 Task: Create user of different profiles for testing Purpose.
Action: Mouse moved to (849, 69)
Screenshot: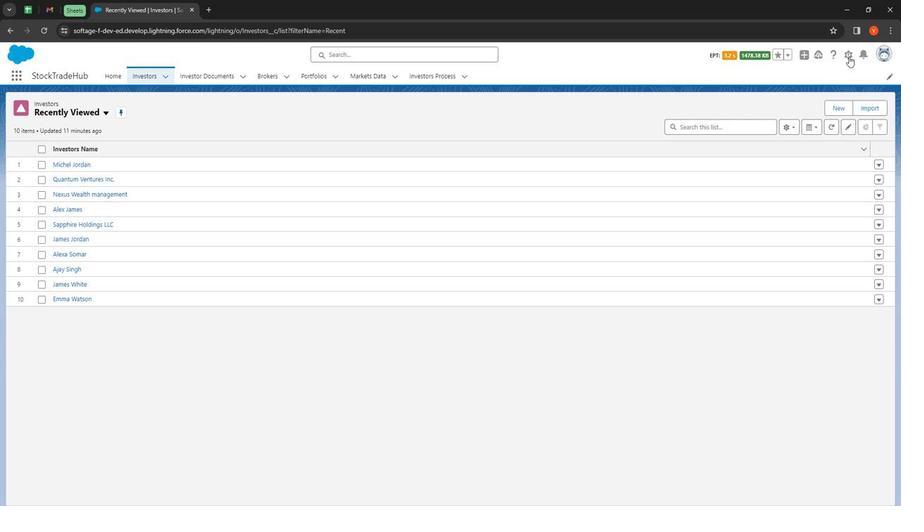 
Action: Mouse pressed left at (849, 69)
Screenshot: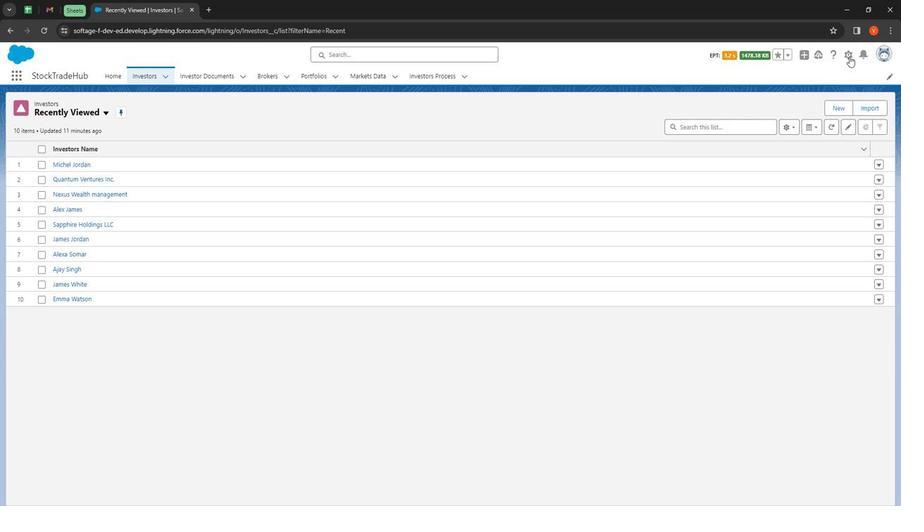 
Action: Mouse moved to (839, 85)
Screenshot: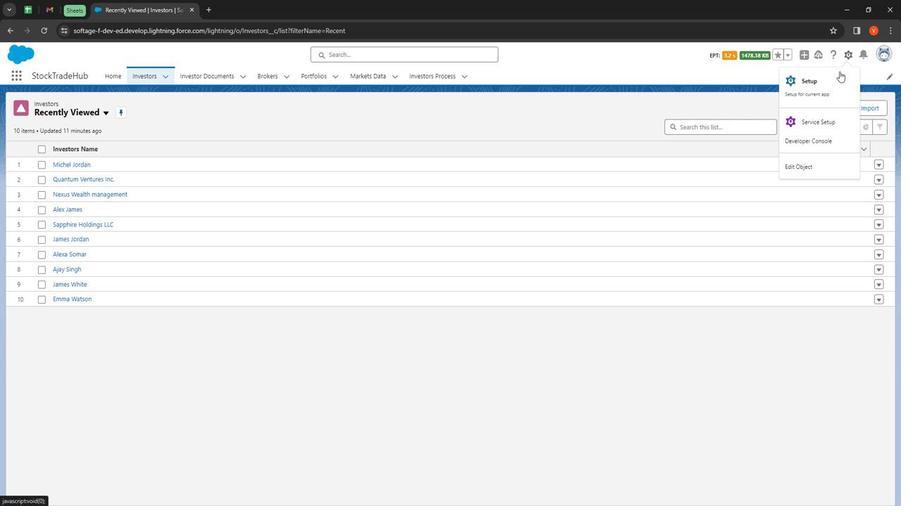 
Action: Mouse pressed left at (839, 85)
Screenshot: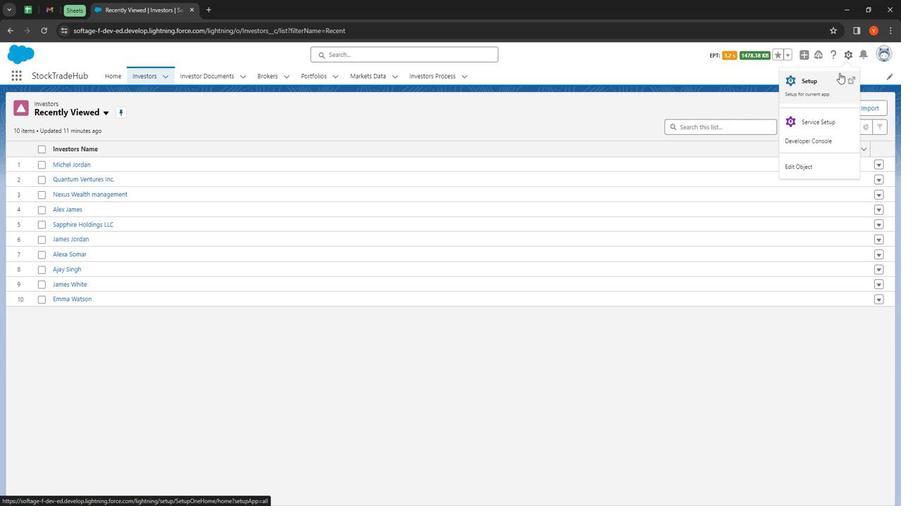 
Action: Mouse moved to (26, 116)
Screenshot: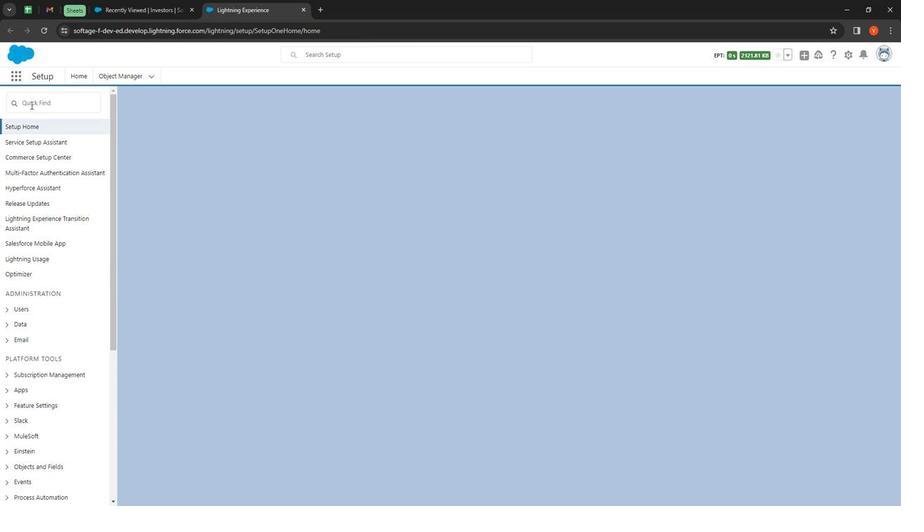 
Action: Mouse pressed left at (26, 116)
Screenshot: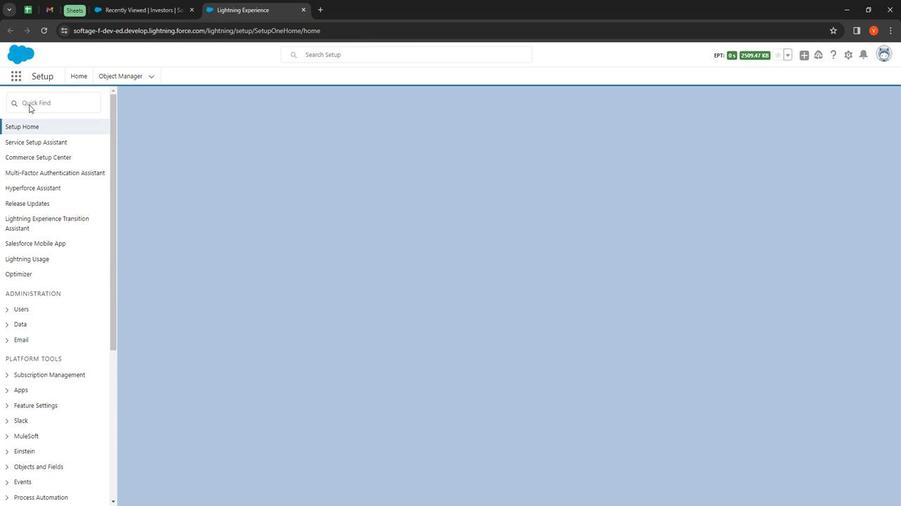 
Action: Mouse moved to (45, 118)
Screenshot: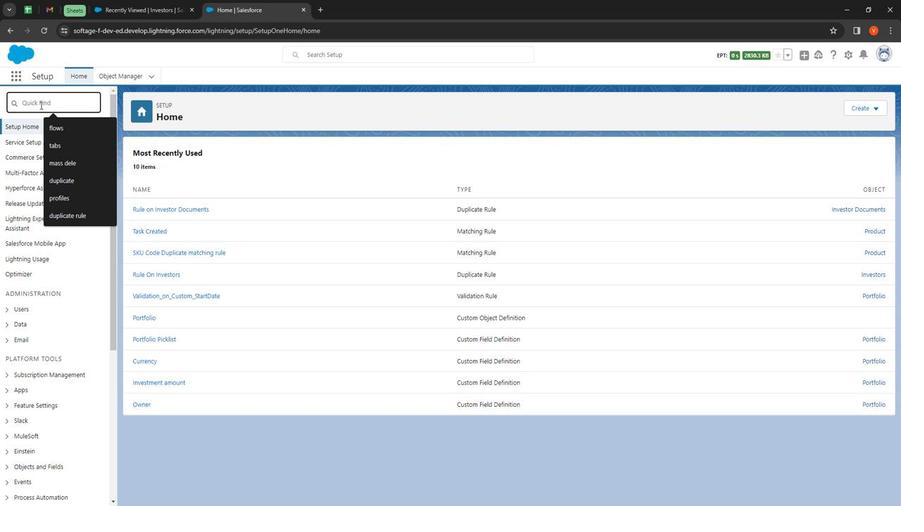
Action: Key pressed user
Screenshot: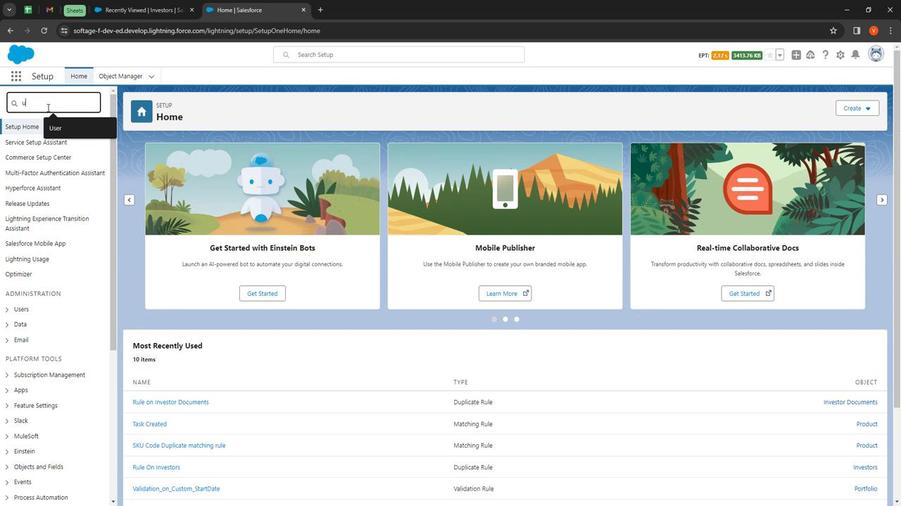 
Action: Mouse moved to (35, 252)
Screenshot: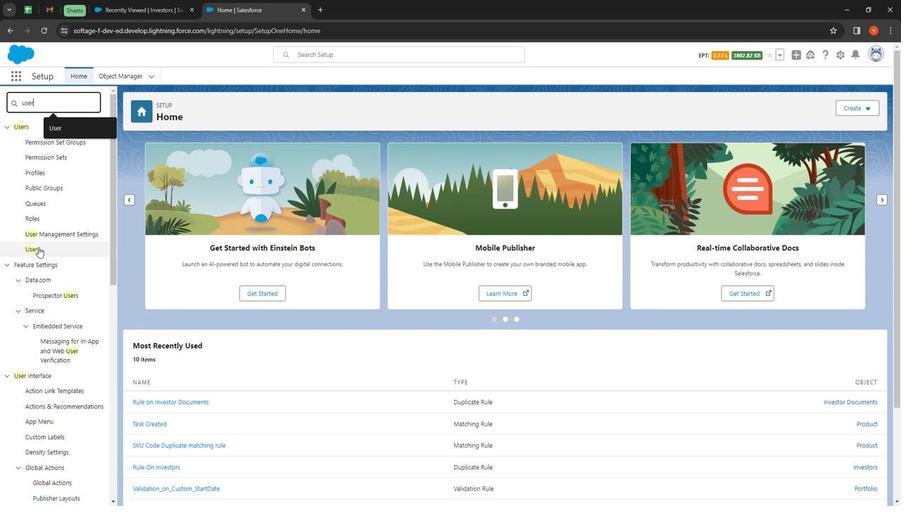 
Action: Mouse pressed left at (35, 252)
Screenshot: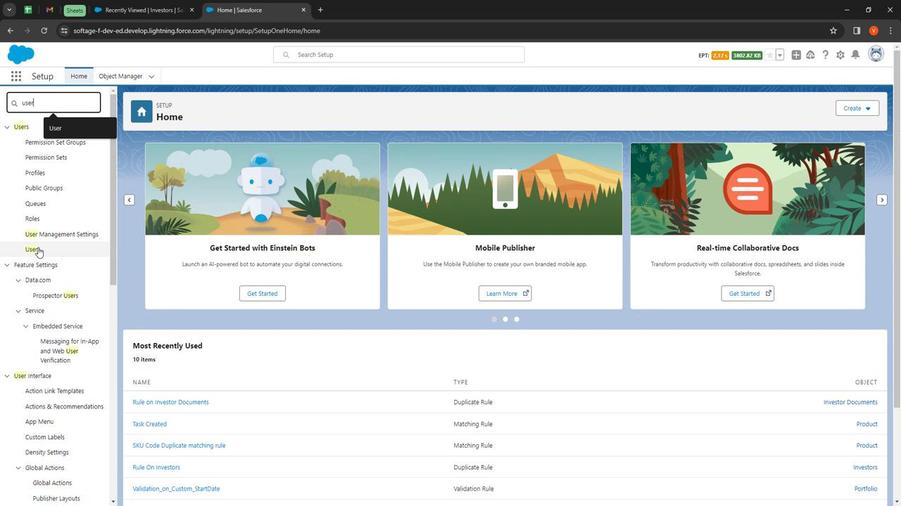 
Action: Mouse moved to (377, 228)
Screenshot: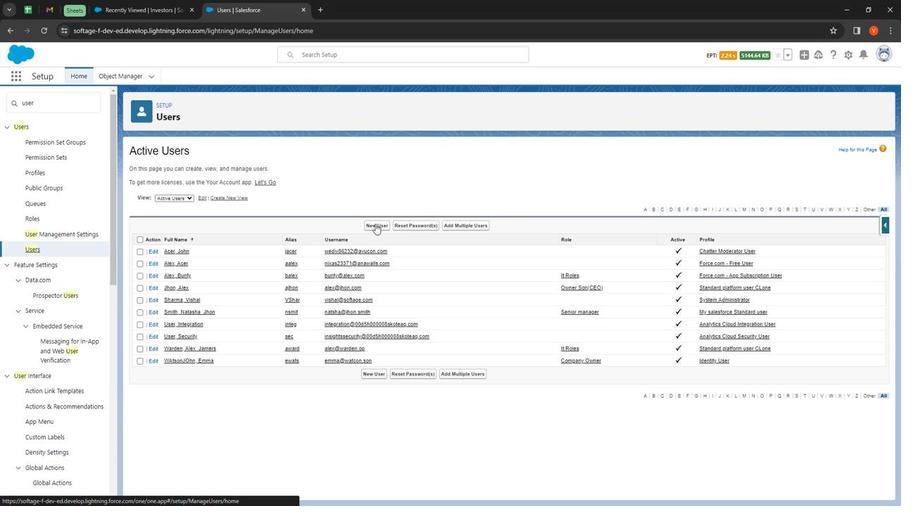 
Action: Mouse pressed left at (377, 228)
Screenshot: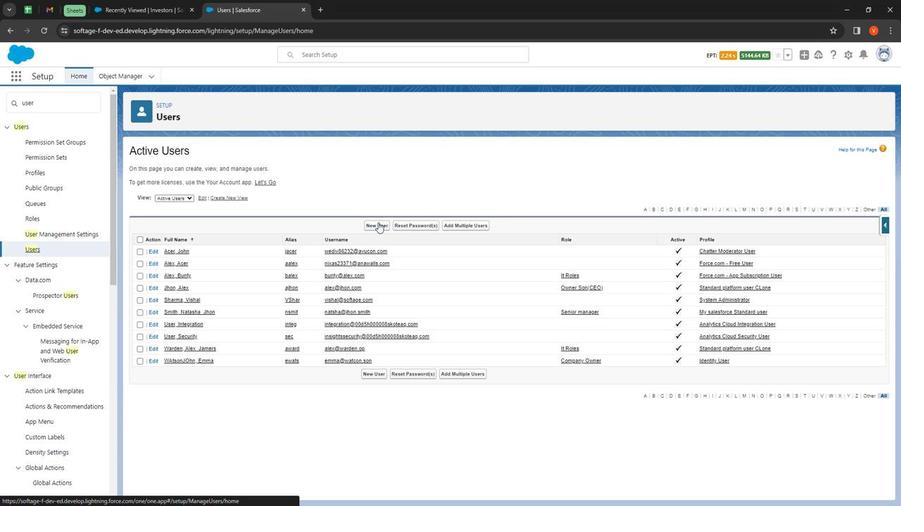 
Action: Mouse moved to (299, 206)
Screenshot: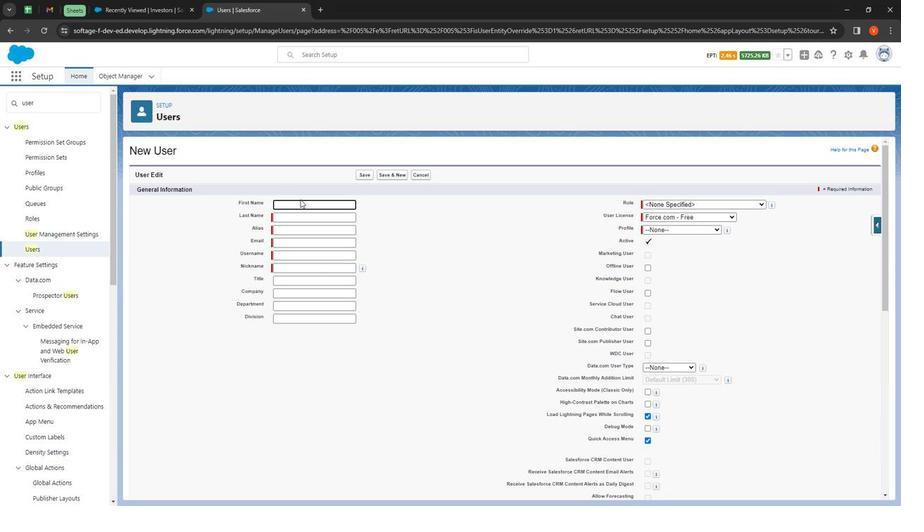
Action: Mouse pressed left at (299, 206)
Screenshot: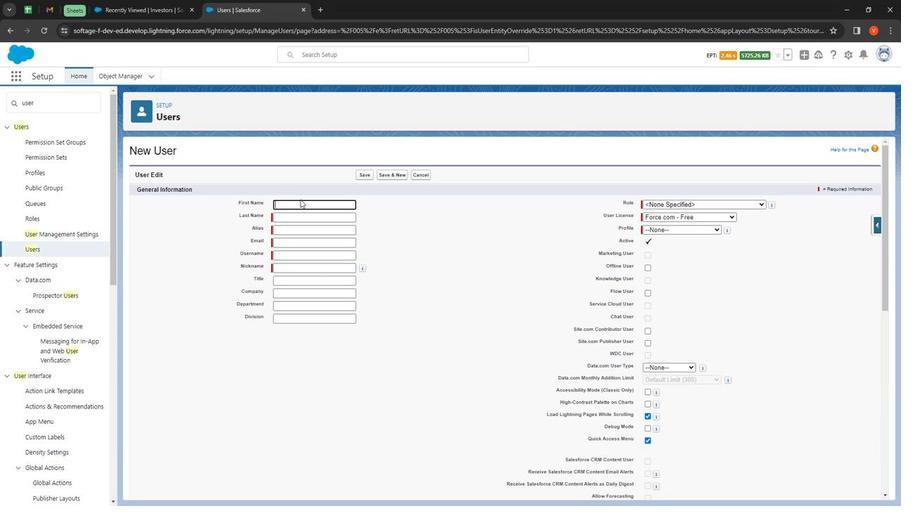 
Action: Mouse moved to (303, 209)
Screenshot: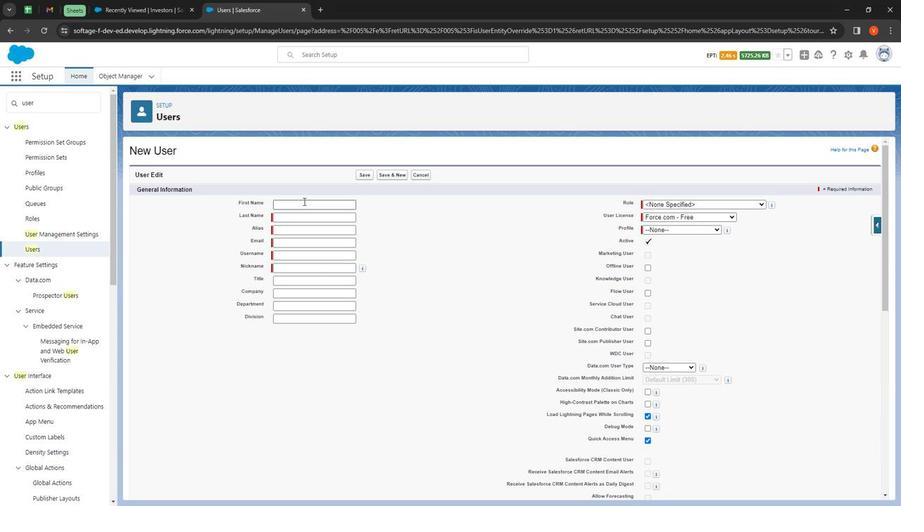 
Action: Mouse pressed left at (303, 209)
Screenshot: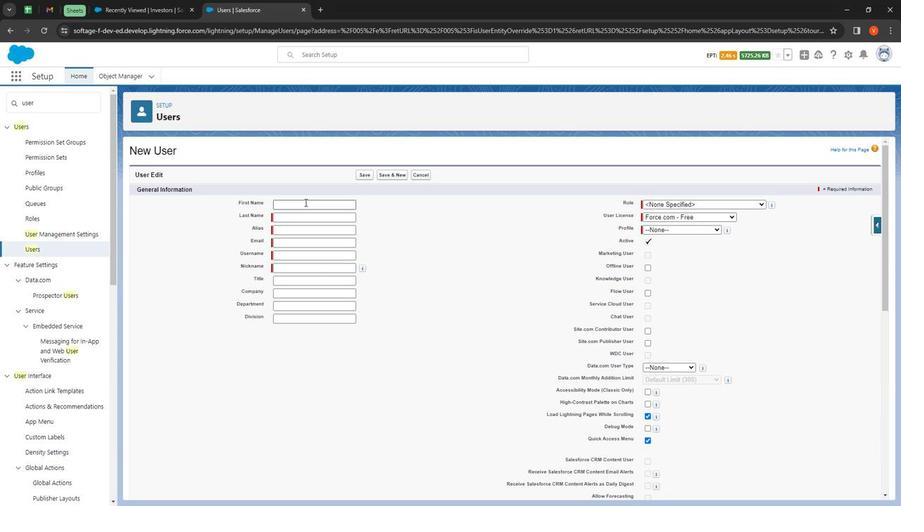 
Action: Key pressed <Key.shift>
Screenshot: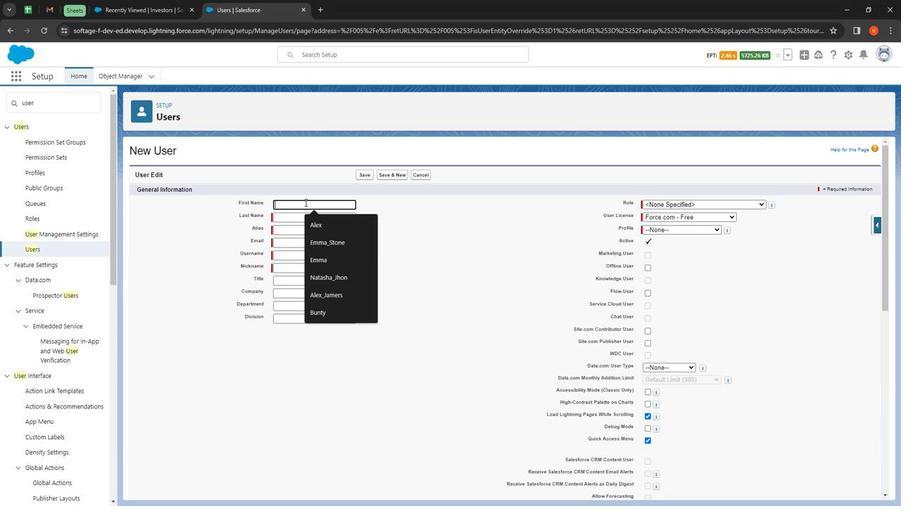 
Action: Mouse moved to (300, 207)
Screenshot: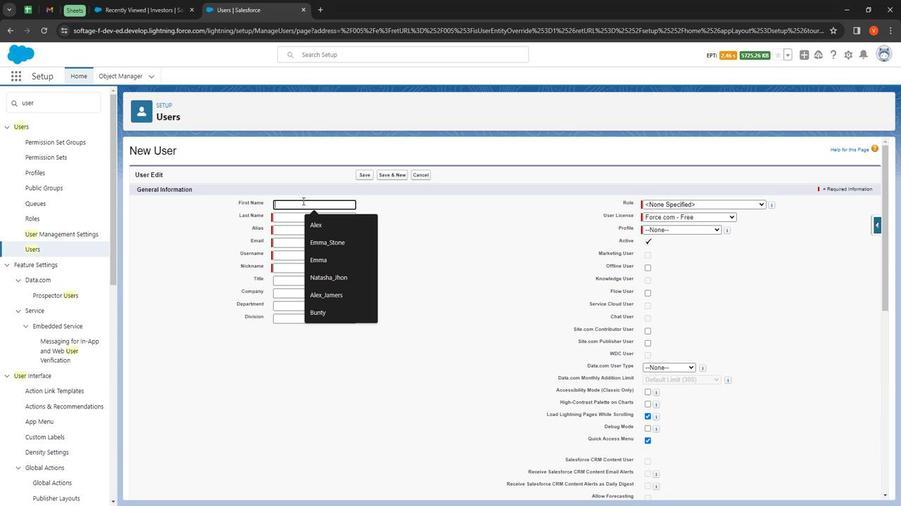 
Action: Key pressed <Key.shift><Key.shift><Key.shift><Key.shift><Key.shift><Key.shift><Key.shift>Michel<Key.space>
Screenshot: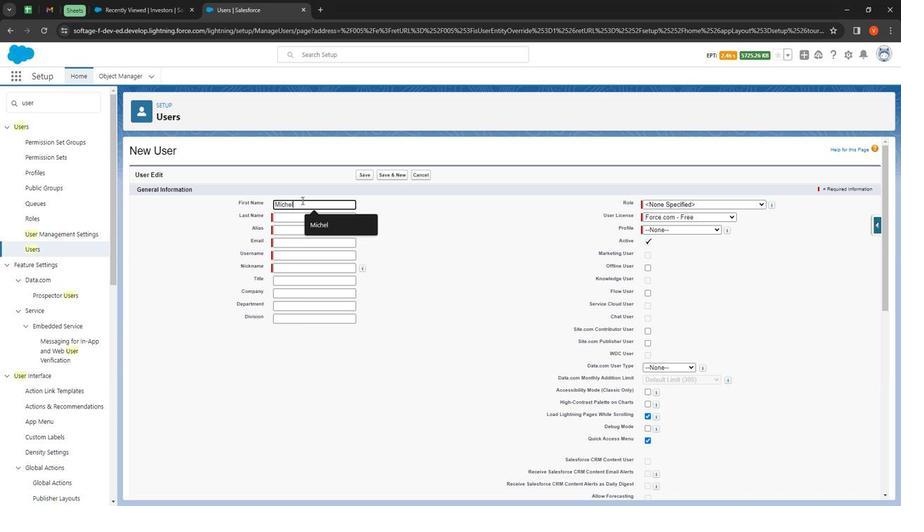 
Action: Mouse moved to (325, 226)
Screenshot: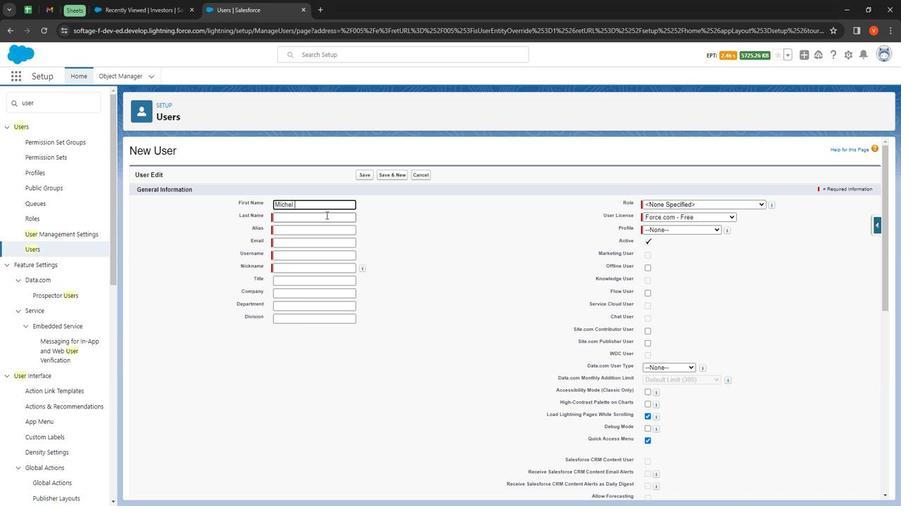 
Action: Mouse pressed left at (325, 226)
Screenshot: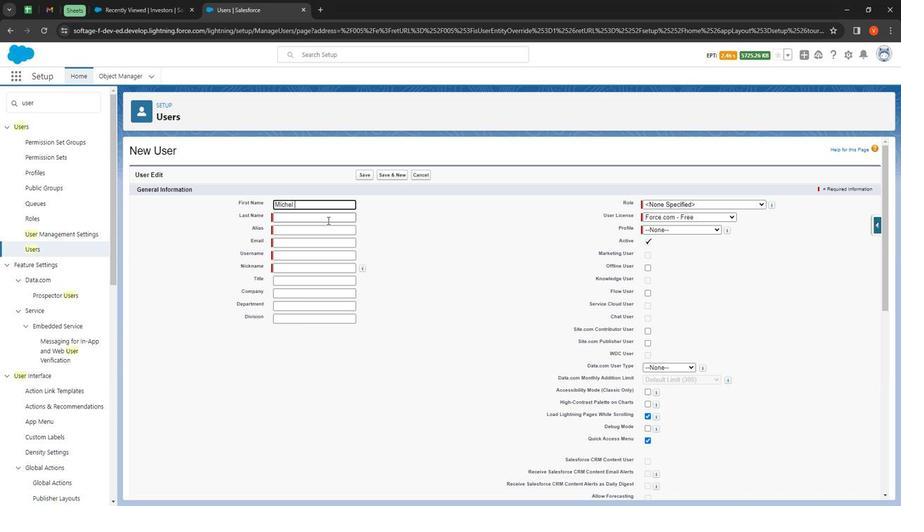 
Action: Mouse moved to (332, 228)
Screenshot: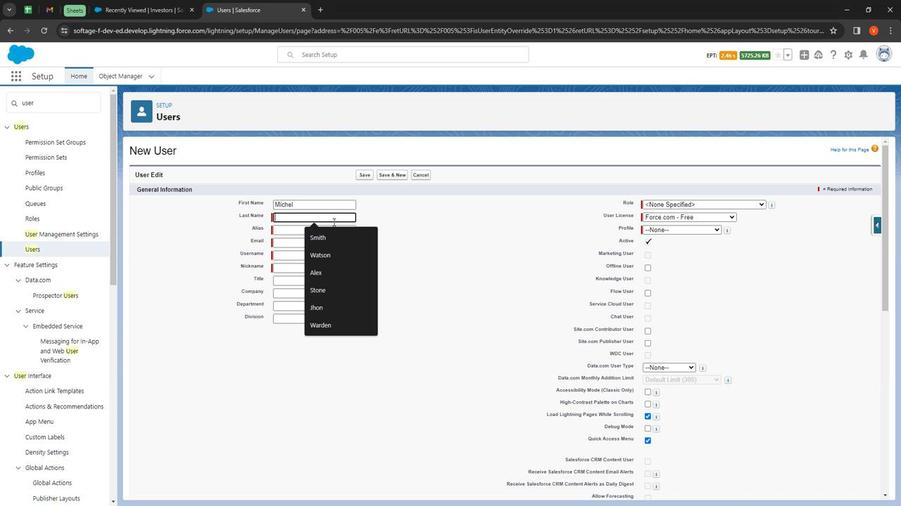 
Action: Key pressed <Key.shift>Watson
Screenshot: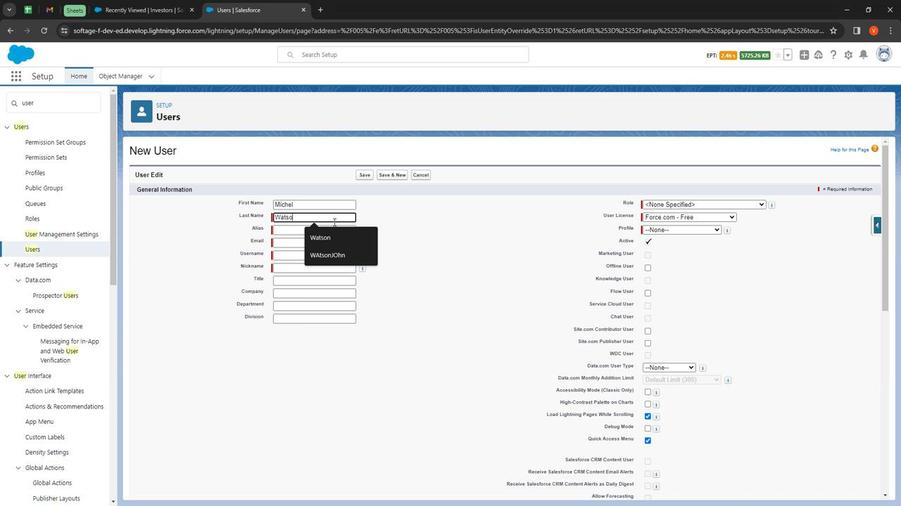 
Action: Mouse moved to (282, 244)
Screenshot: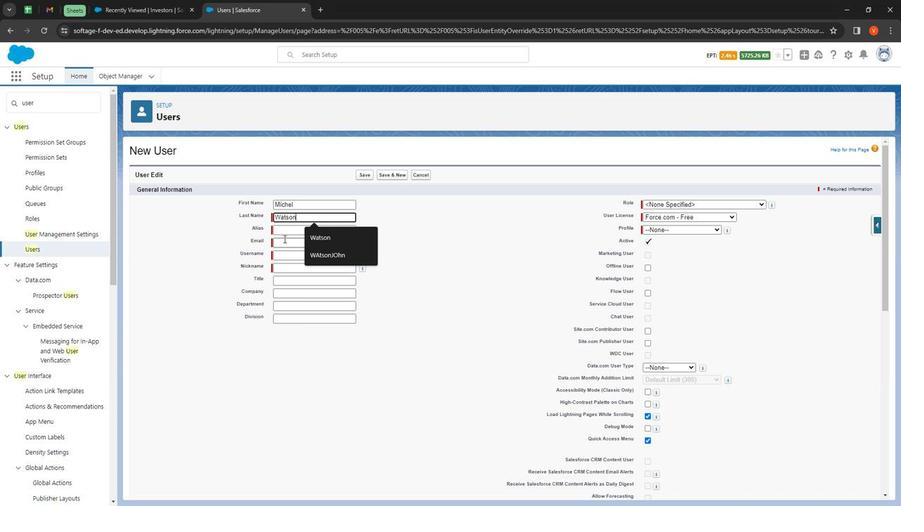 
Action: Mouse pressed left at (282, 244)
Screenshot: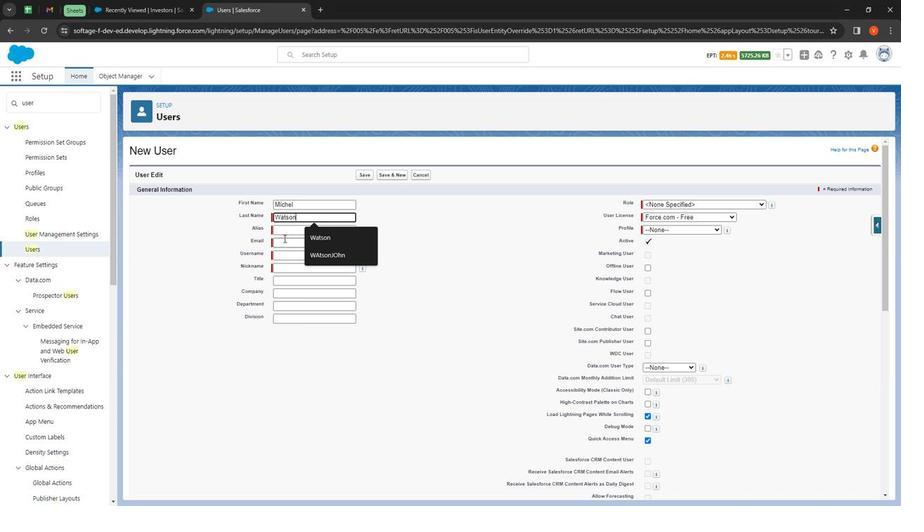 
Action: Mouse moved to (289, 244)
Screenshot: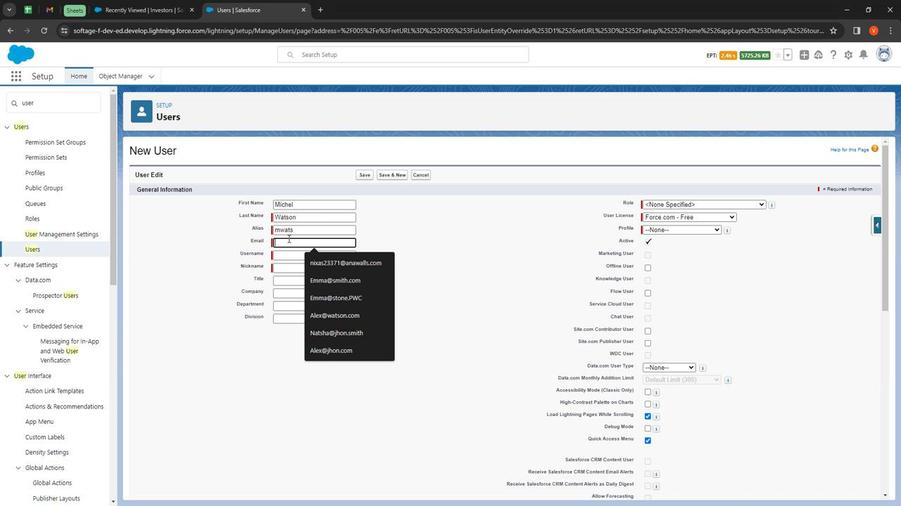 
Action: Key pressed <Key.shift>
Screenshot: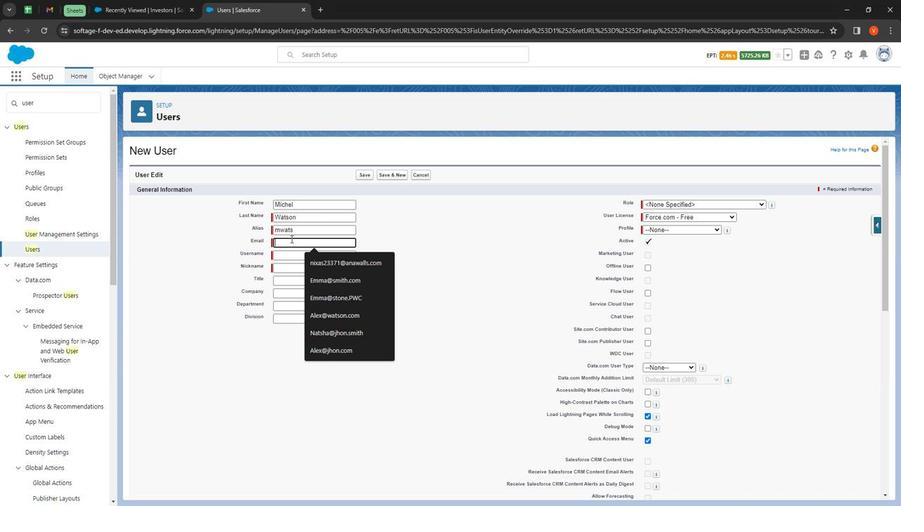 
Action: Mouse moved to (289, 244)
Screenshot: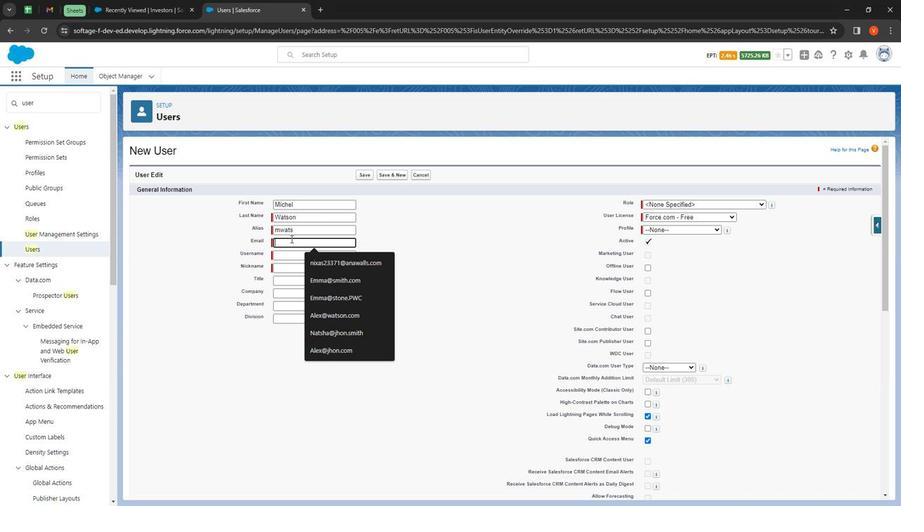 
Action: Key pressed <Key.shift><Key.shift><Key.shift><Key.shift><Key.shift><Key.shift><Key.shift>Michel<Key.shift>@watson.com
Screenshot: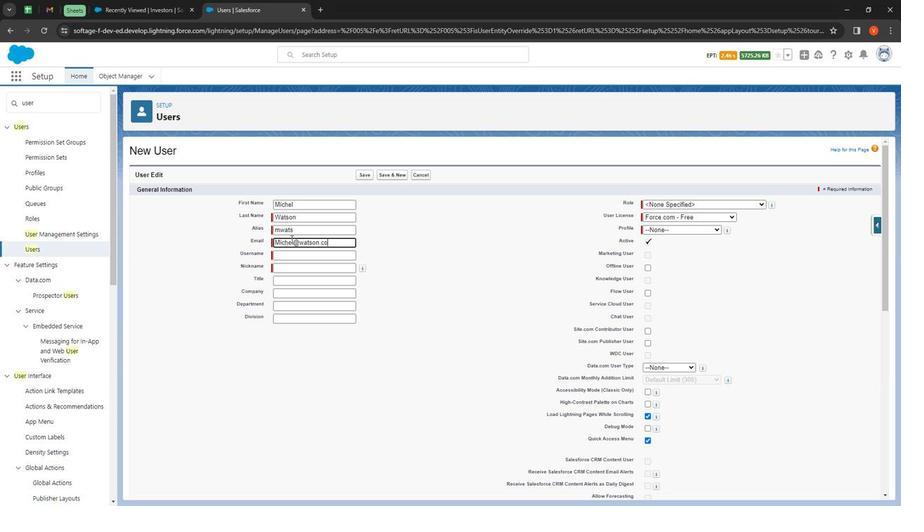 
Action: Mouse moved to (297, 285)
Screenshot: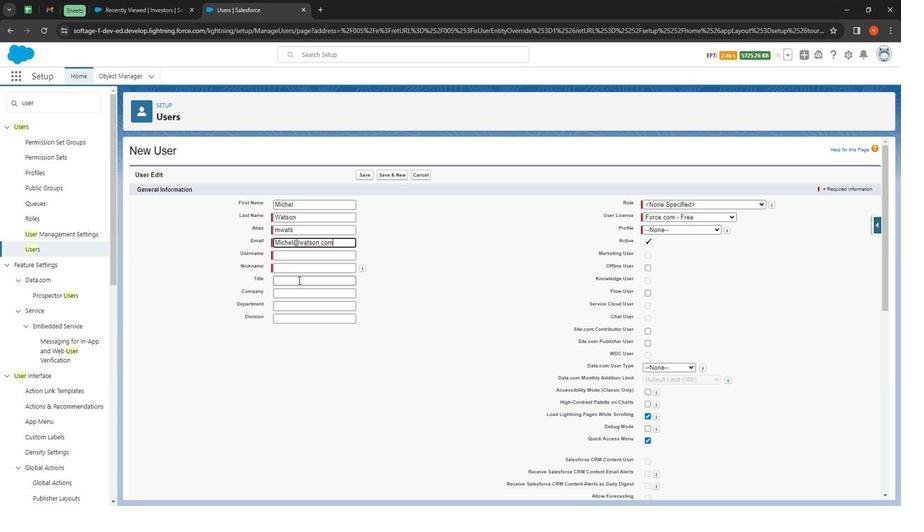 
Action: Mouse pressed left at (297, 285)
Screenshot: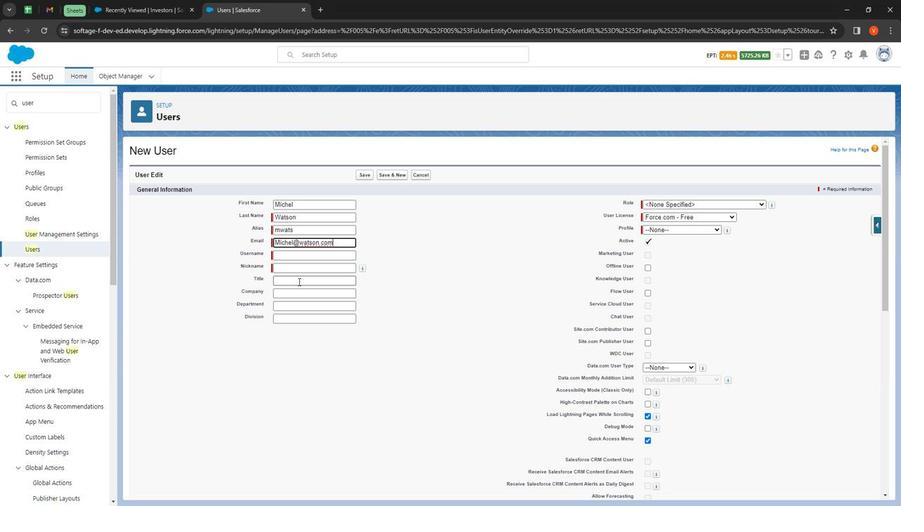 
Action: Mouse moved to (302, 282)
Screenshot: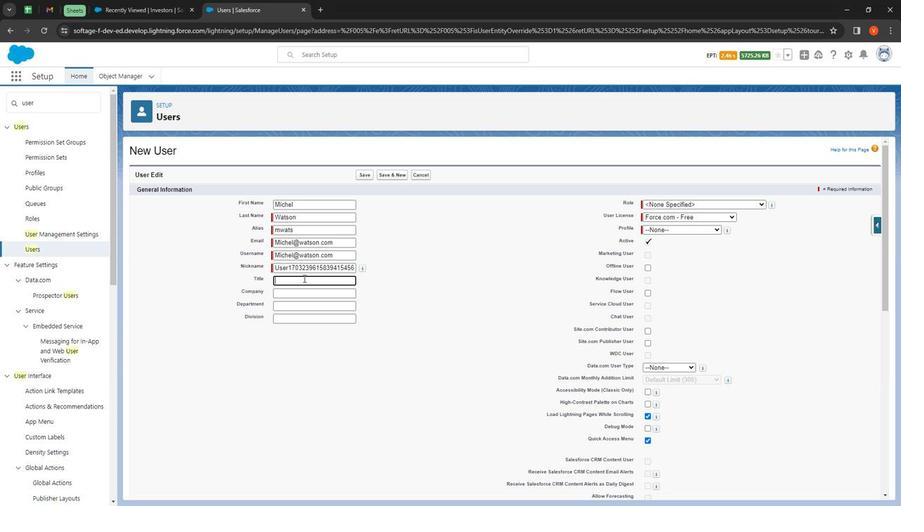 
Action: Key pressed <Key.shift>Salesforce<Key.space><Key.shift><Key.shift><Key.shift><Key.shift>CTO
Screenshot: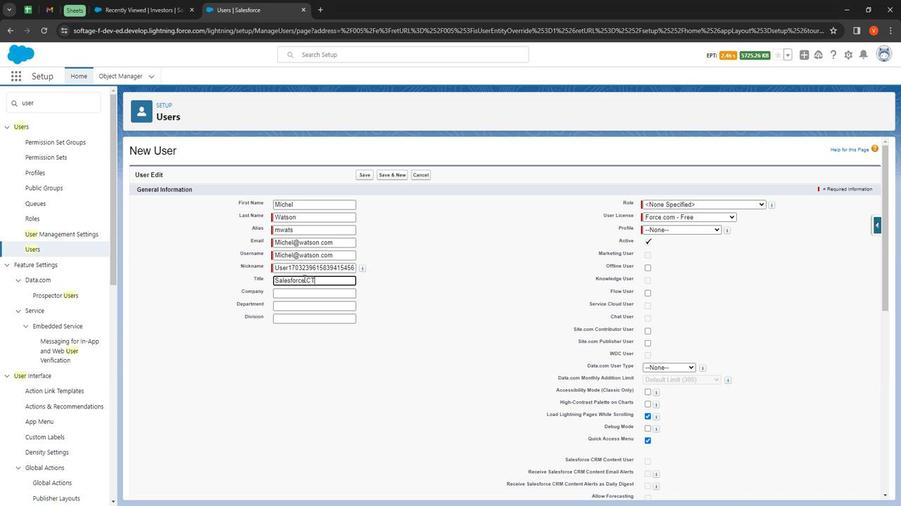 
Action: Mouse moved to (298, 295)
Screenshot: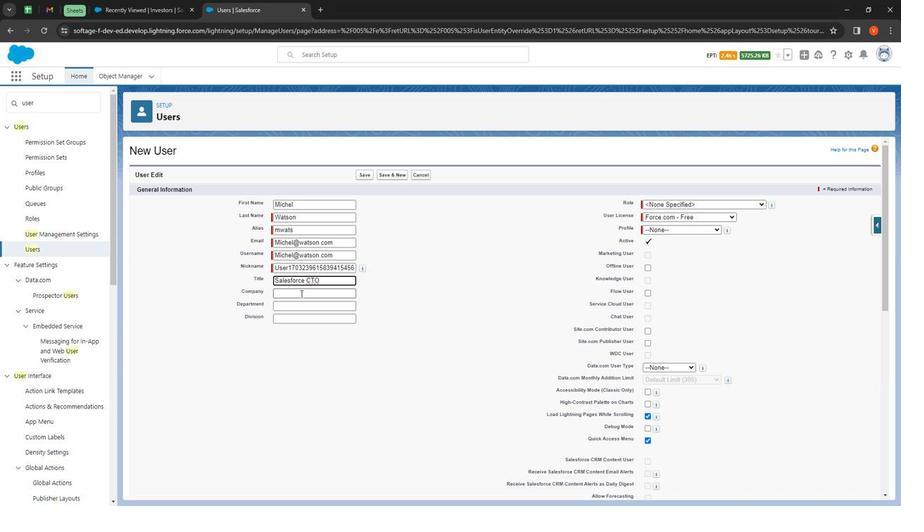 
Action: Mouse pressed left at (298, 295)
Screenshot: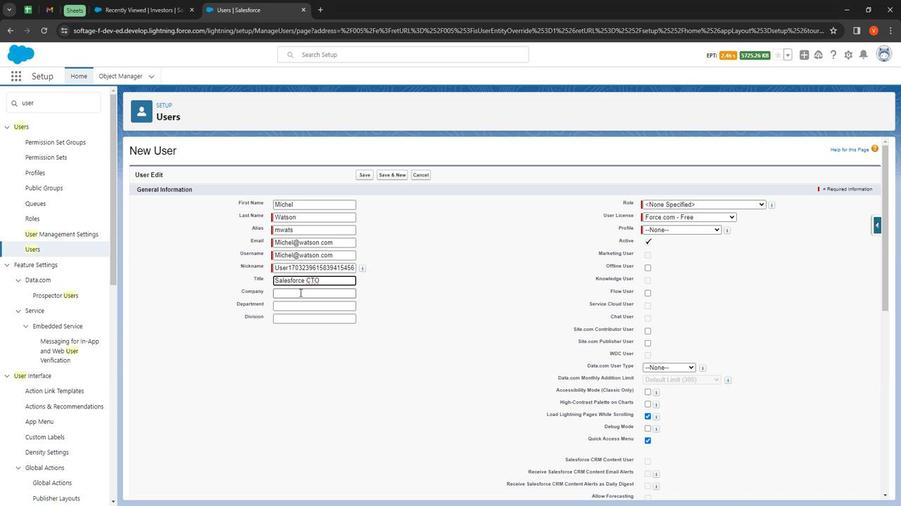 
Action: Mouse moved to (304, 294)
Screenshot: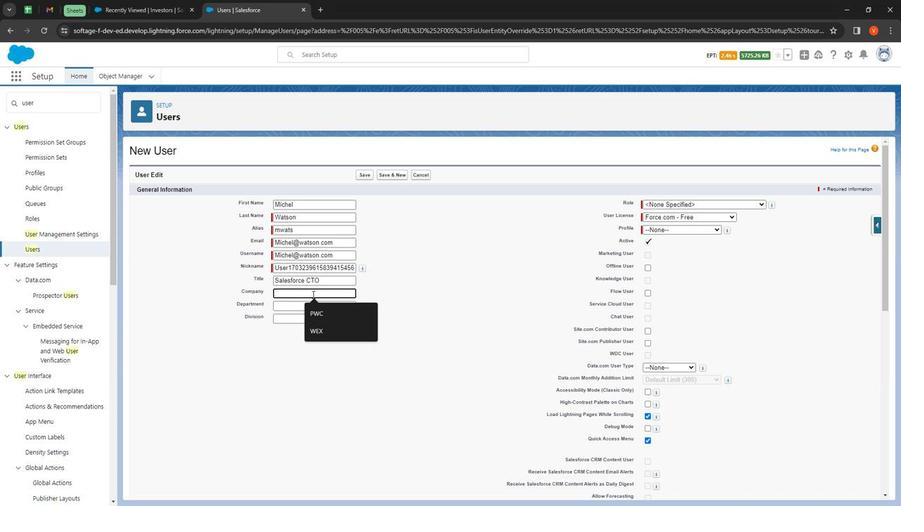 
Action: Key pressed <Key.shift>
Screenshot: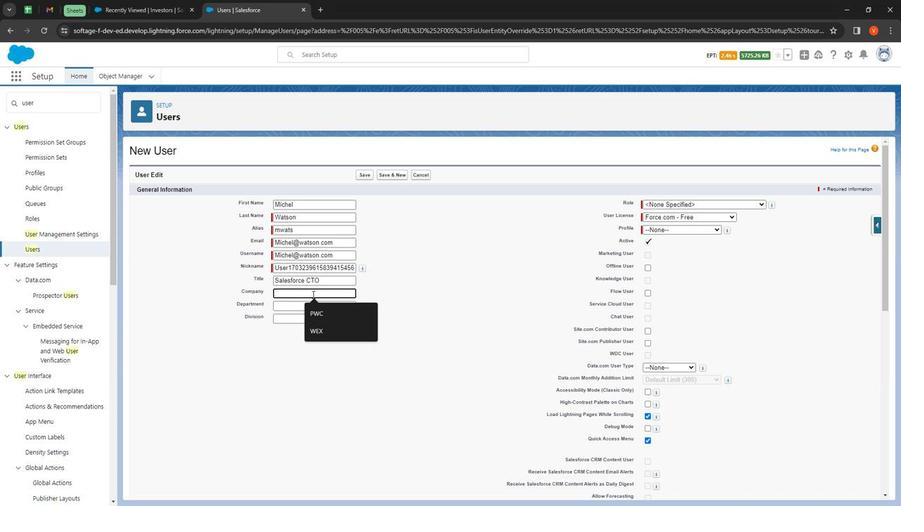 
Action: Mouse moved to (318, 312)
Screenshot: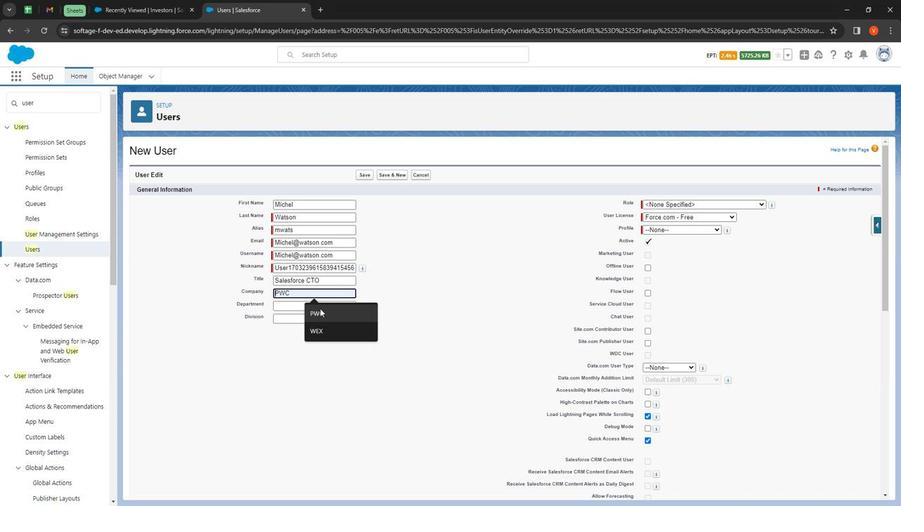 
Action: Mouse pressed left at (318, 312)
Screenshot: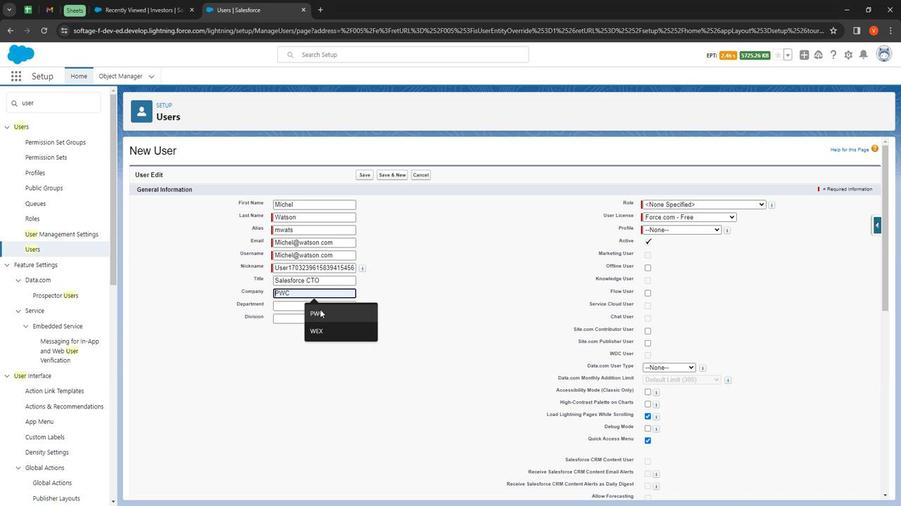 
Action: Mouse moved to (296, 309)
Screenshot: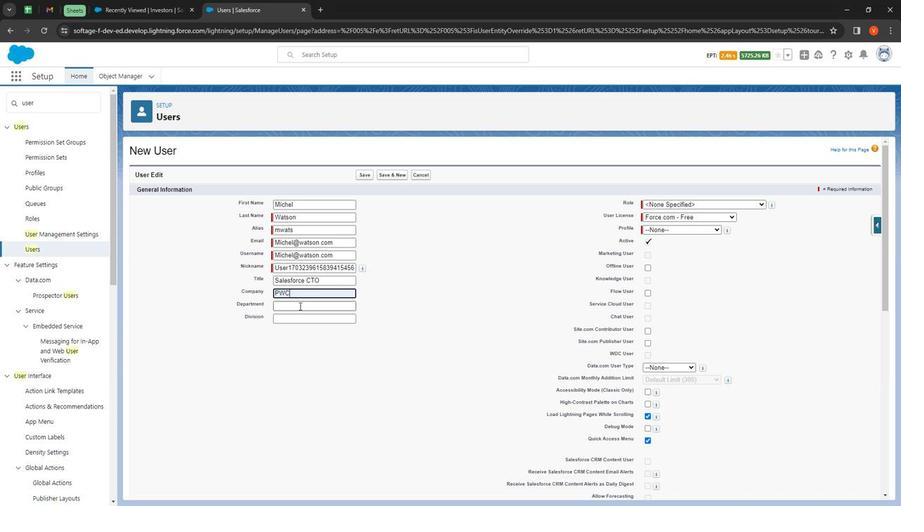 
Action: Mouse pressed left at (296, 309)
Screenshot: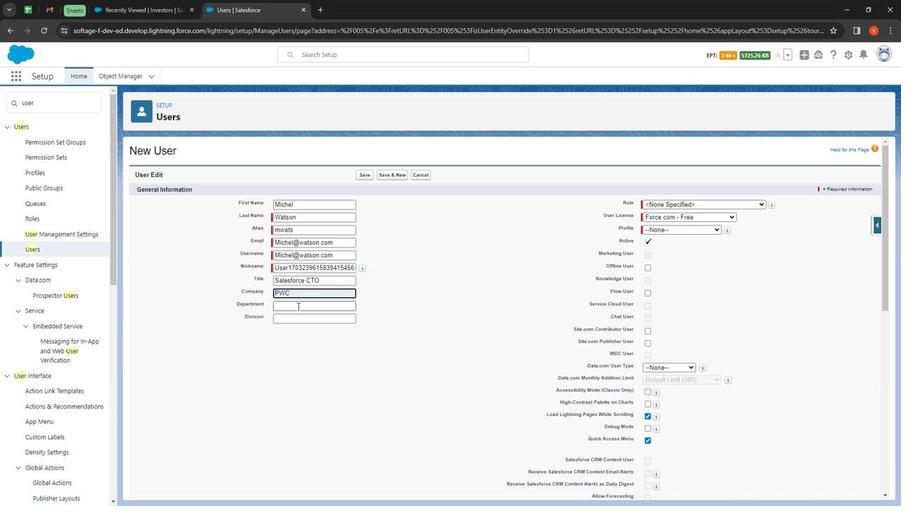 
Action: Mouse moved to (310, 325)
Screenshot: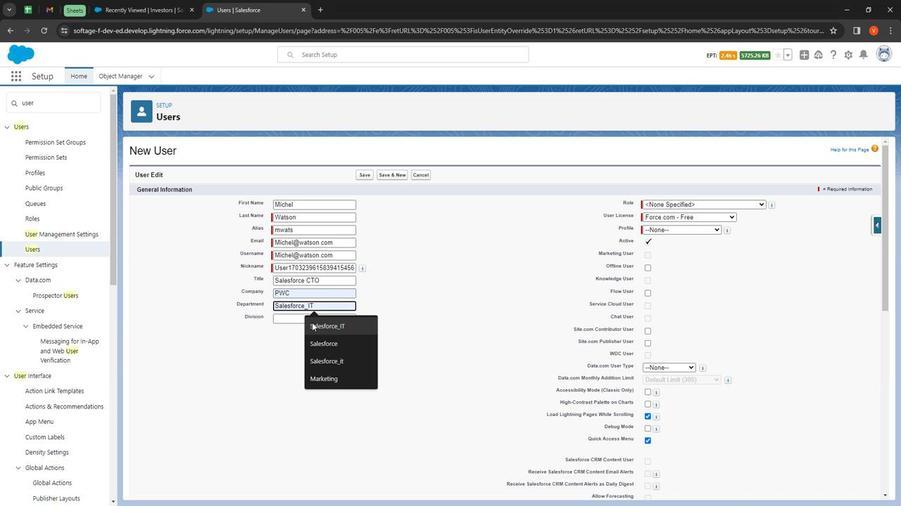 
Action: Mouse pressed left at (310, 325)
Screenshot: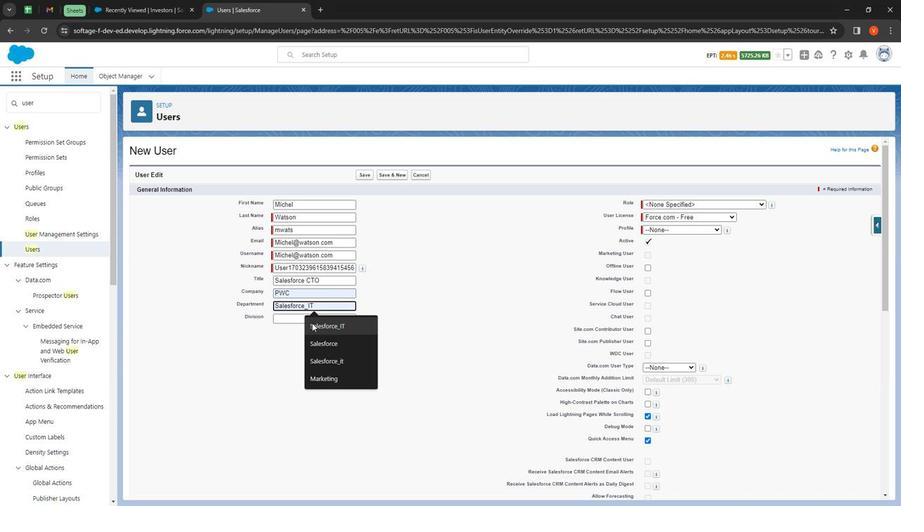 
Action: Mouse moved to (663, 211)
Screenshot: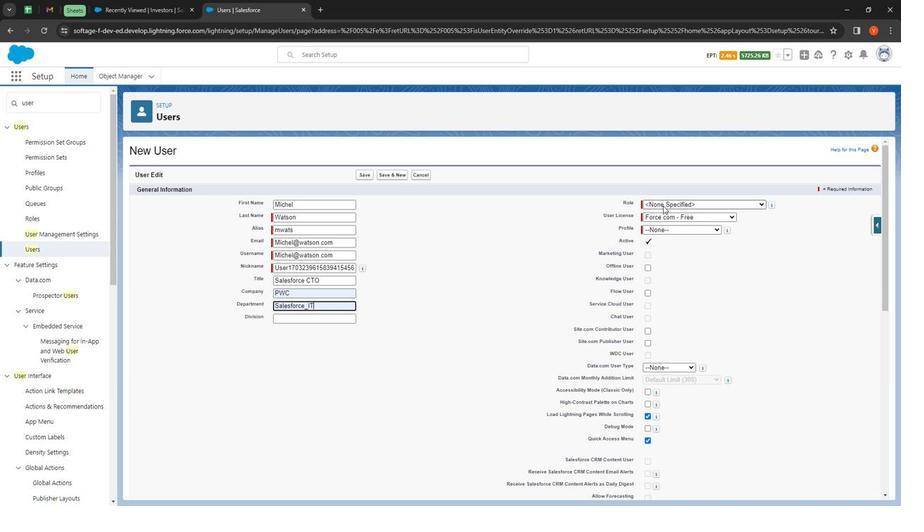 
Action: Mouse pressed left at (663, 211)
Screenshot: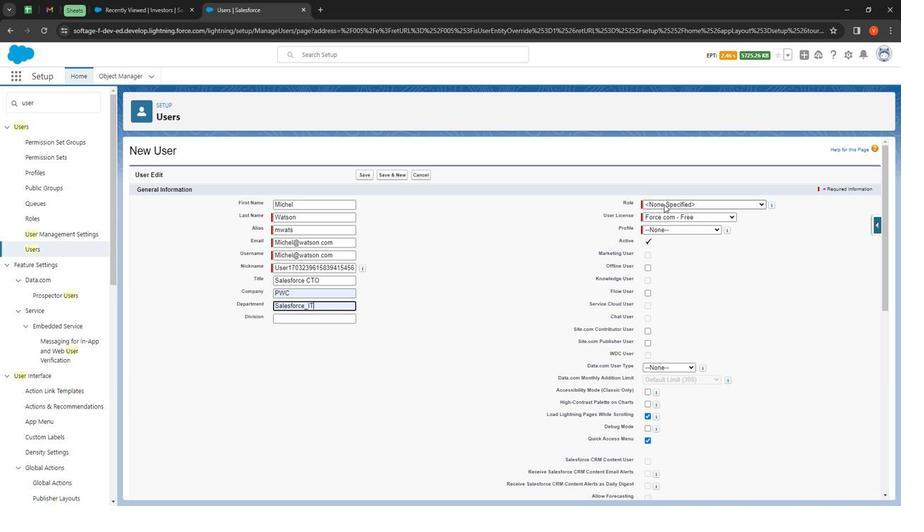 
Action: Mouse moved to (686, 335)
Screenshot: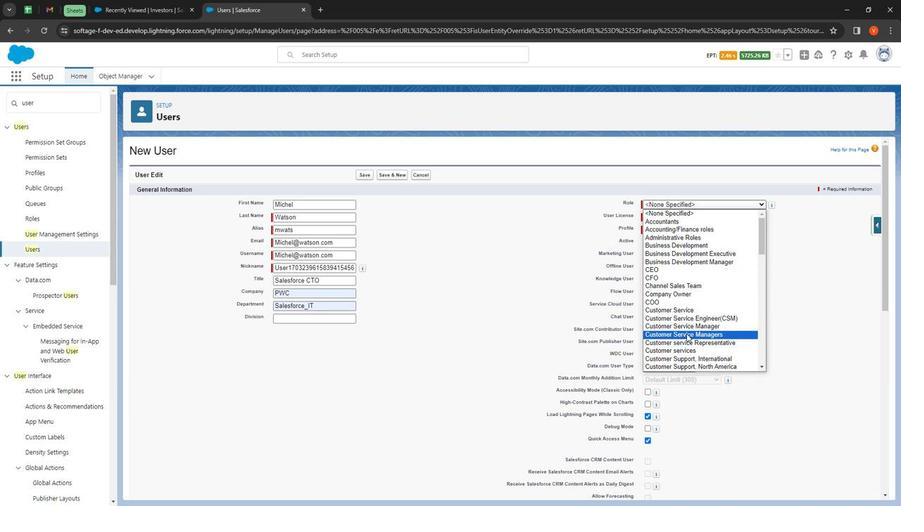 
Action: Mouse pressed left at (686, 335)
Screenshot: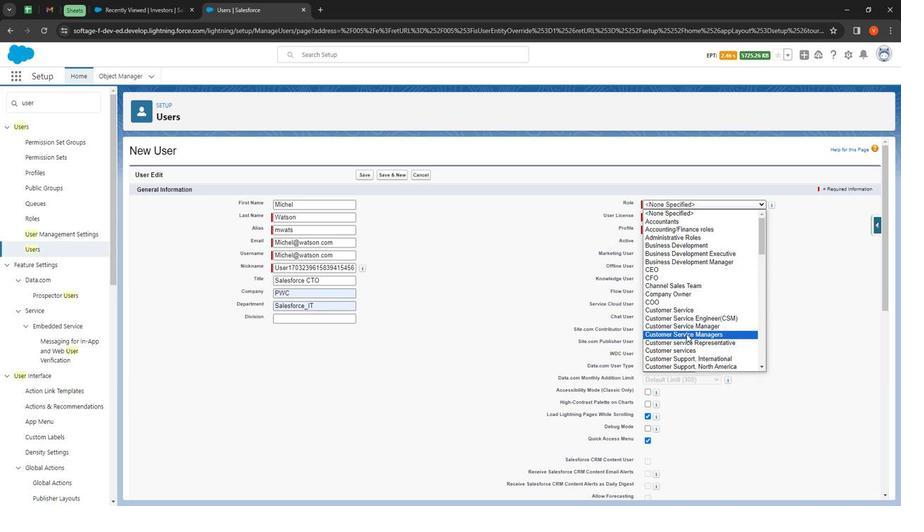 
Action: Mouse moved to (664, 223)
Screenshot: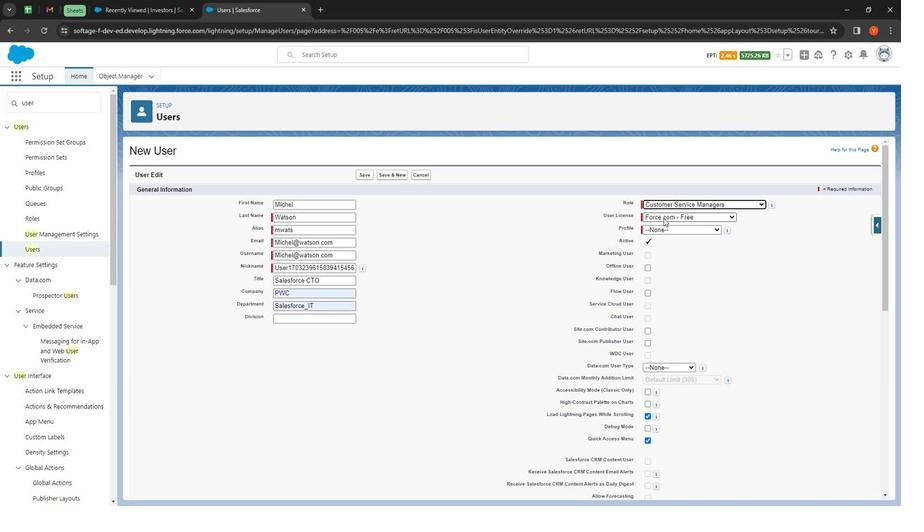 
Action: Mouse pressed left at (664, 223)
Screenshot: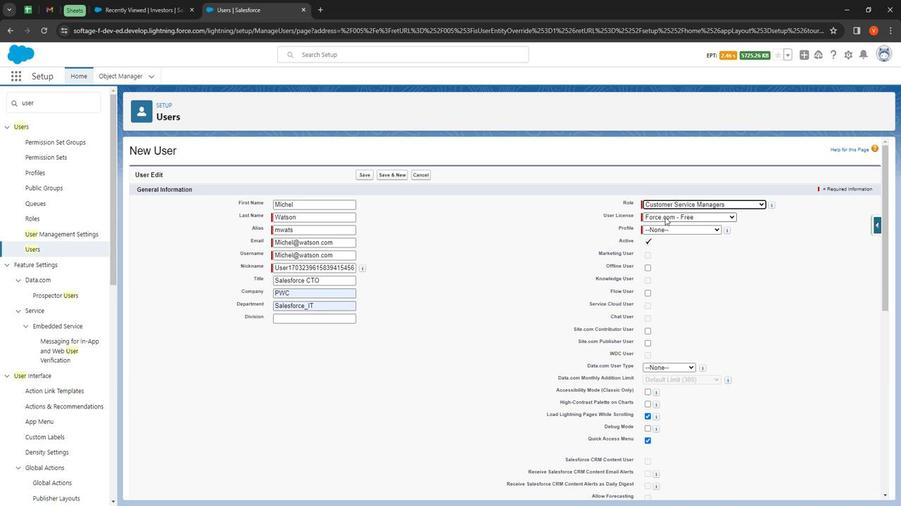 
Action: Mouse moved to (672, 254)
Screenshot: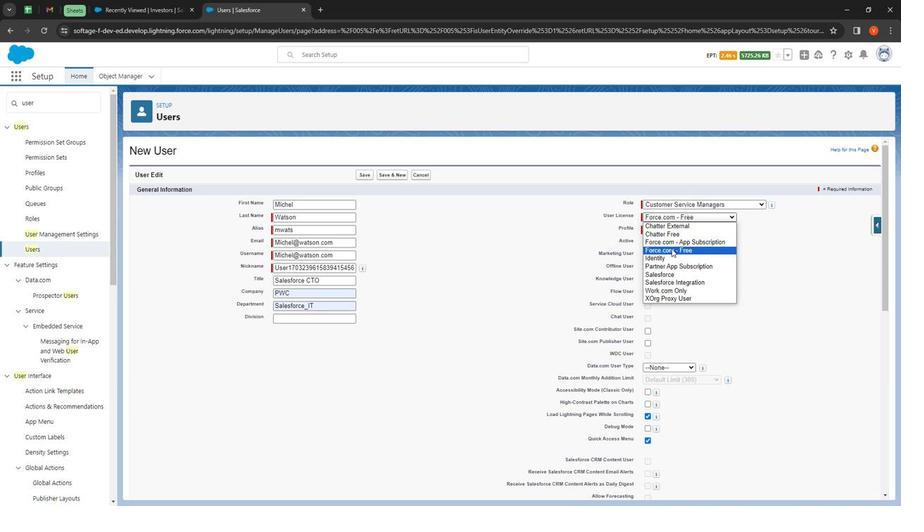 
Action: Mouse pressed left at (672, 254)
Screenshot: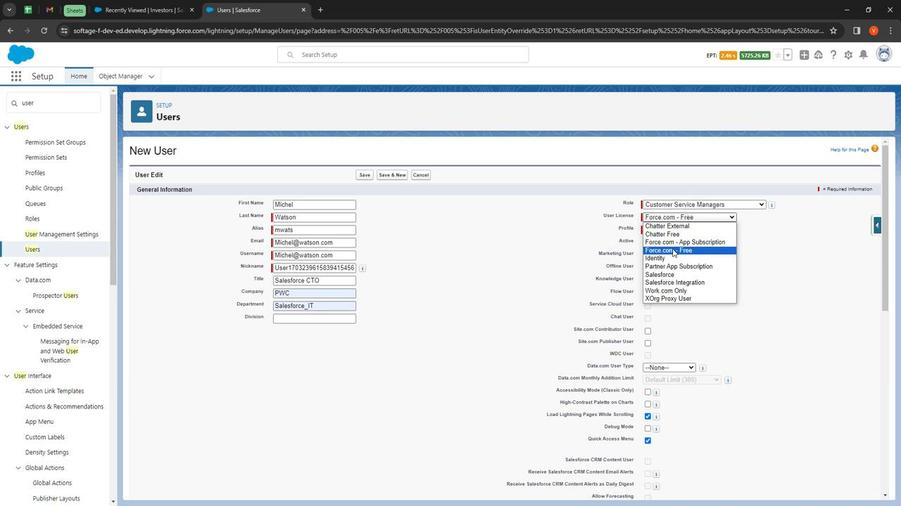 
Action: Mouse moved to (665, 235)
Screenshot: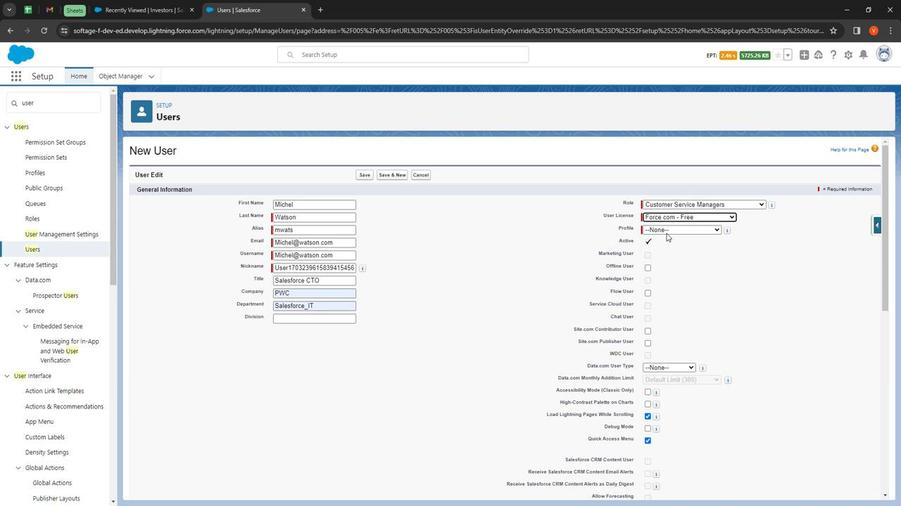 
Action: Mouse pressed left at (665, 235)
Screenshot: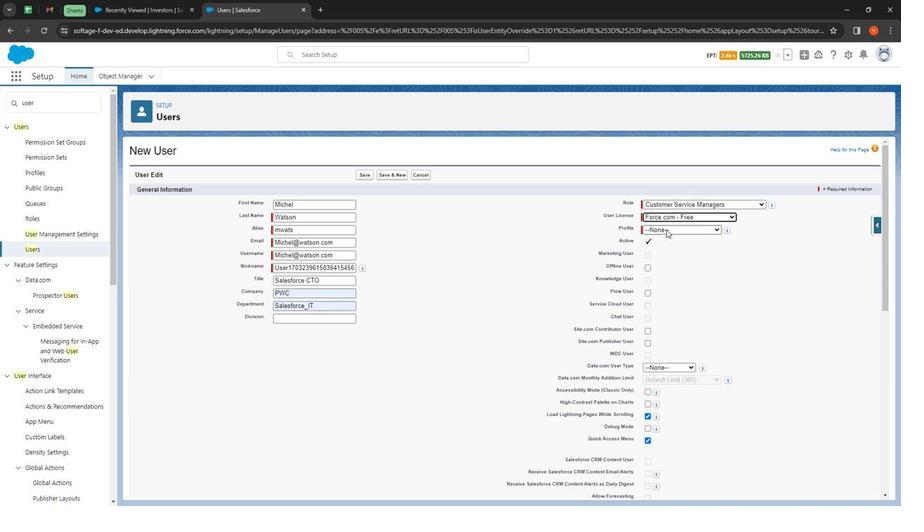 
Action: Mouse moved to (672, 254)
Screenshot: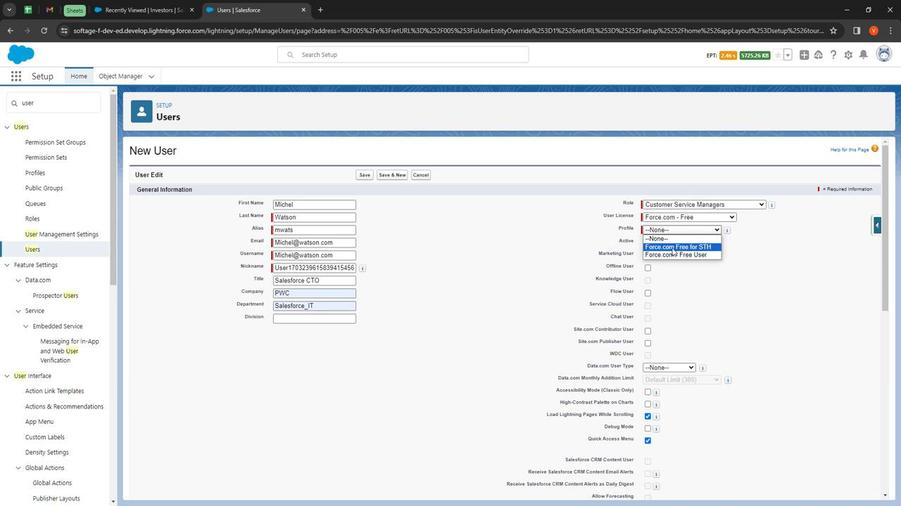 
Action: Mouse pressed left at (672, 254)
Screenshot: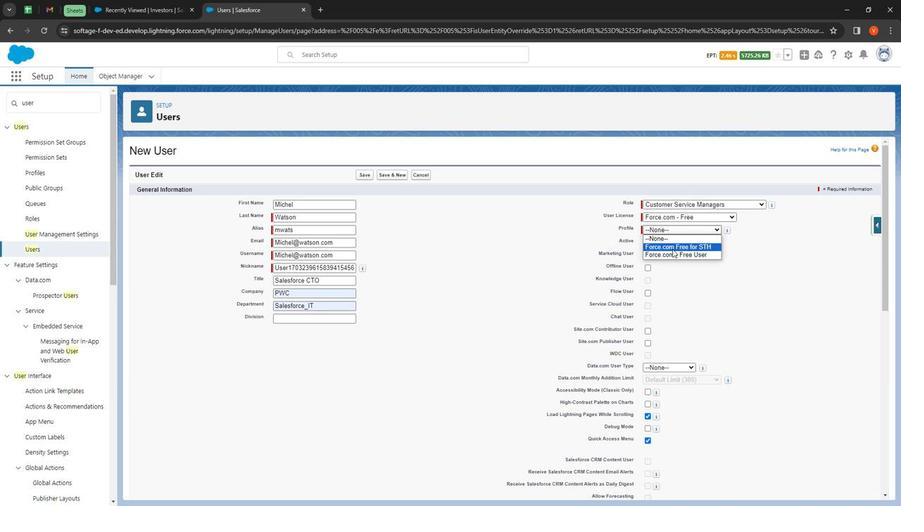 
Action: Mouse moved to (677, 306)
Screenshot: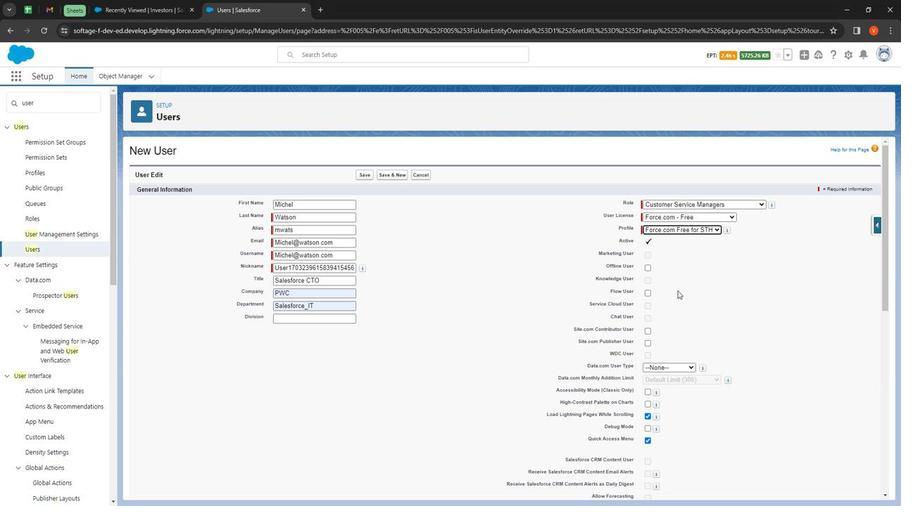 
Action: Mouse scrolled (677, 306) with delta (0, 0)
Screenshot: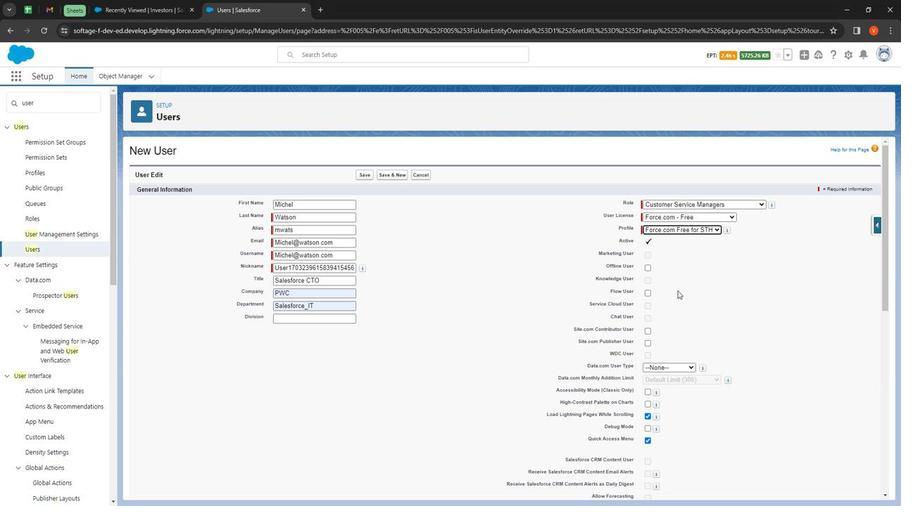 
Action: Mouse moved to (677, 309)
Screenshot: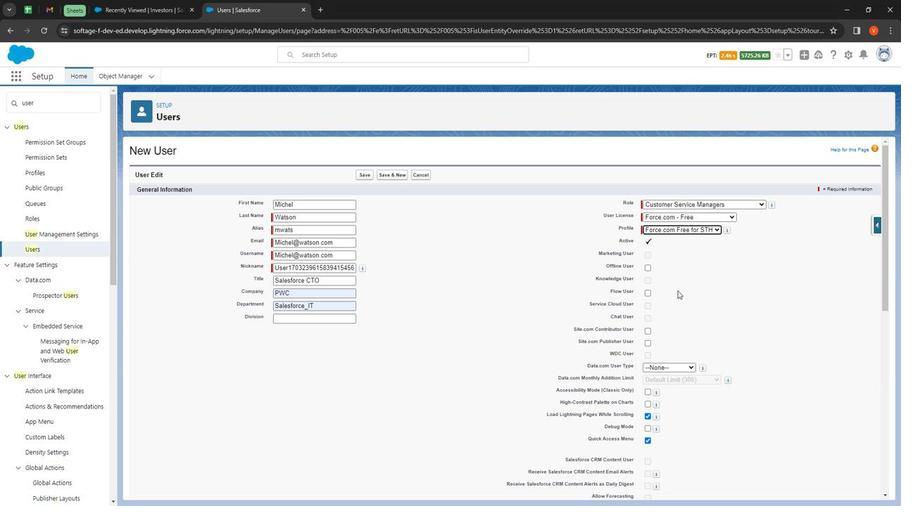 
Action: Mouse scrolled (677, 308) with delta (0, 0)
Screenshot: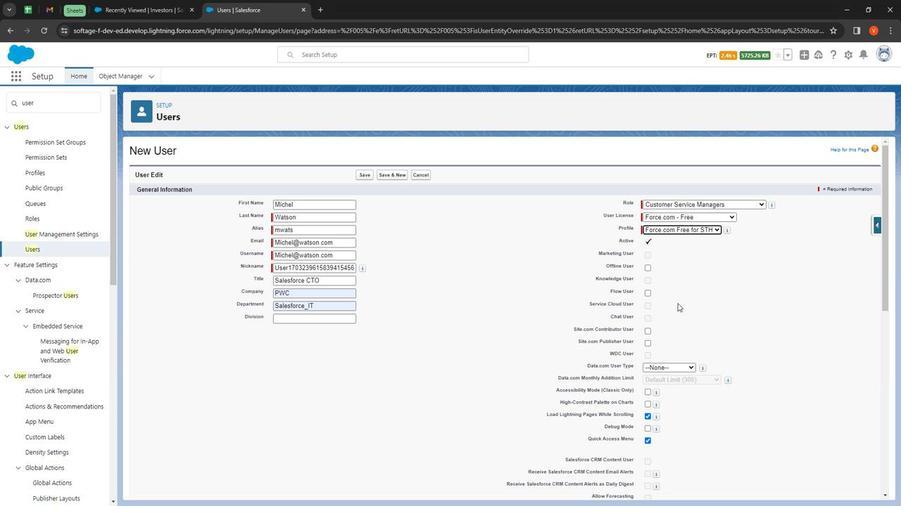 
Action: Mouse moved to (677, 309)
Screenshot: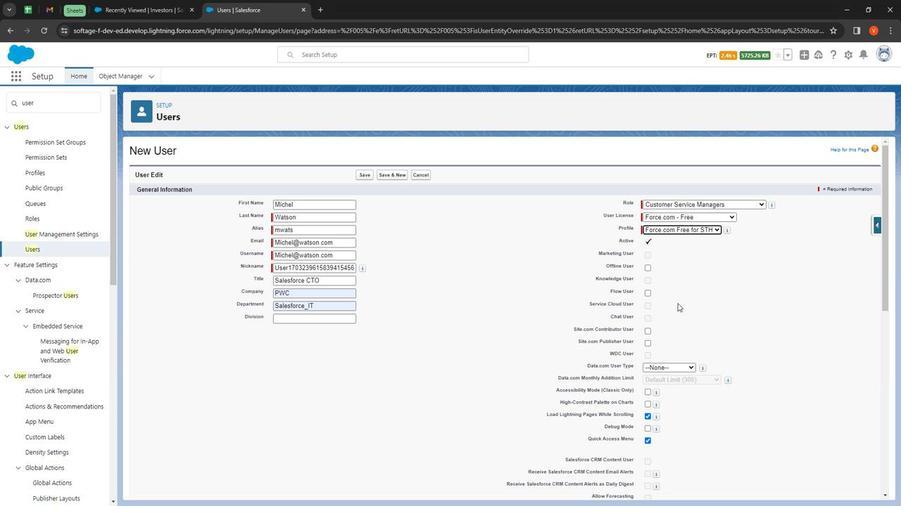 
Action: Mouse scrolled (677, 309) with delta (0, 0)
Screenshot: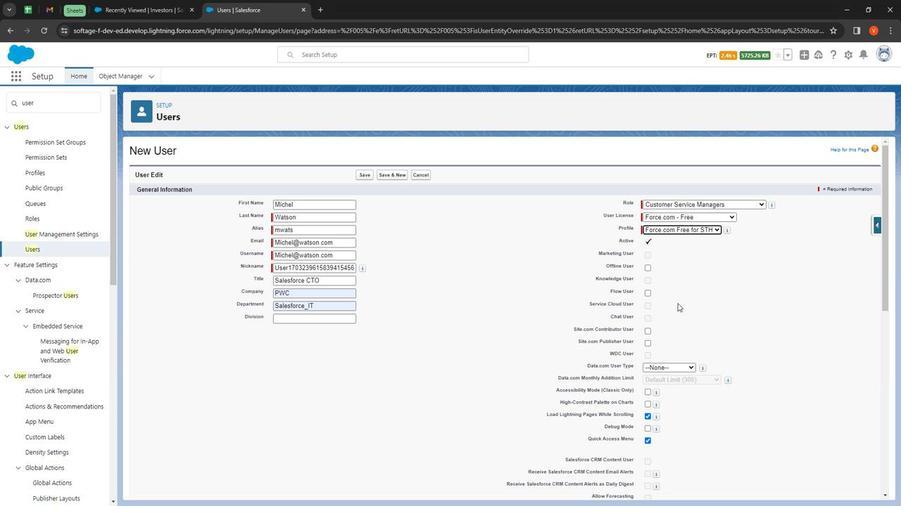 
Action: Mouse scrolled (677, 309) with delta (0, 0)
Screenshot: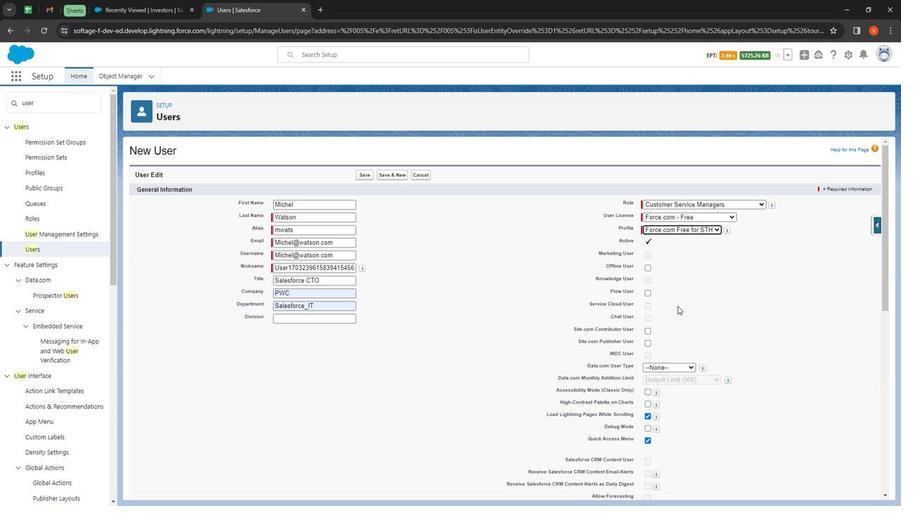 
Action: Mouse moved to (677, 309)
Screenshot: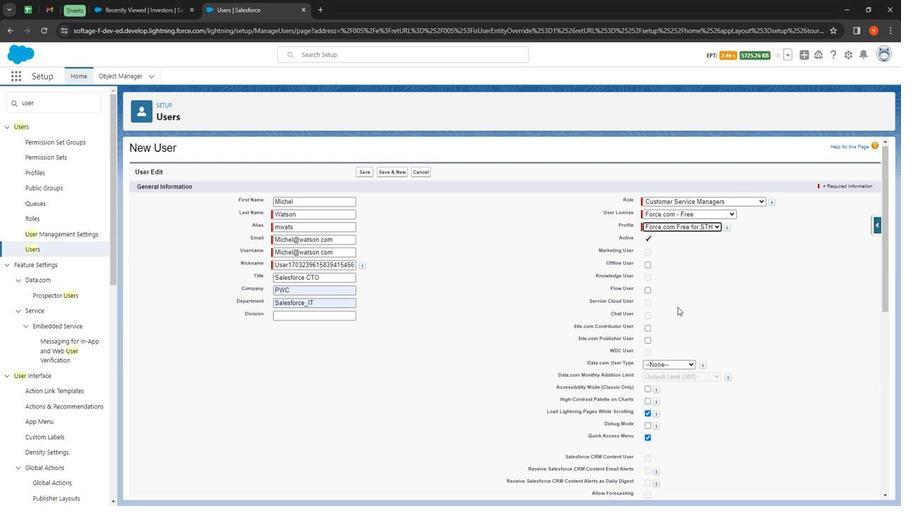 
Action: Mouse scrolled (677, 309) with delta (0, 0)
Screenshot: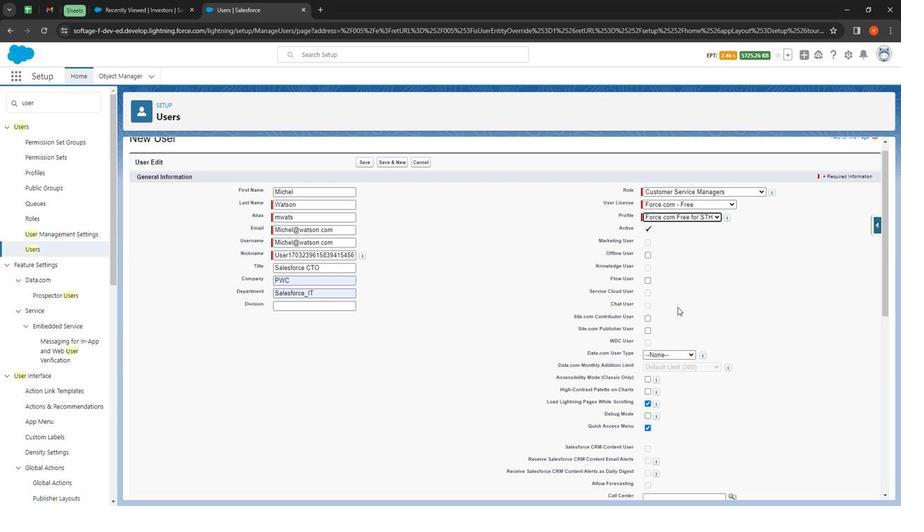 
Action: Mouse moved to (677, 312)
Screenshot: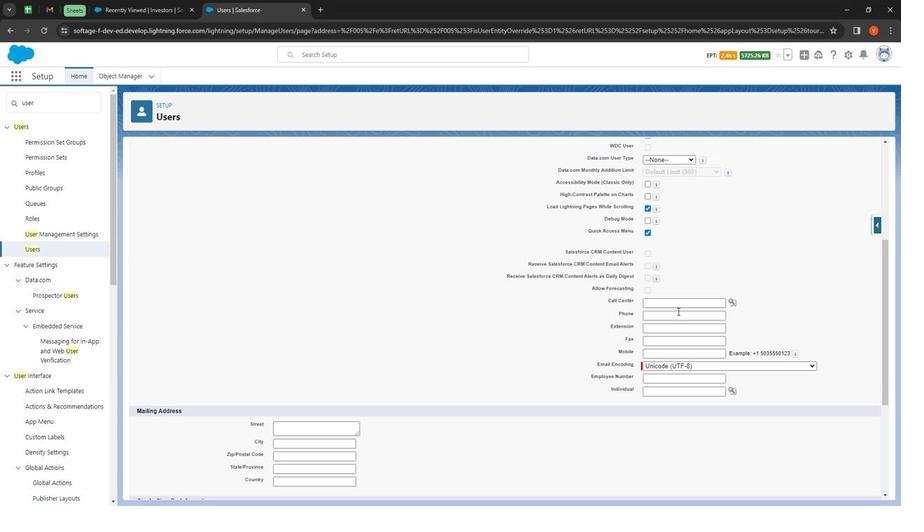 
Action: Mouse scrolled (677, 312) with delta (0, 0)
Screenshot: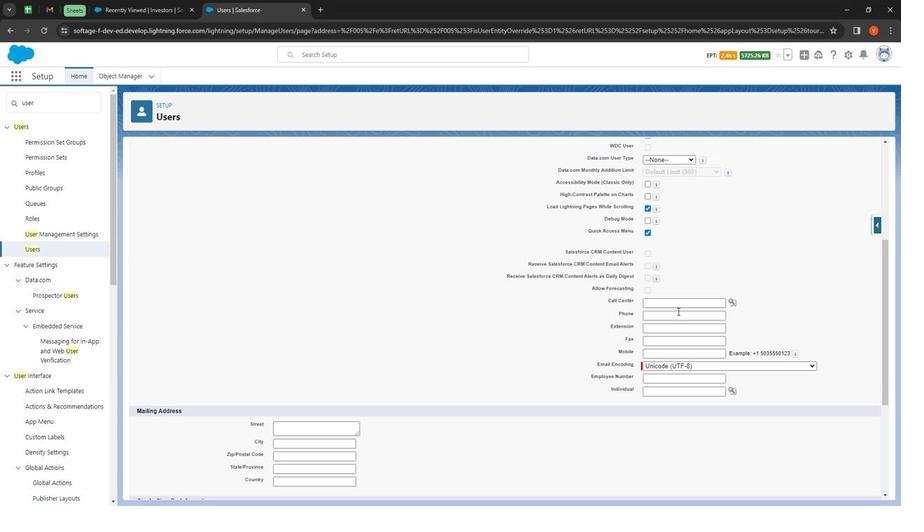 
Action: Mouse moved to (304, 347)
Screenshot: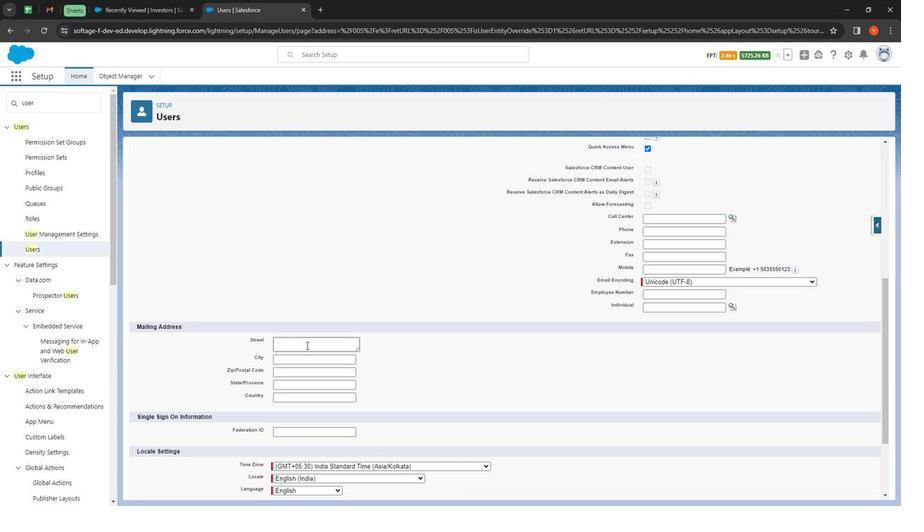 
Action: Mouse pressed left at (304, 347)
Screenshot: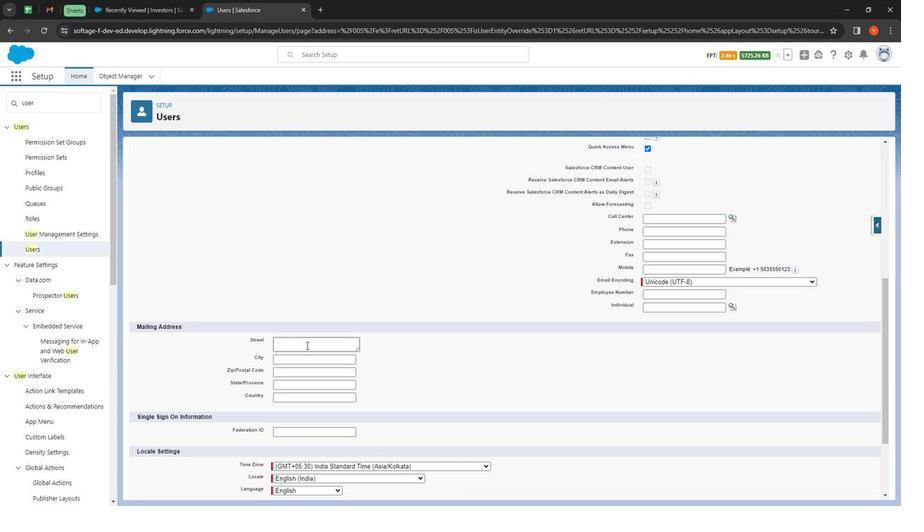 
Action: Mouse moved to (316, 334)
Screenshot: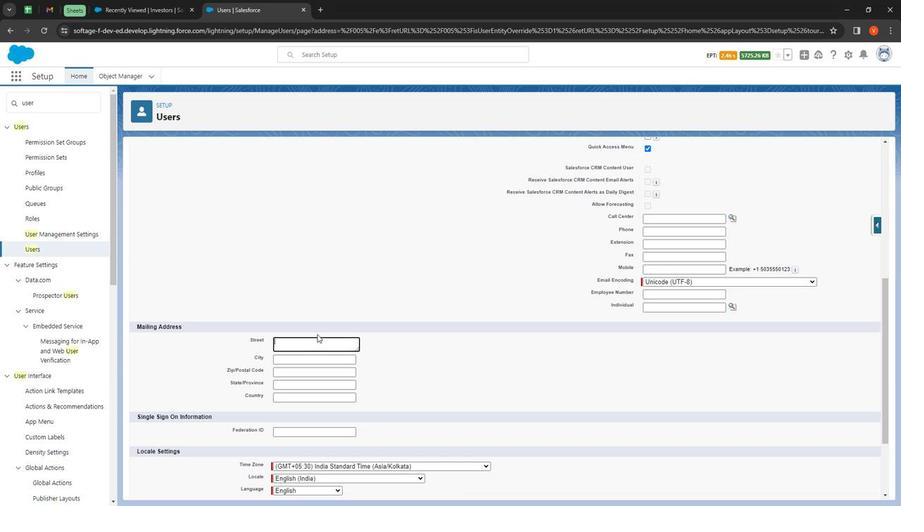 
Action: Key pressed 12/55<Key.space><Key.shift>Street
Screenshot: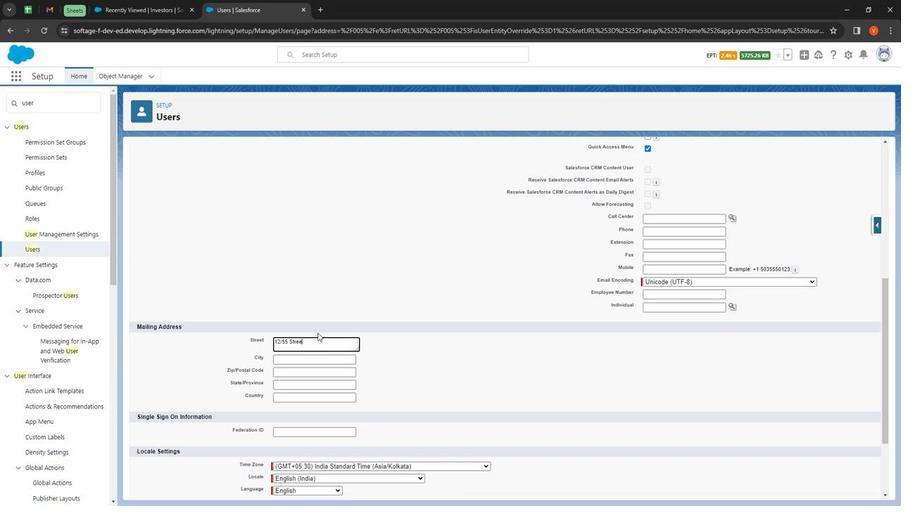 
Action: Mouse moved to (290, 360)
Screenshot: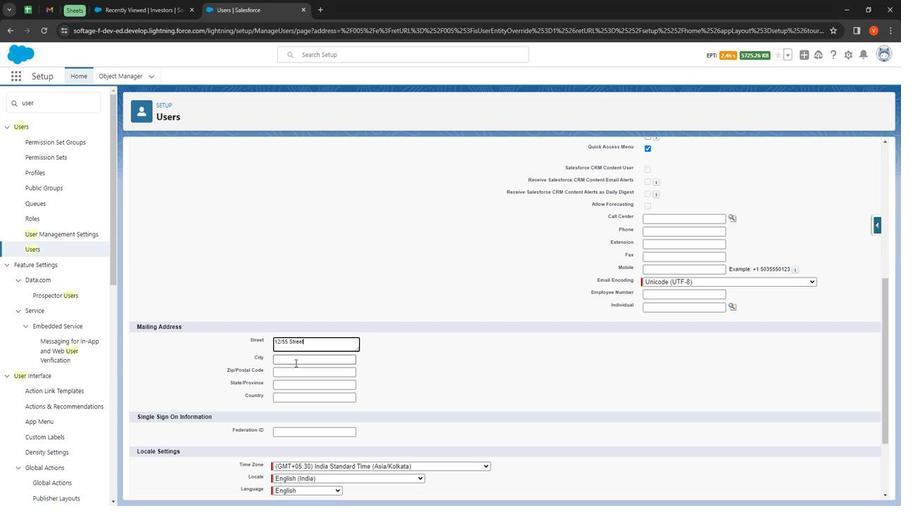 
Action: Mouse pressed left at (290, 360)
Screenshot: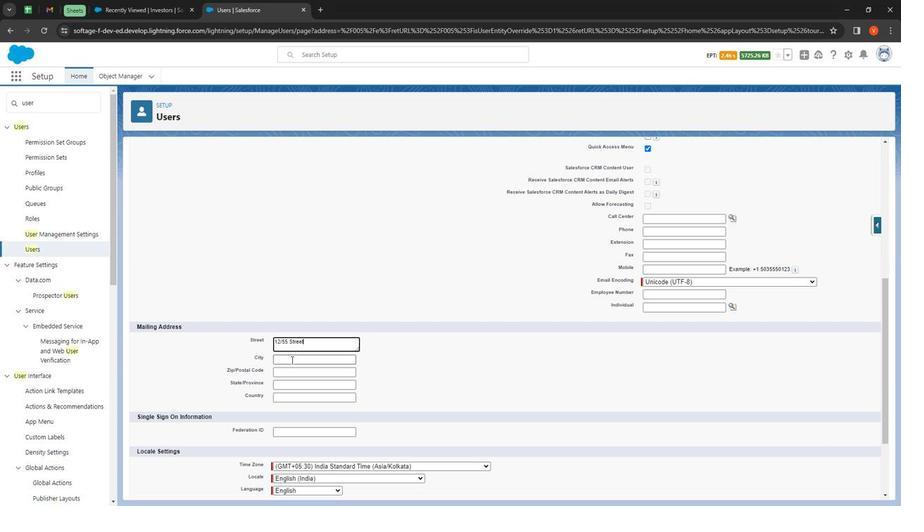 
Action: Mouse moved to (203, 255)
Screenshot: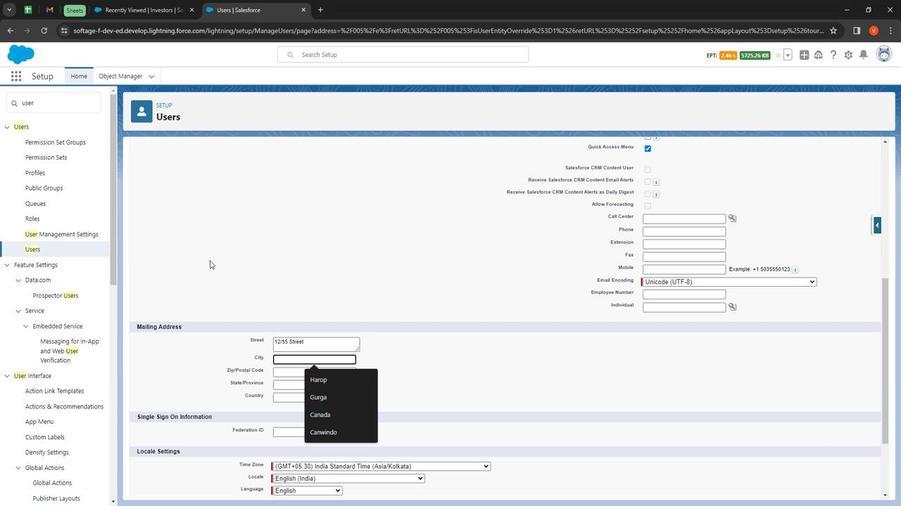 
Action: Key pressed <Key.shift><Key.shift><Key.shift><Key.shift><Key.shift><Key.shift><Key.shift><Key.shift><Key.shift><Key.shift><Key.shift><Key.shift><Key.shift><Key.shift>Canwindow
Screenshot: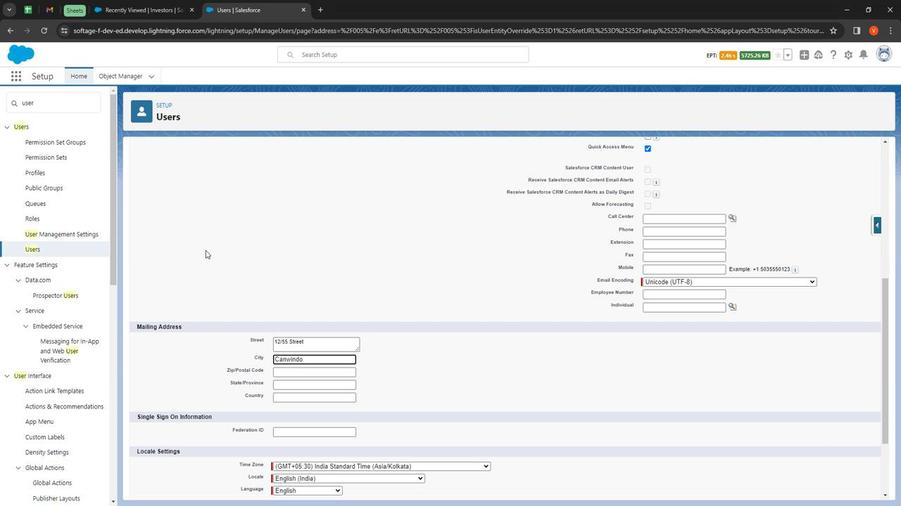 
Action: Mouse moved to (294, 372)
Screenshot: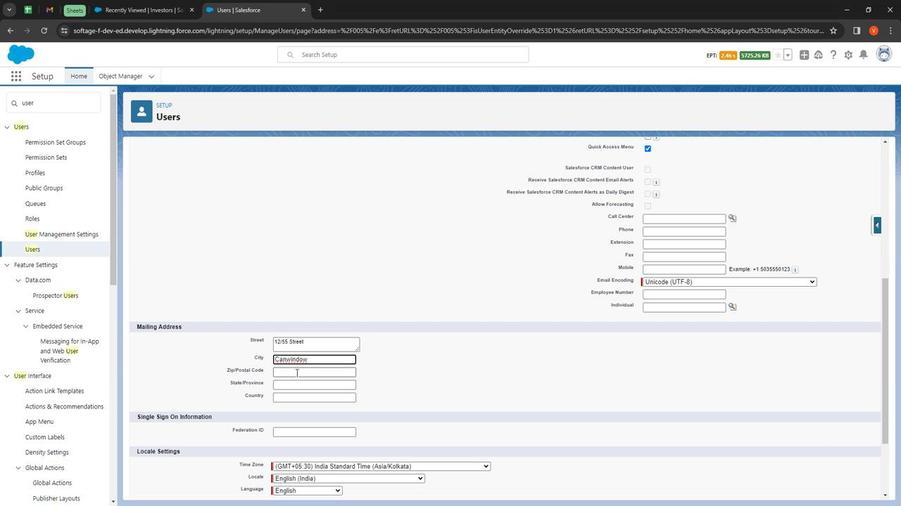 
Action: Mouse pressed left at (294, 372)
Screenshot: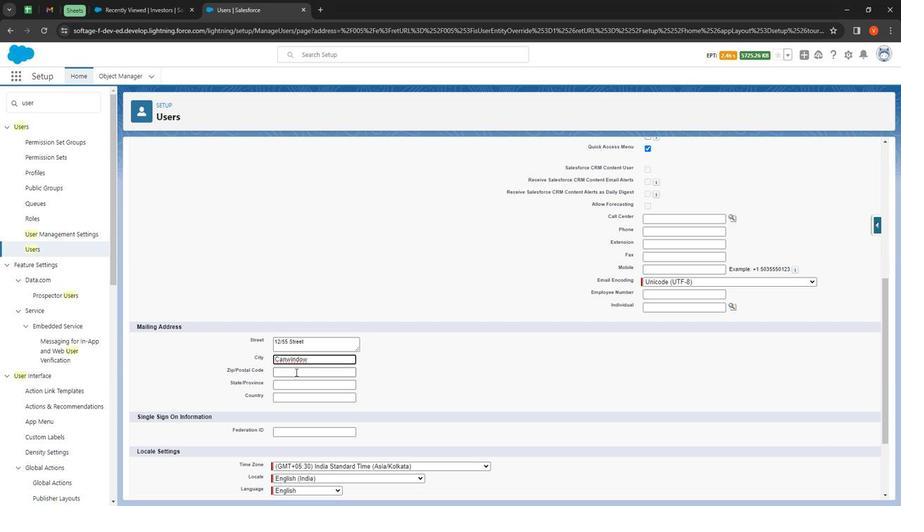 
Action: Mouse moved to (290, 340)
Screenshot: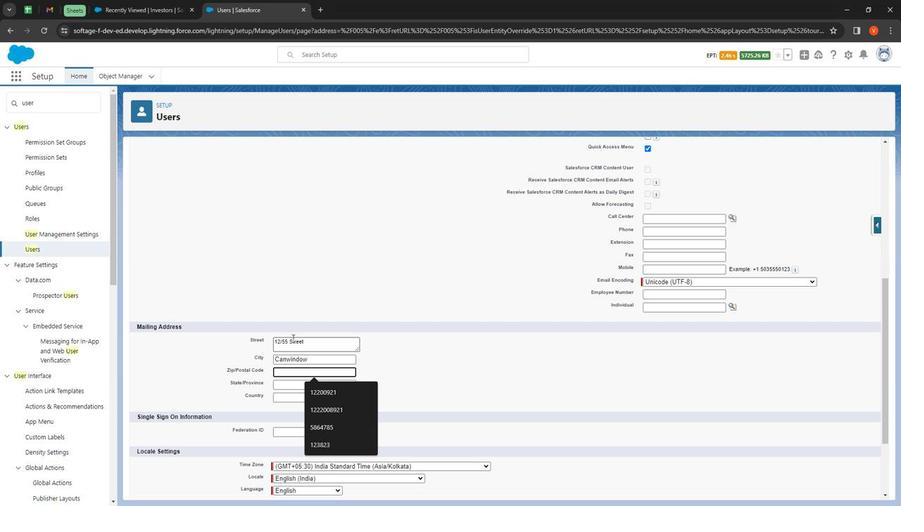 
Action: Key pressed 58944785
Screenshot: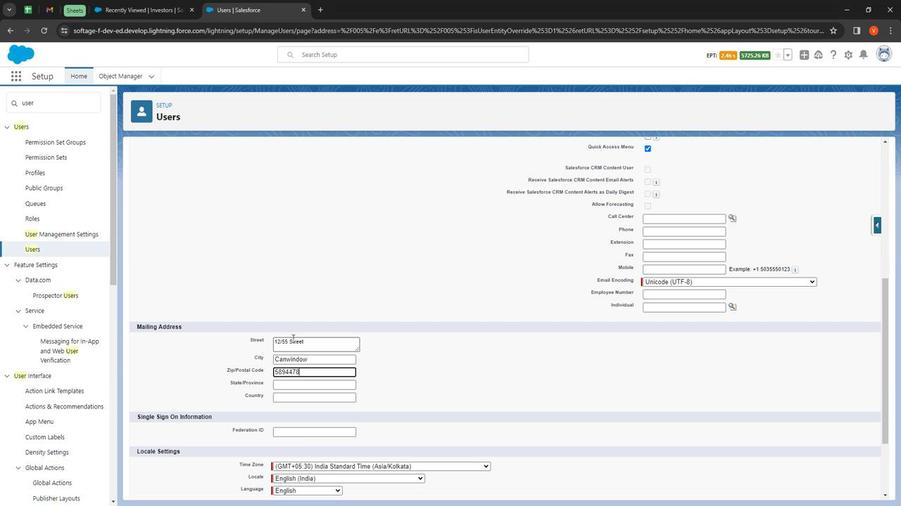 
Action: Mouse moved to (291, 387)
Screenshot: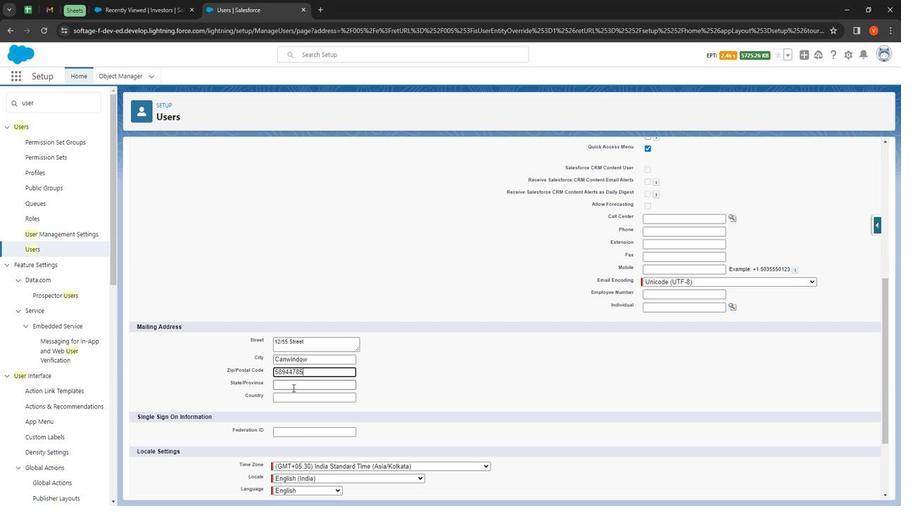
Action: Mouse pressed left at (291, 387)
Screenshot: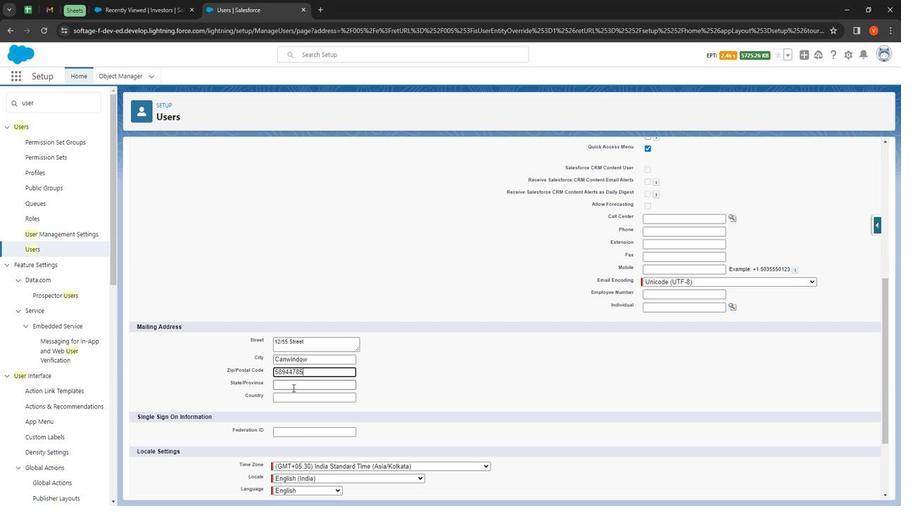 
Action: Mouse moved to (290, 389)
Screenshot: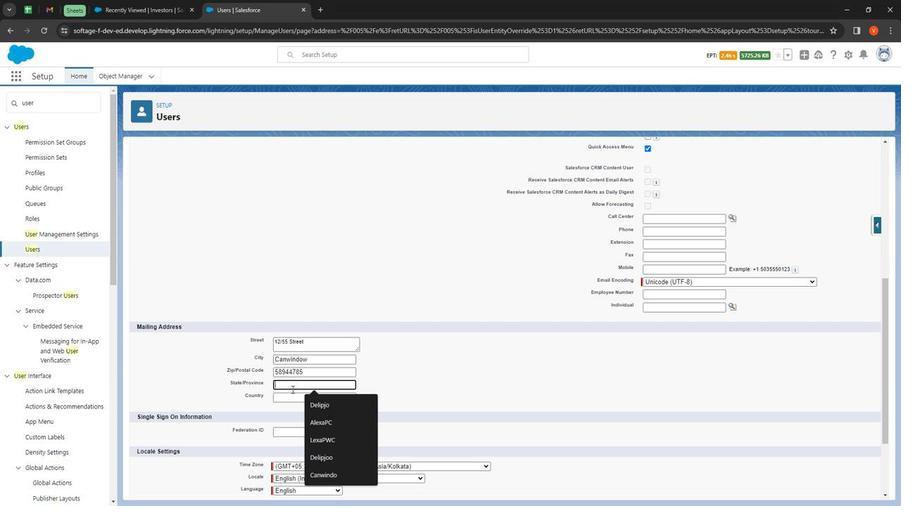 
Action: Key pressed <Key.shift>
Screenshot: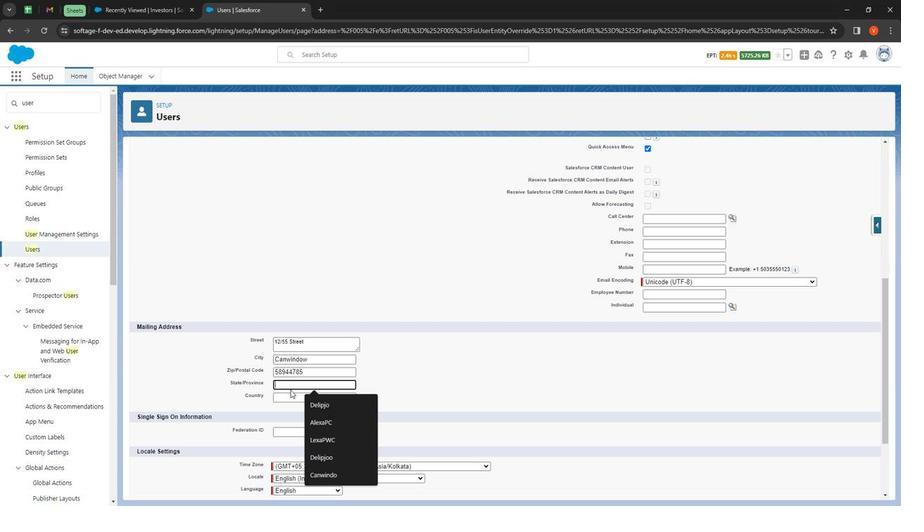 
Action: Mouse moved to (268, 352)
Screenshot: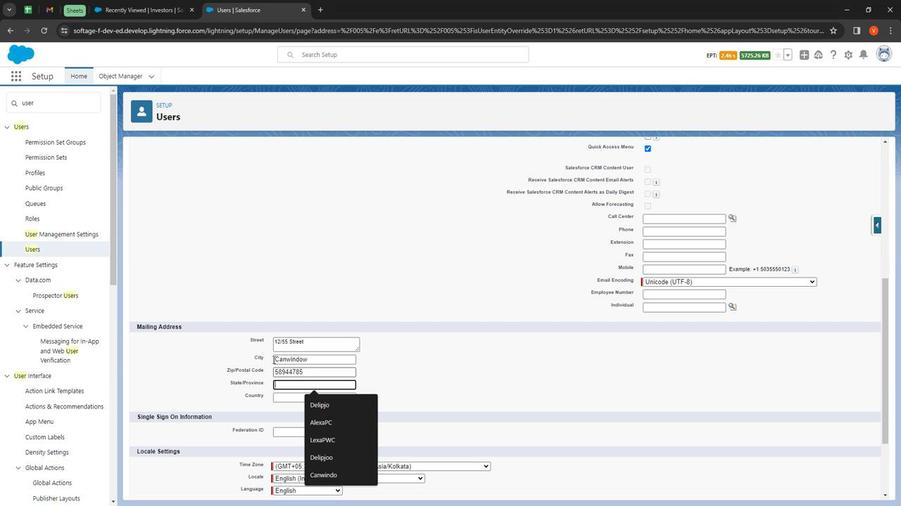 
Action: Key pressed Cand<Key.backspace>window
Screenshot: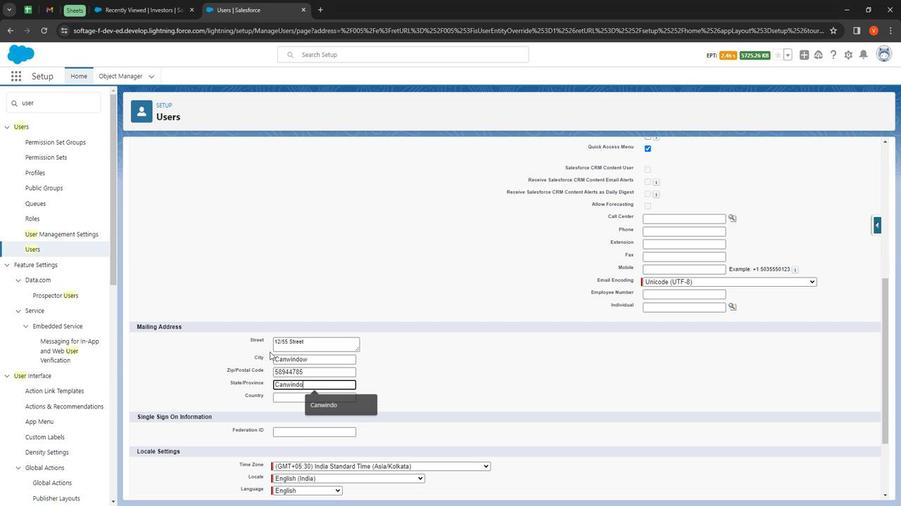 
Action: Mouse moved to (302, 396)
Screenshot: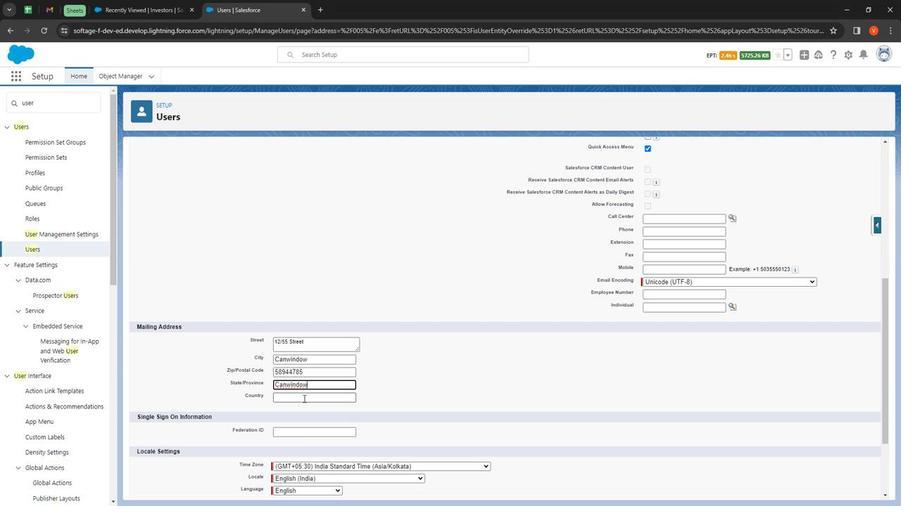 
Action: Mouse pressed left at (302, 396)
Screenshot: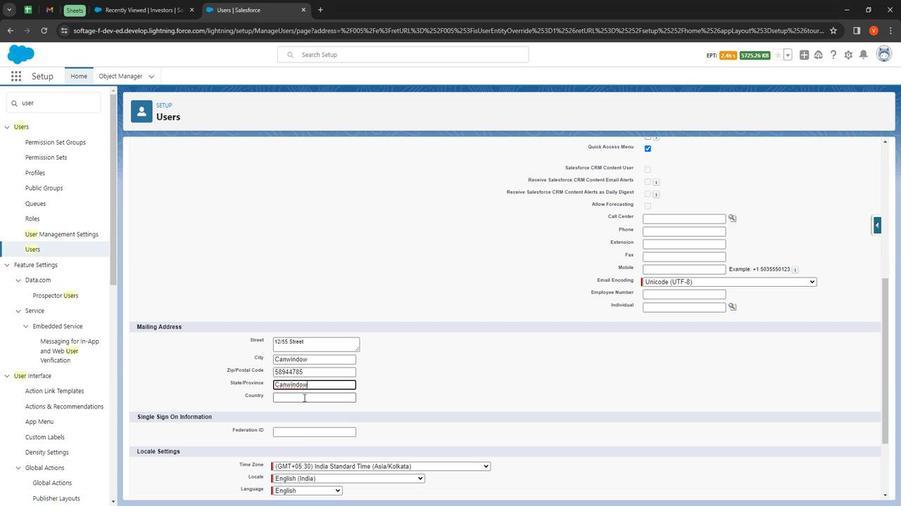 
Action: Mouse moved to (304, 375)
Screenshot: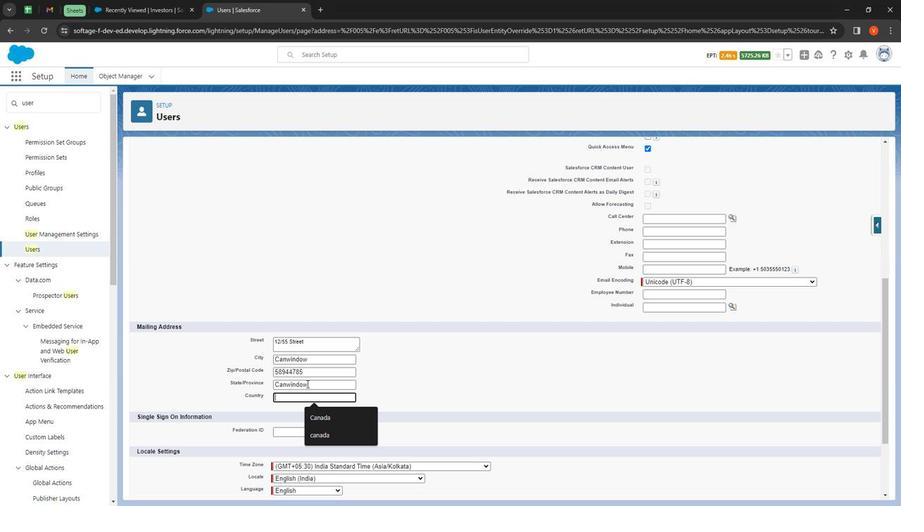 
Action: Key pressed <Key.shift>
Screenshot: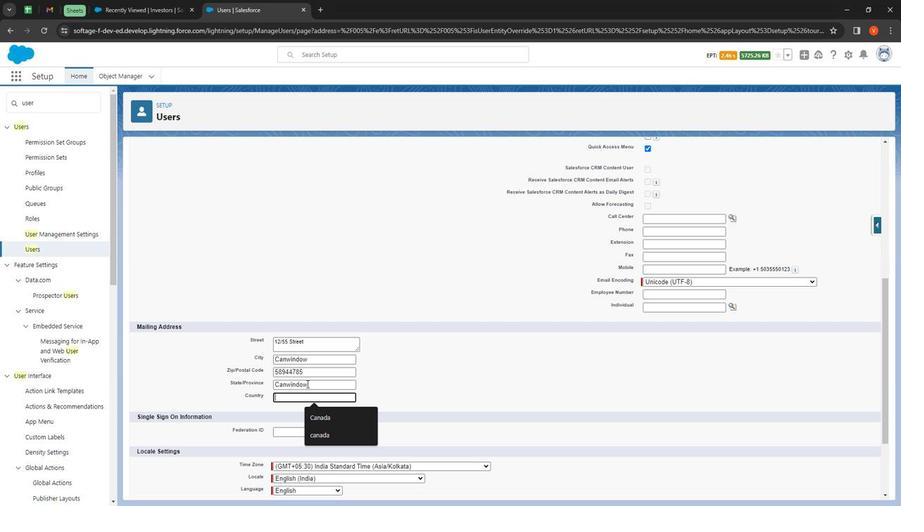 
Action: Mouse moved to (302, 371)
Screenshot: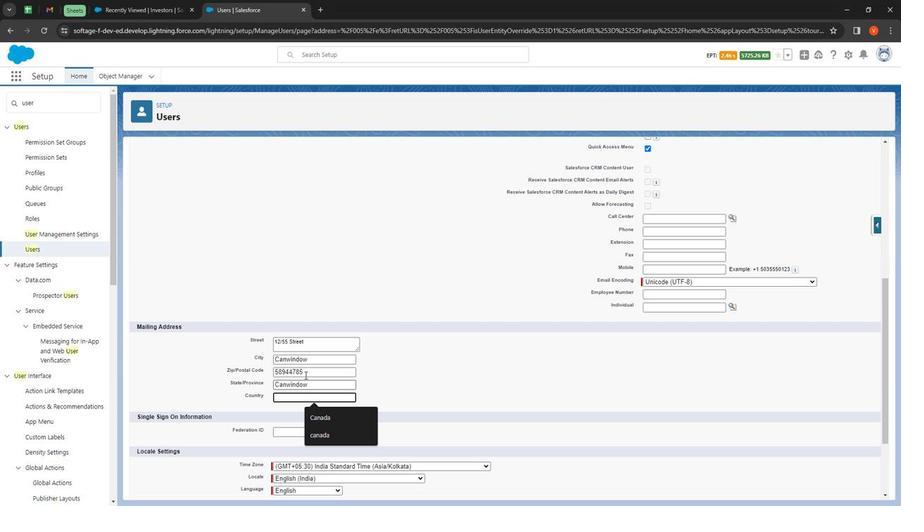 
Action: Key pressed Canada
Screenshot: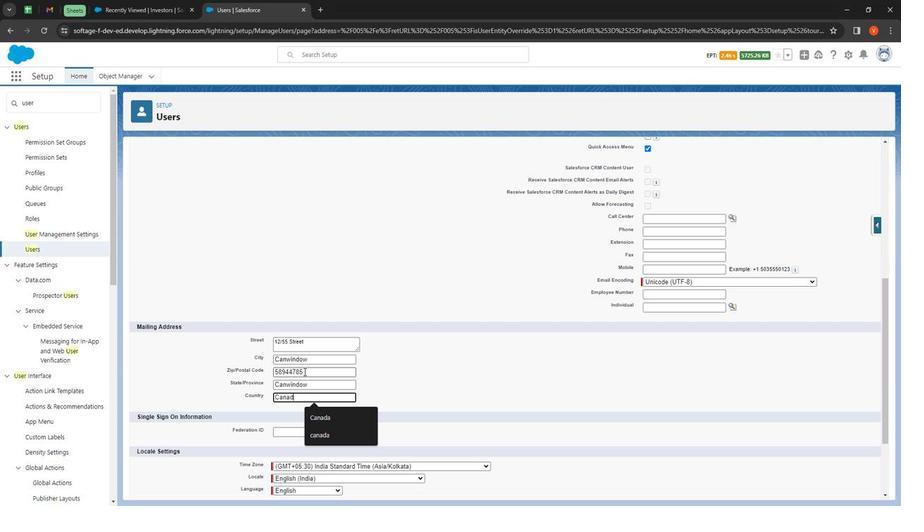 
Action: Mouse moved to (401, 375)
Screenshot: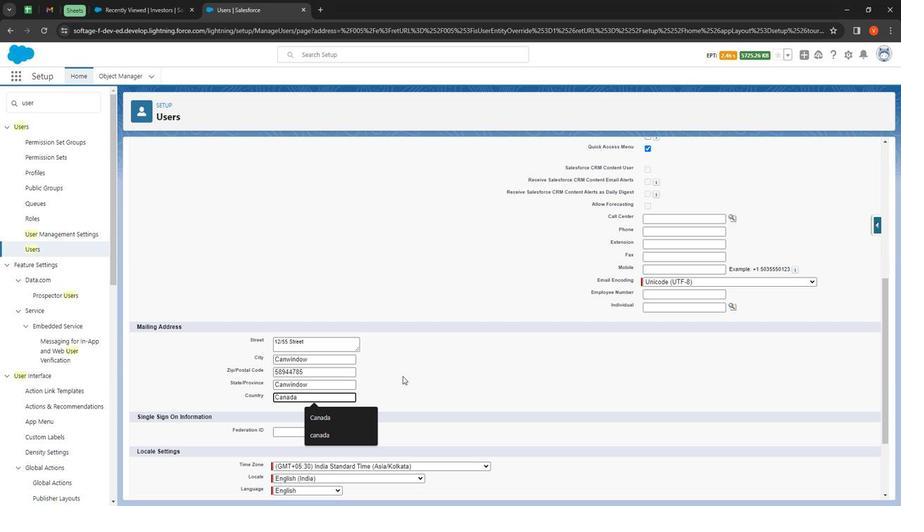 
Action: Mouse pressed left at (401, 375)
Screenshot: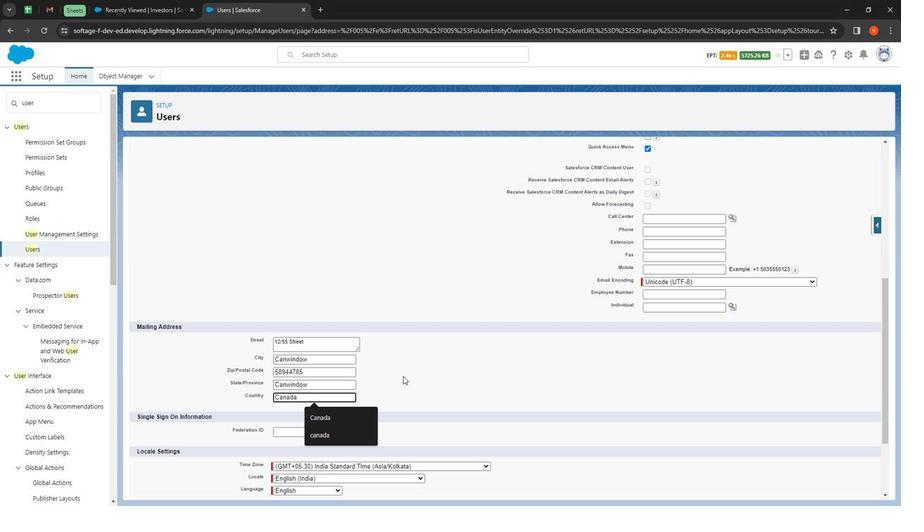 
Action: Mouse moved to (405, 378)
Screenshot: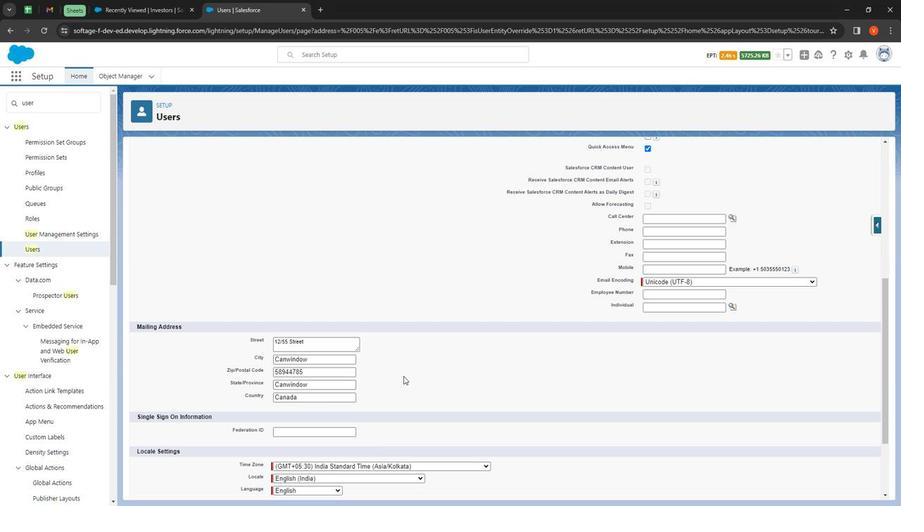 
Action: Mouse scrolled (405, 378) with delta (0, 0)
Screenshot: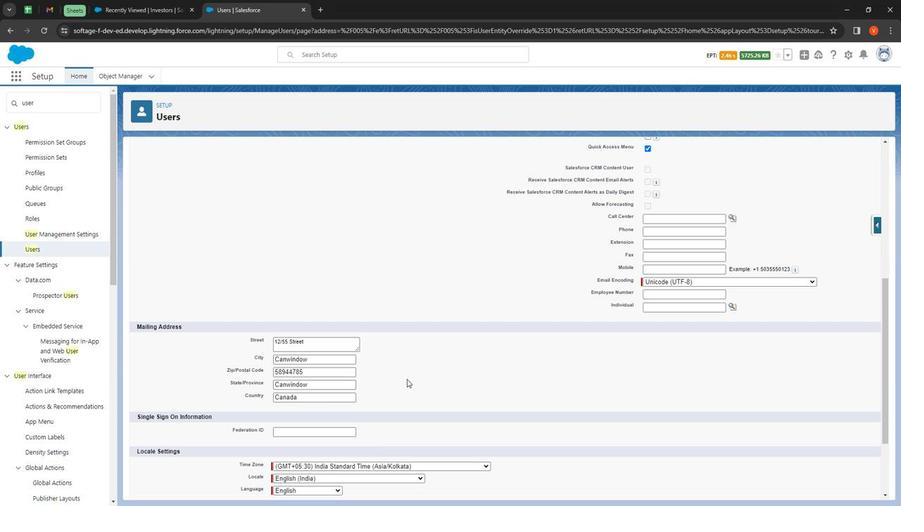 
Action: Mouse moved to (405, 379)
Screenshot: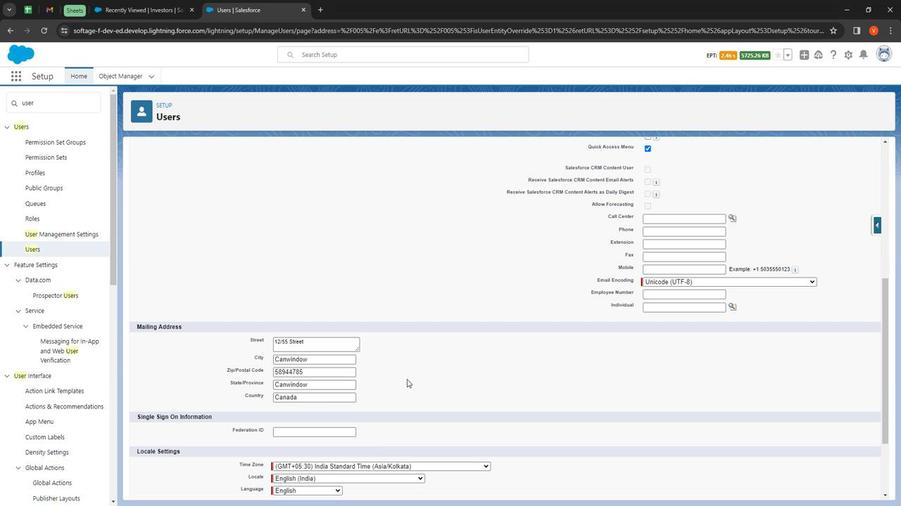 
Action: Mouse scrolled (405, 378) with delta (0, 0)
Screenshot: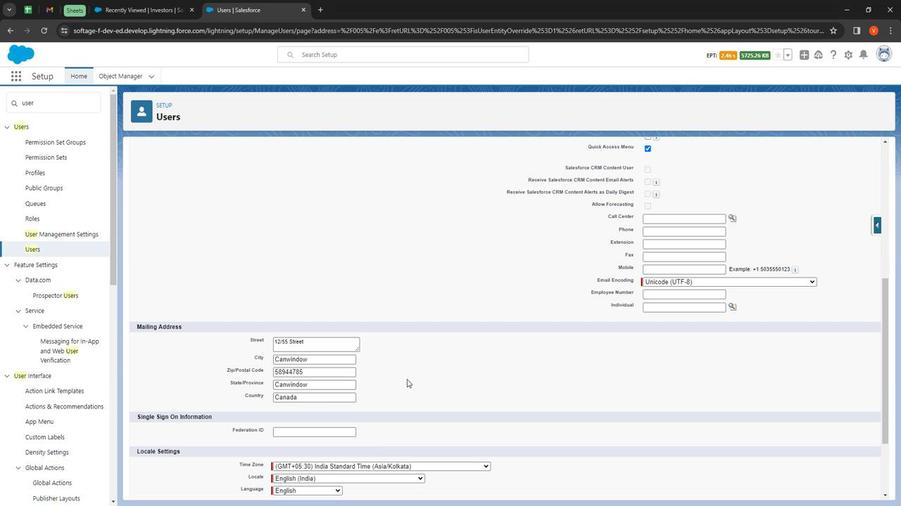
Action: Mouse moved to (352, 479)
Screenshot: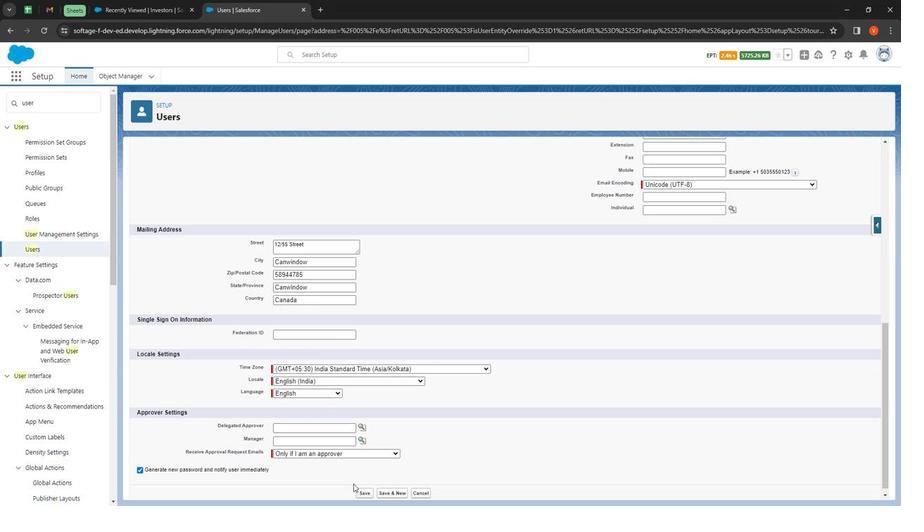 
Action: Mouse scrolled (352, 479) with delta (0, 0)
Screenshot: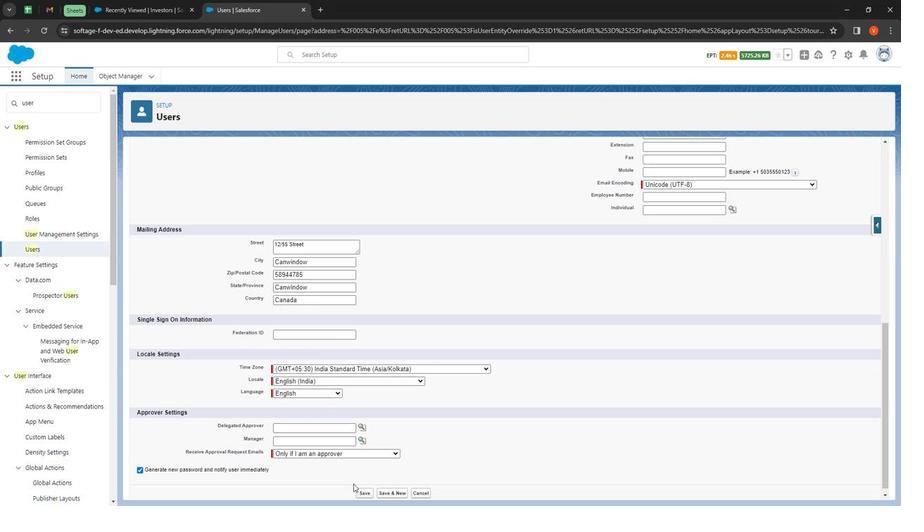 
Action: Mouse moved to (361, 416)
Screenshot: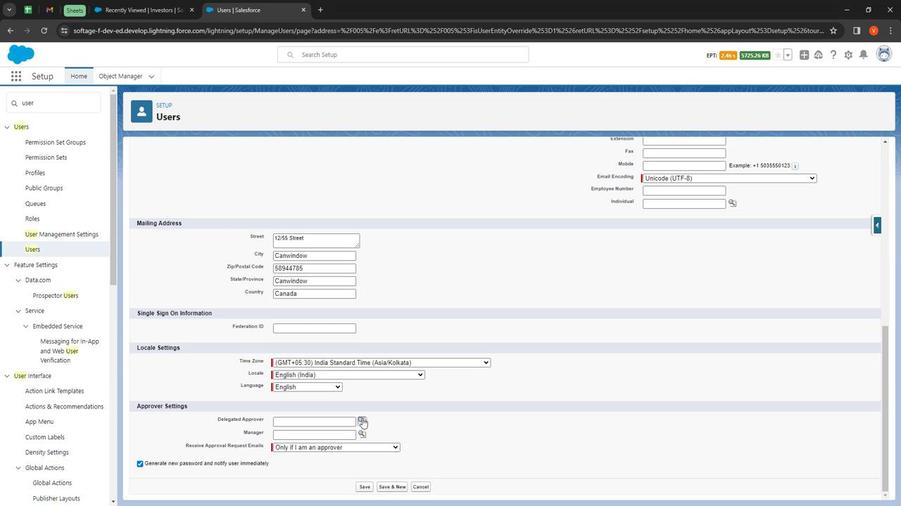 
Action: Mouse pressed left at (361, 416)
Screenshot: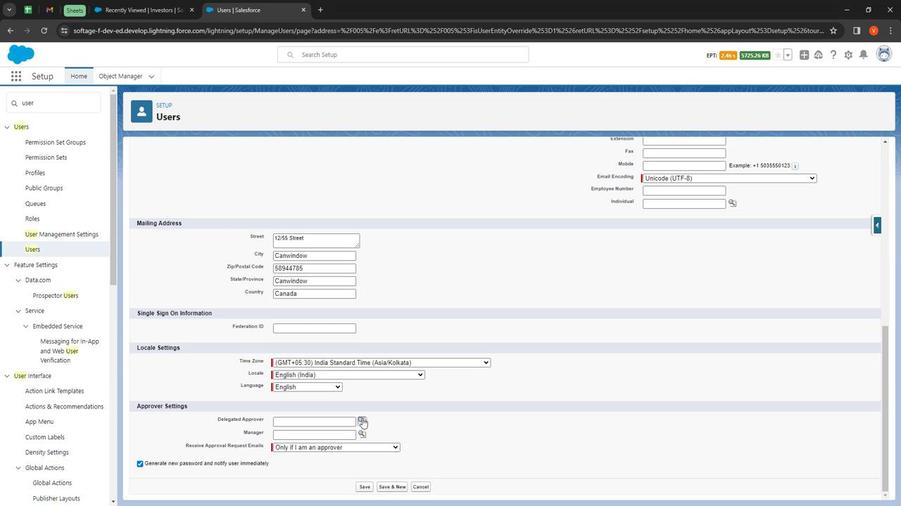 
Action: Mouse moved to (221, 378)
Screenshot: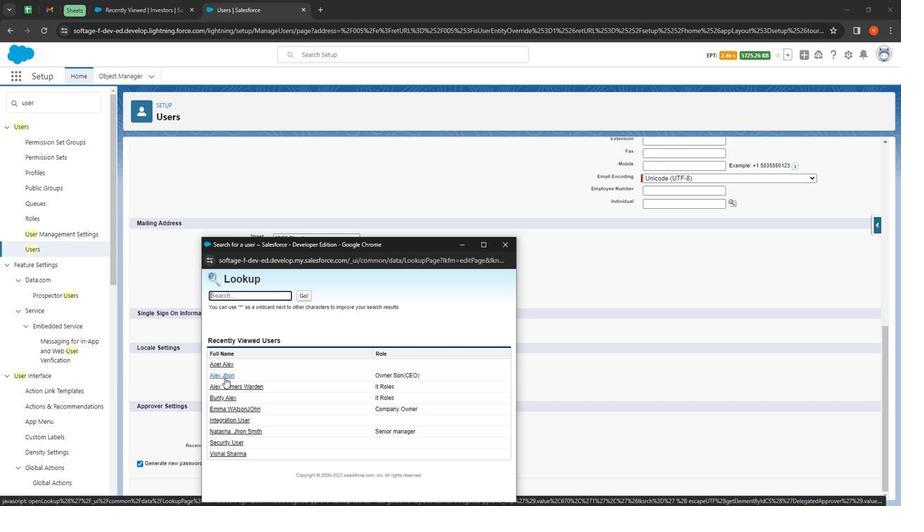 
Action: Mouse pressed left at (221, 378)
Screenshot: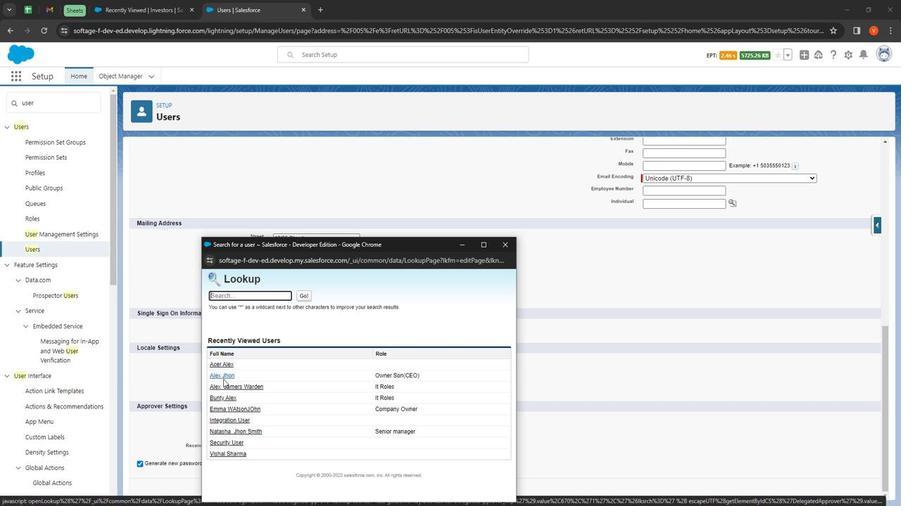 
Action: Mouse moved to (221, 374)
Screenshot: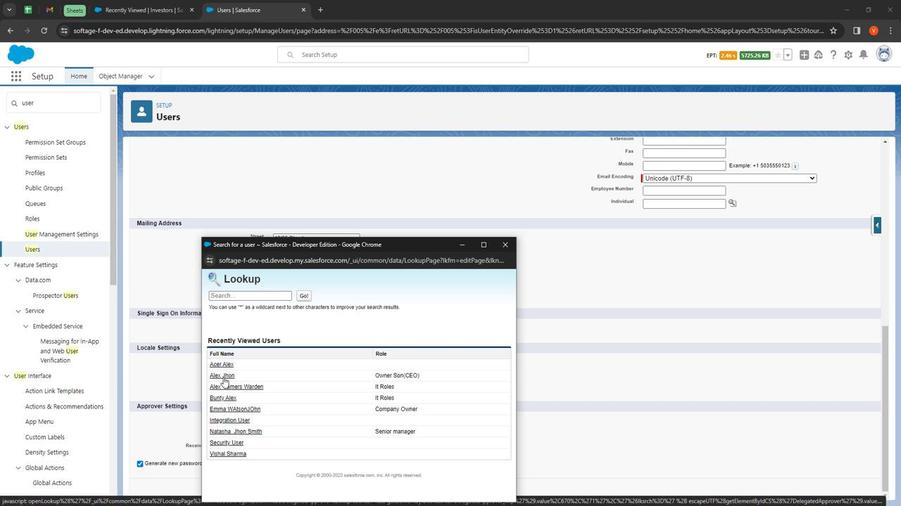 
Action: Mouse pressed left at (221, 374)
Screenshot: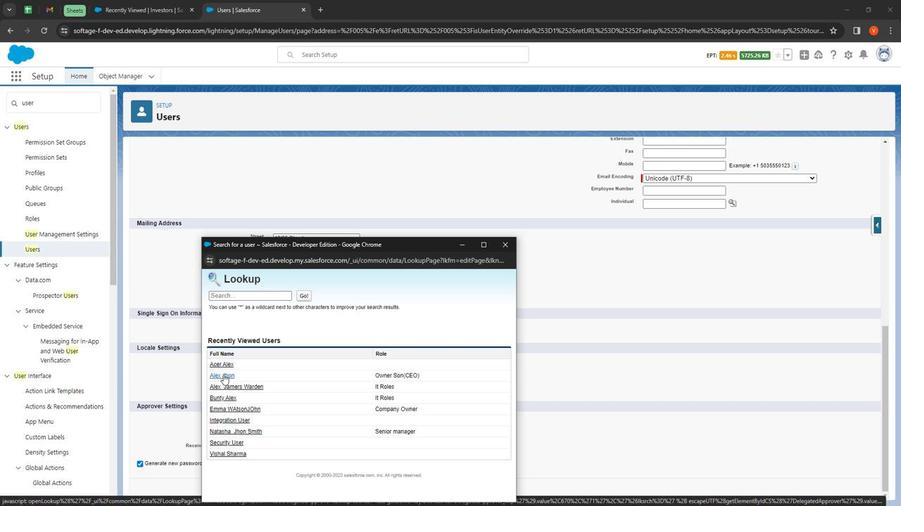 
Action: Mouse moved to (361, 430)
Screenshot: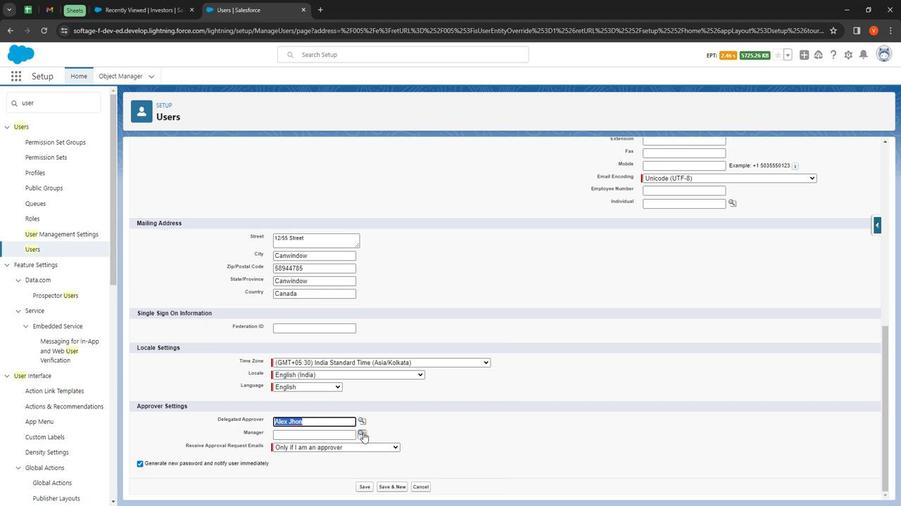 
Action: Mouse pressed left at (361, 430)
Screenshot: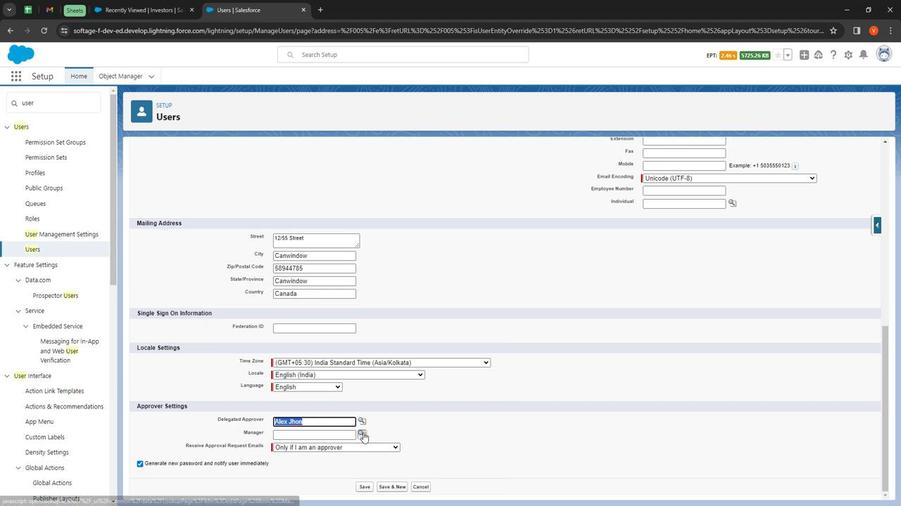 
Action: Mouse moved to (415, 431)
Screenshot: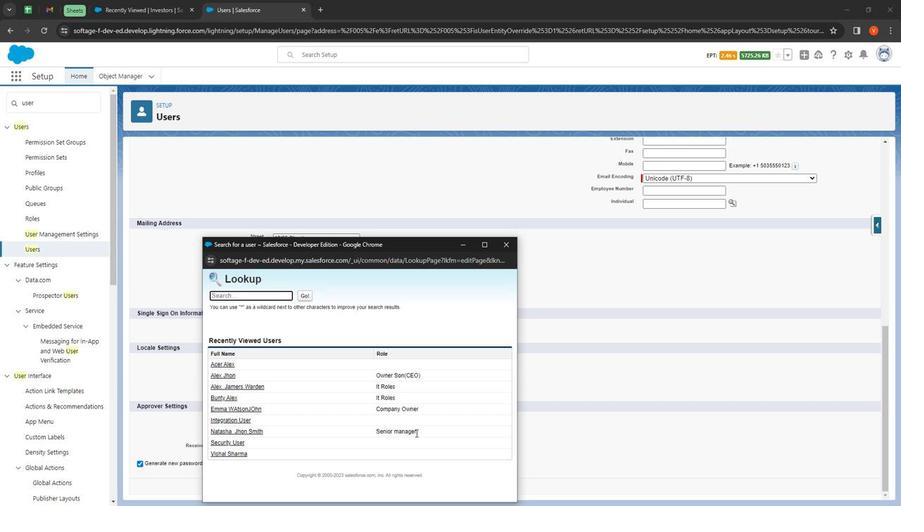 
Action: Mouse pressed left at (415, 431)
Screenshot: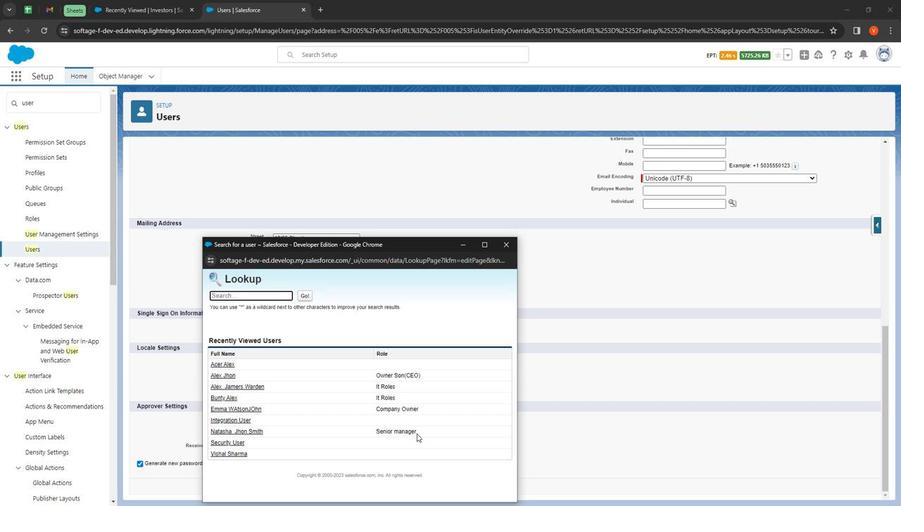 
Action: Mouse moved to (239, 429)
Screenshot: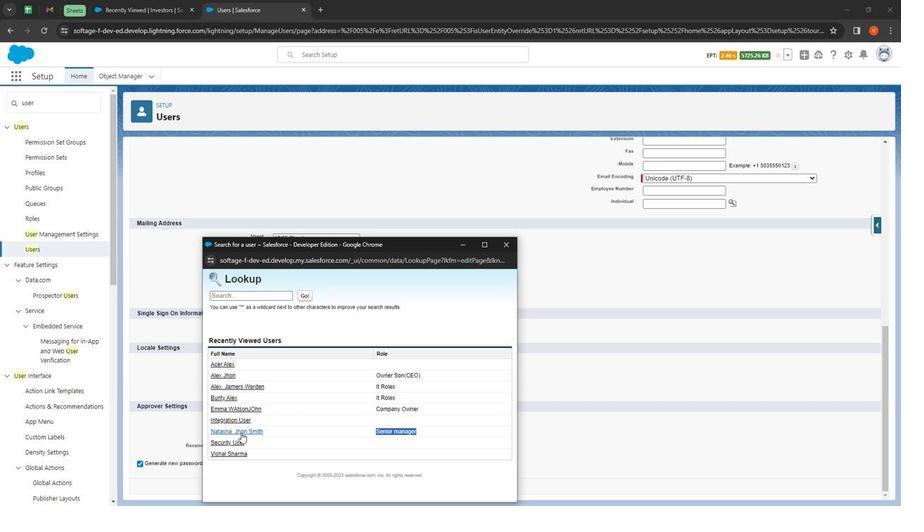 
Action: Mouse pressed left at (239, 429)
Screenshot: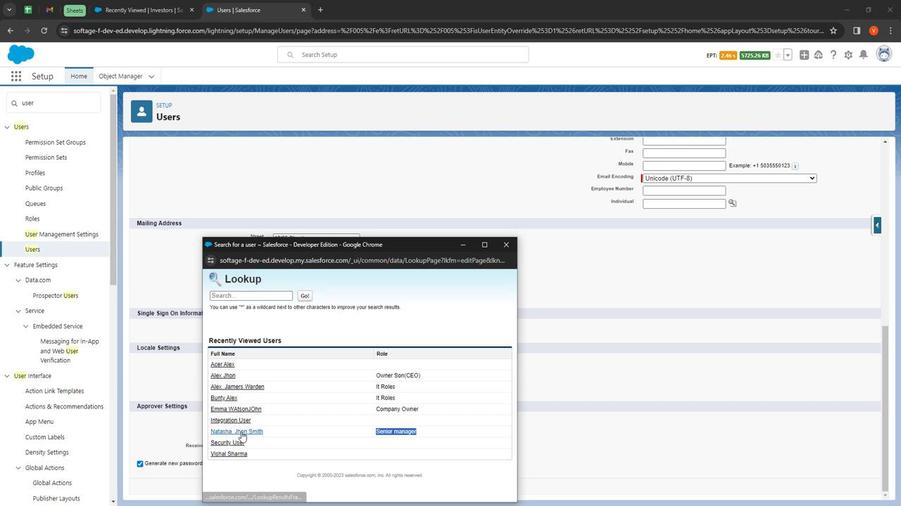 
Action: Mouse moved to (359, 480)
Screenshot: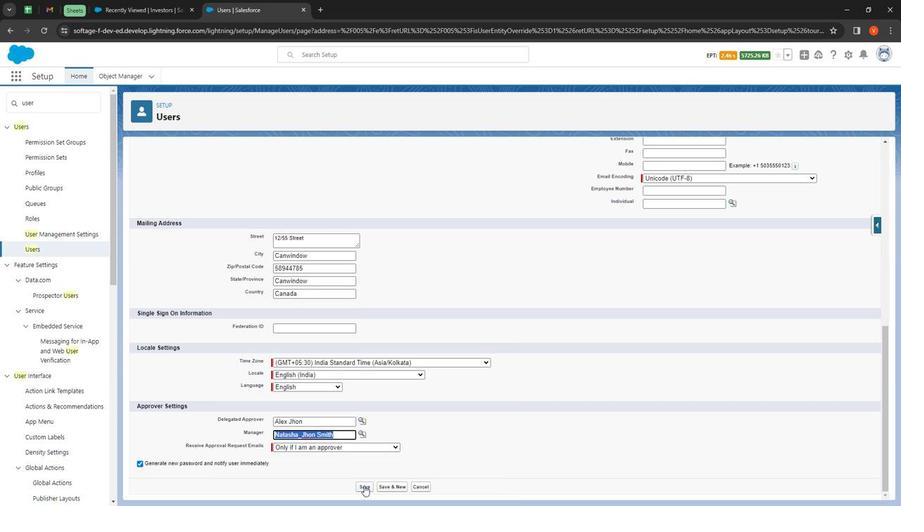 
Action: Mouse pressed left at (359, 480)
Screenshot: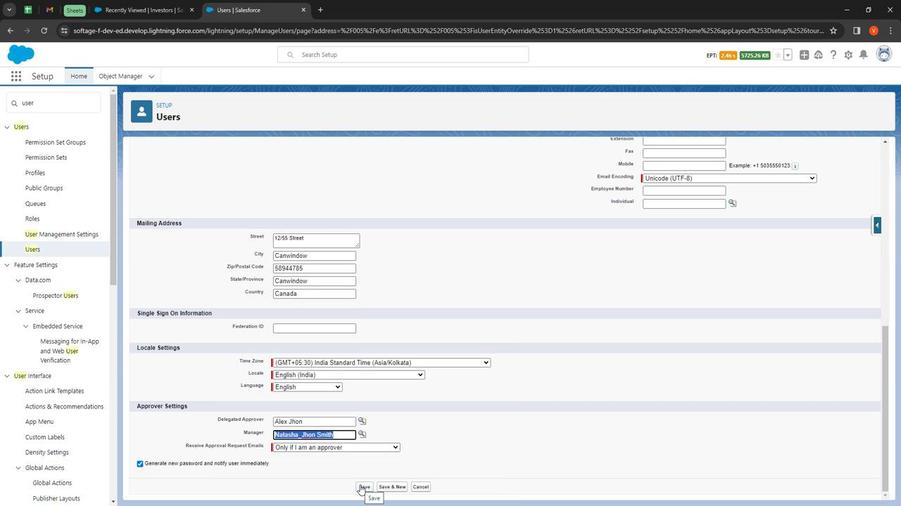 
Action: Mouse moved to (346, 274)
Screenshot: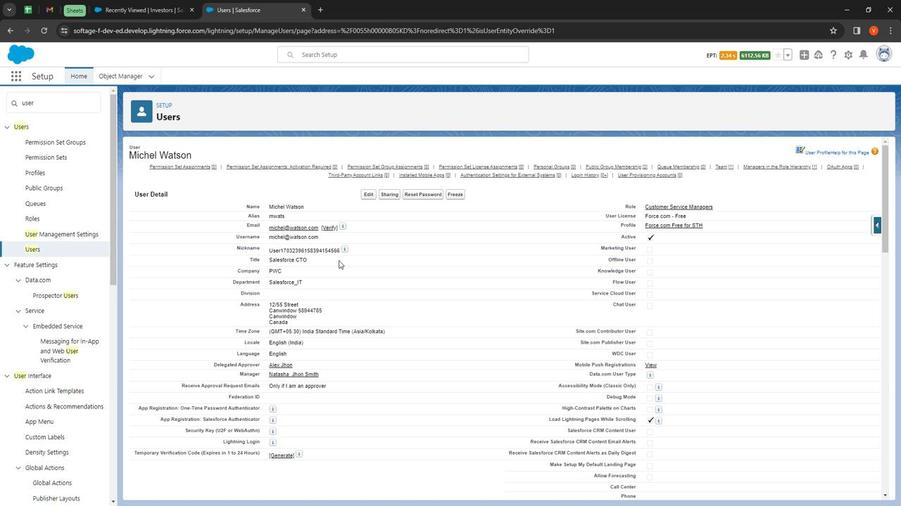 
Action: Mouse scrolled (346, 273) with delta (0, 0)
Screenshot: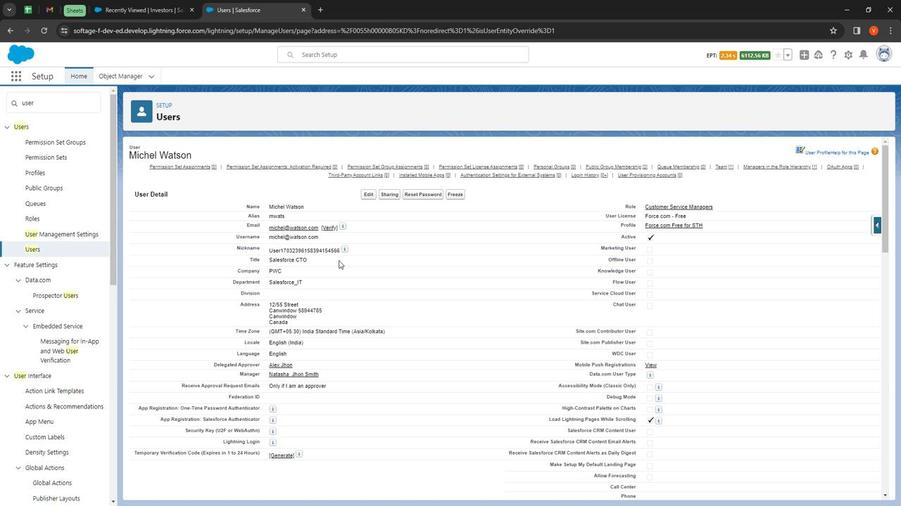 
Action: Mouse moved to (356, 283)
Screenshot: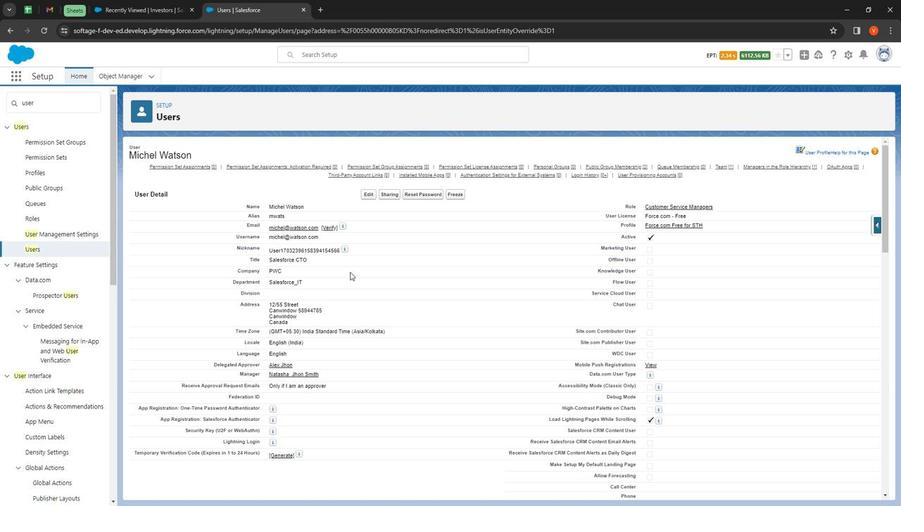 
Action: Mouse scrolled (356, 283) with delta (0, 0)
Screenshot: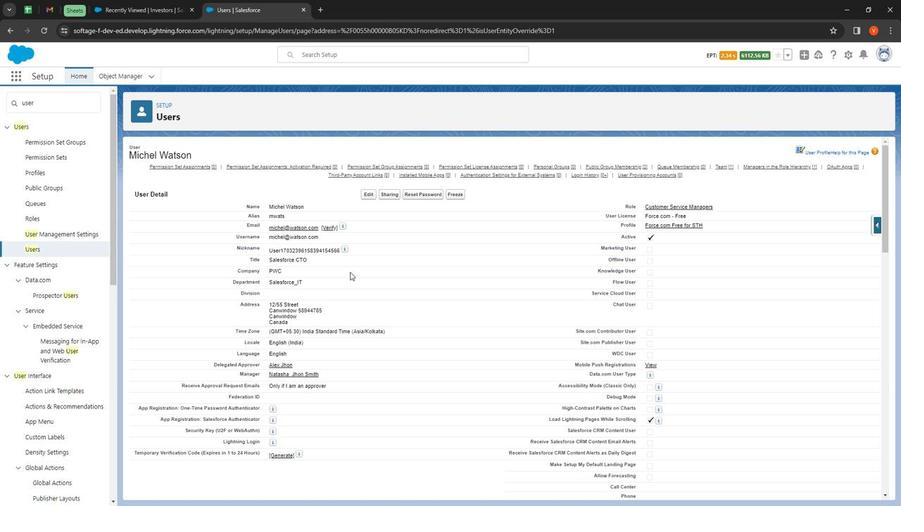 
Action: Mouse moved to (390, 302)
Screenshot: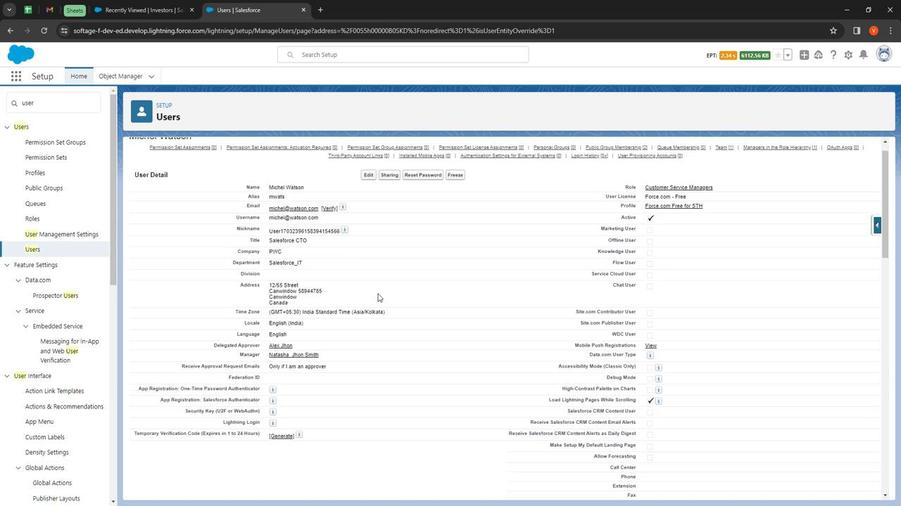 
Action: Mouse scrolled (390, 301) with delta (0, 0)
Screenshot: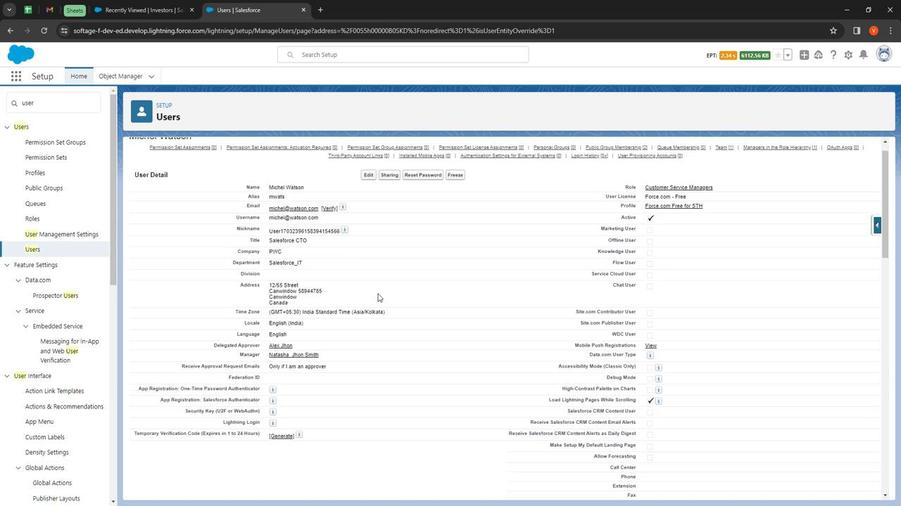 
Action: Mouse moved to (432, 315)
Screenshot: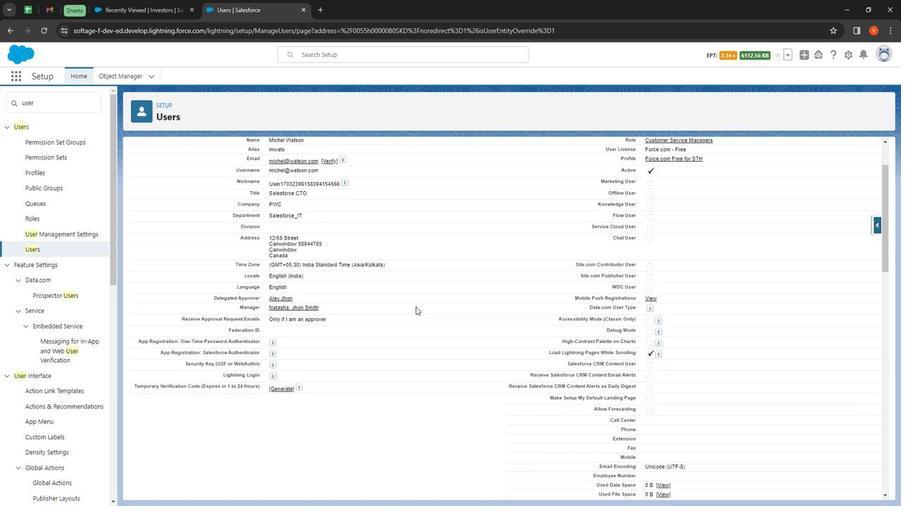 
Action: Mouse scrolled (432, 314) with delta (0, 0)
Screenshot: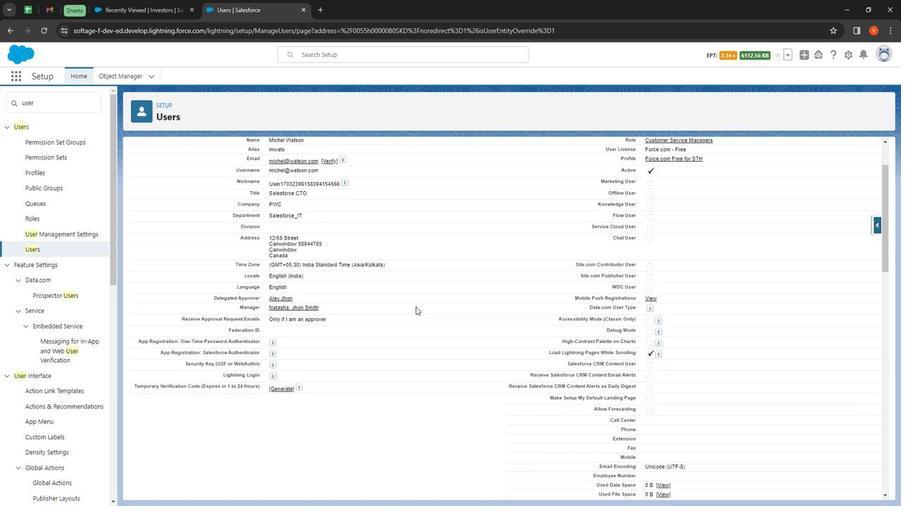 
Action: Mouse moved to (466, 444)
Screenshot: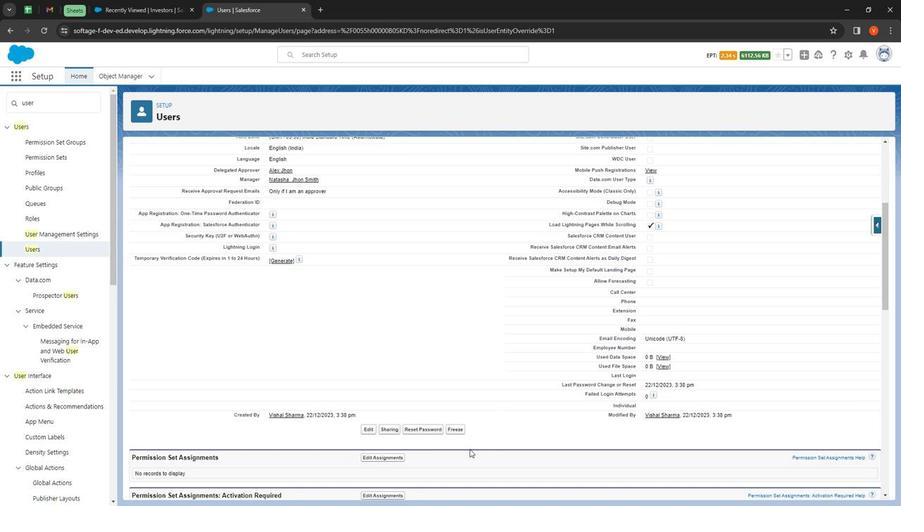 
Action: Mouse scrolled (466, 444) with delta (0, 0)
Screenshot: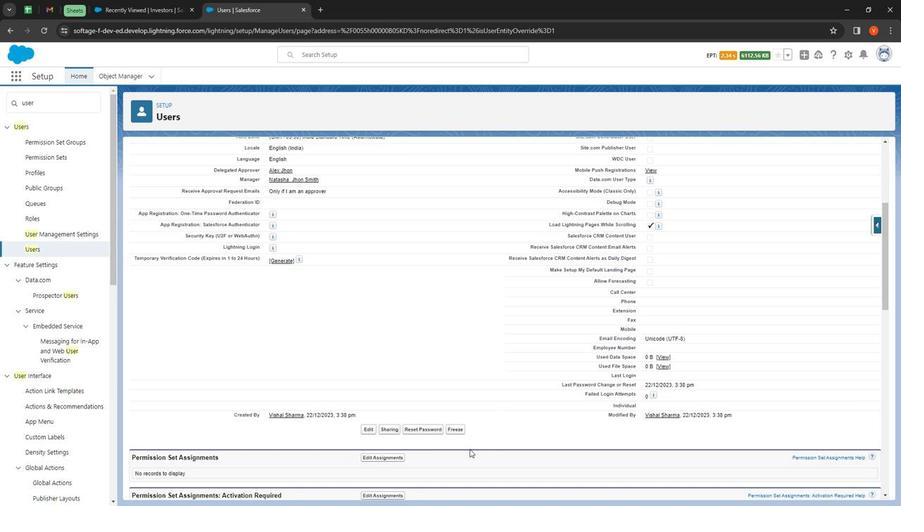 
Action: Mouse moved to (463, 440)
Screenshot: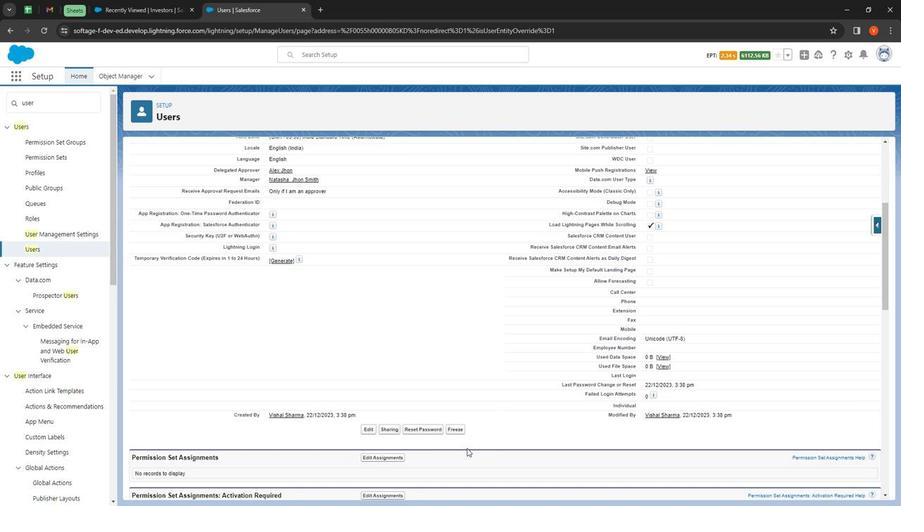 
Action: Mouse scrolled (463, 440) with delta (0, 0)
Screenshot: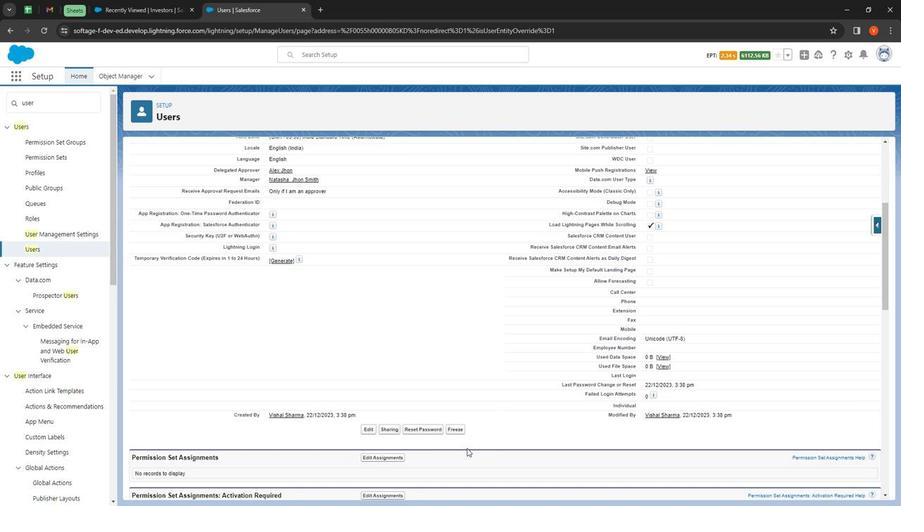 
Action: Mouse moved to (462, 437)
Screenshot: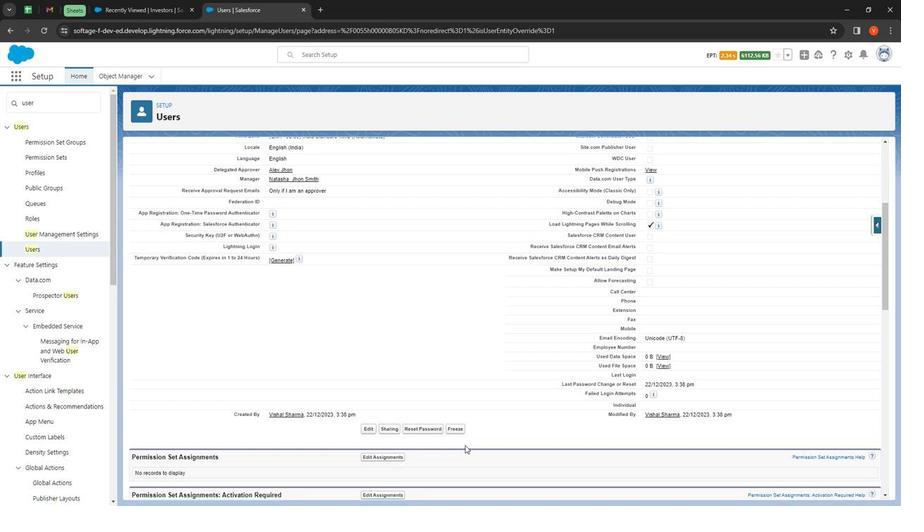 
Action: Mouse scrolled (462, 436) with delta (0, 0)
Screenshot: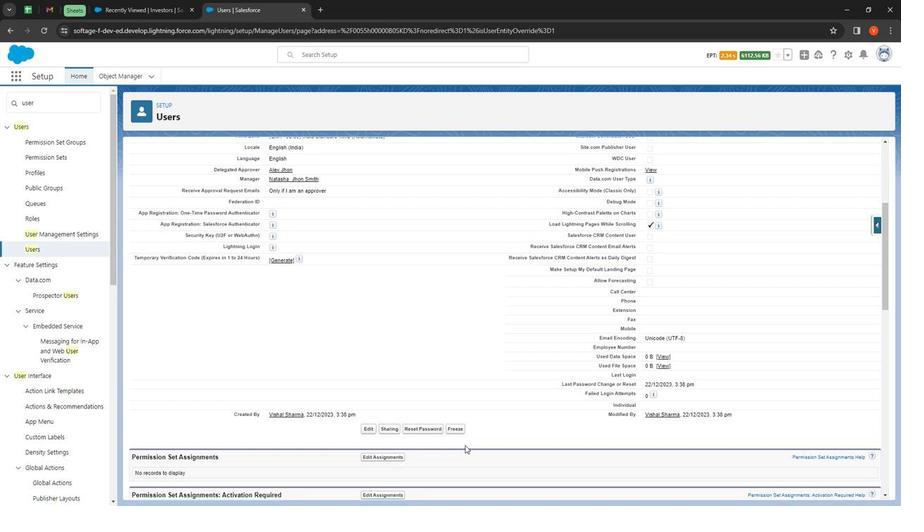 
Action: Mouse moved to (462, 433)
Screenshot: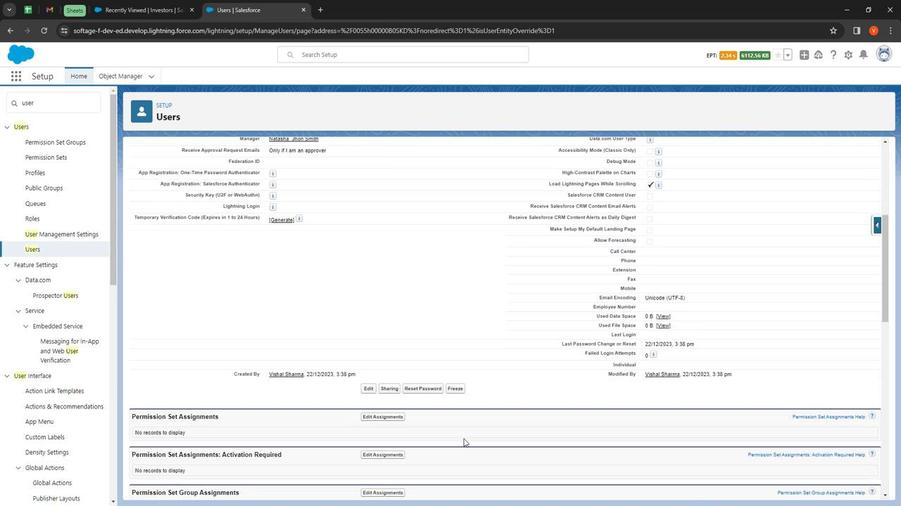 
Action: Mouse scrolled (462, 433) with delta (0, 0)
Screenshot: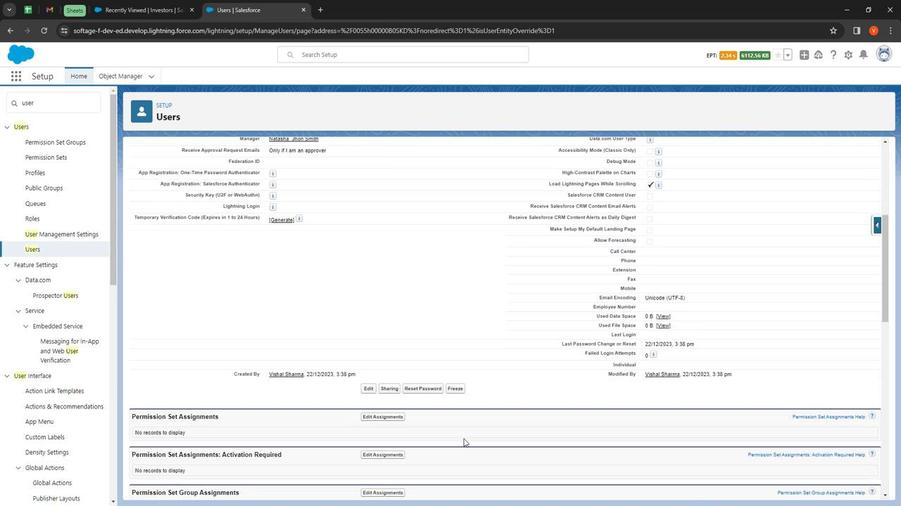 
Action: Mouse moved to (371, 306)
Screenshot: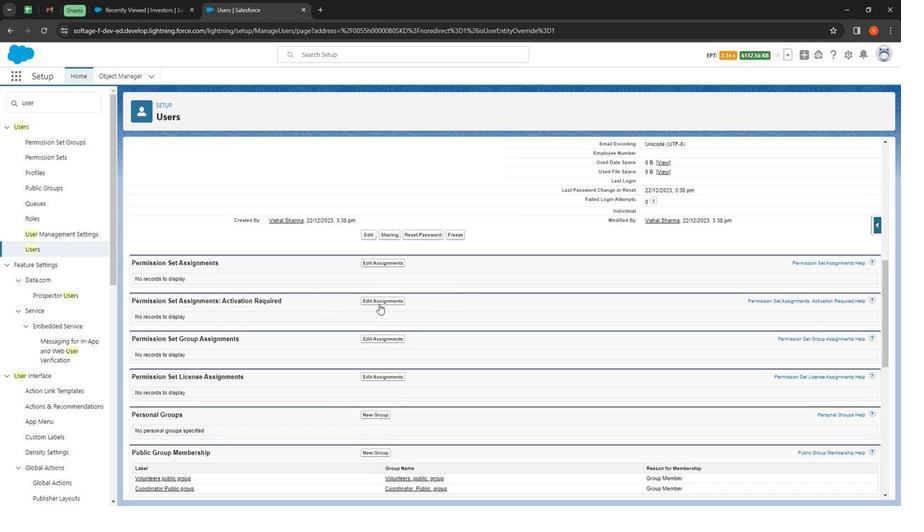 
Action: Mouse scrolled (371, 306) with delta (0, 0)
Screenshot: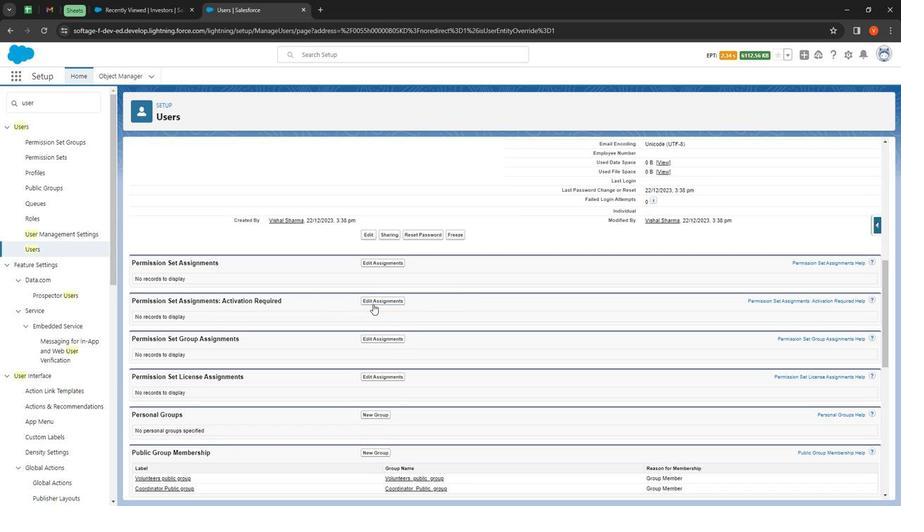 
Action: Mouse moved to (402, 311)
Screenshot: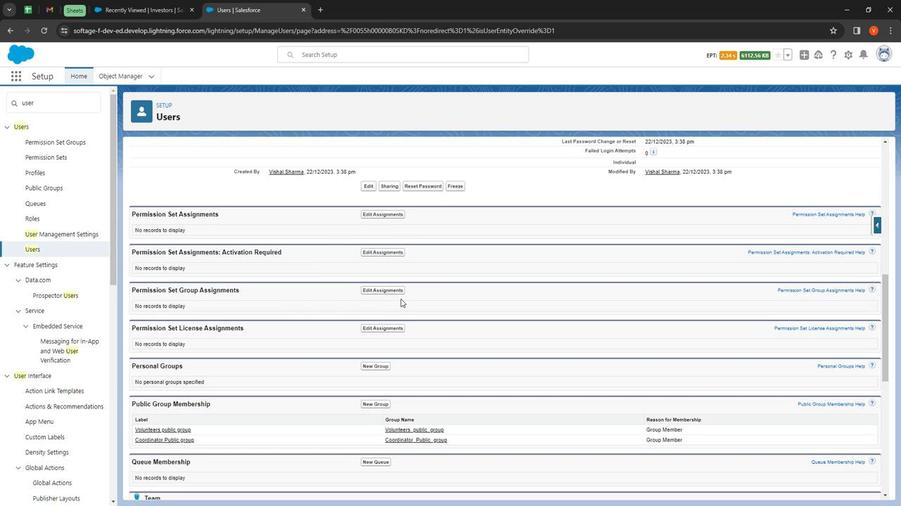 
Action: Mouse scrolled (402, 310) with delta (0, 0)
Screenshot: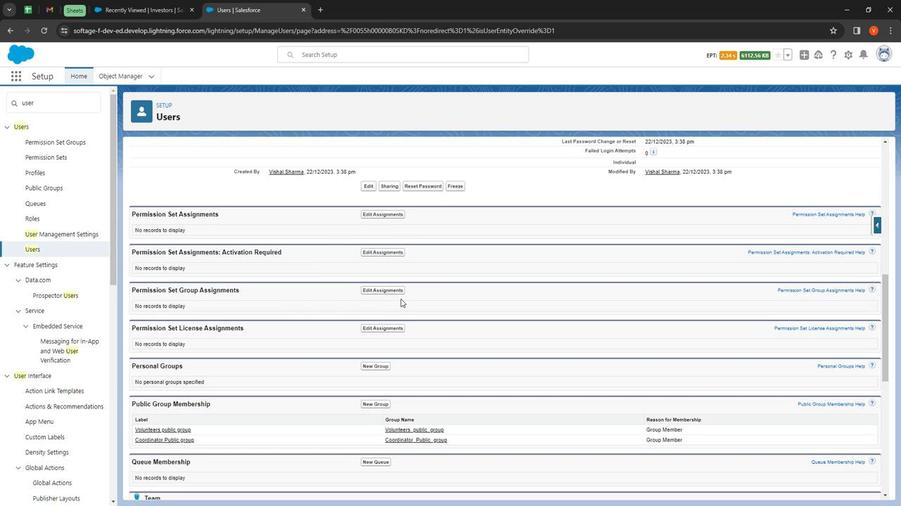 
Action: Mouse moved to (410, 317)
Screenshot: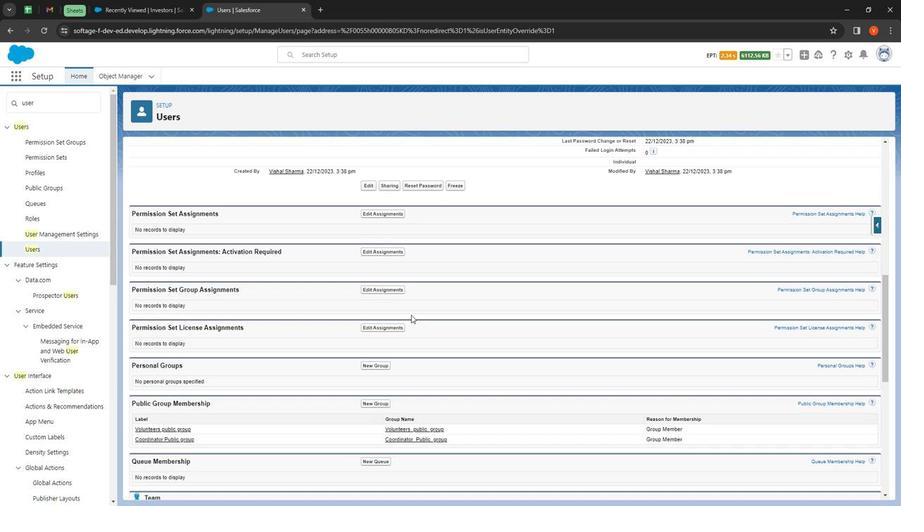 
Action: Mouse scrolled (410, 316) with delta (0, 0)
Screenshot: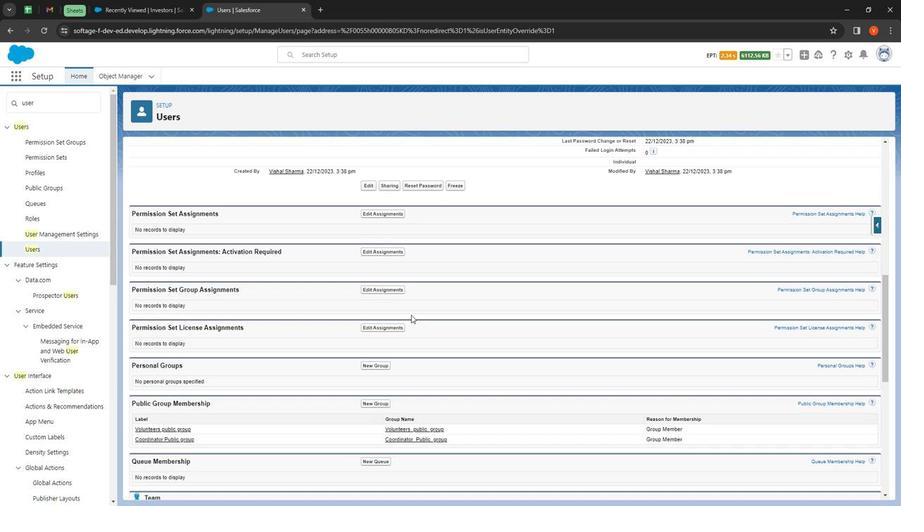 
Action: Mouse moved to (416, 318)
Screenshot: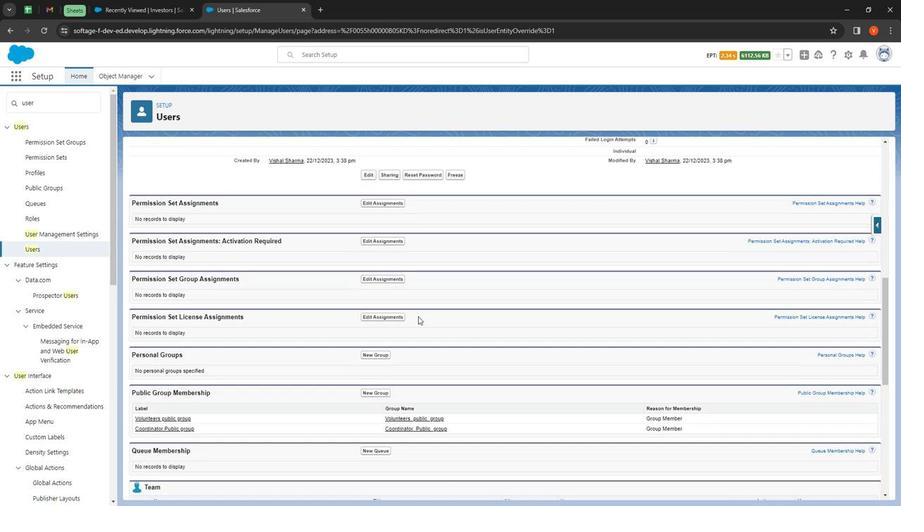 
Action: Mouse scrolled (416, 318) with delta (0, 0)
Screenshot: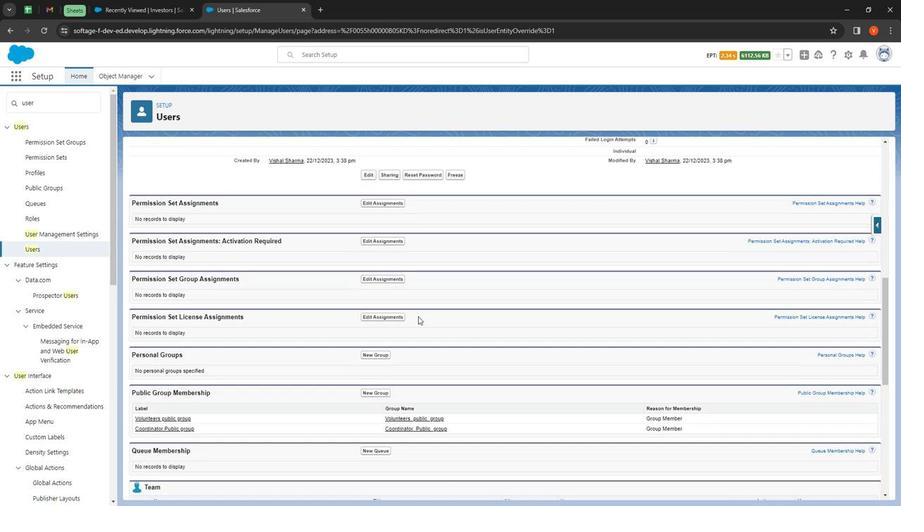 
Action: Mouse moved to (420, 318)
Screenshot: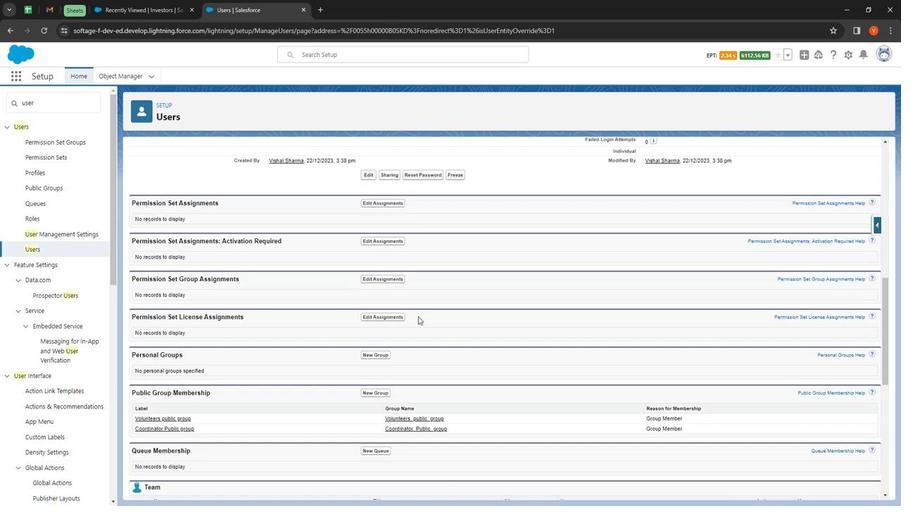 
Action: Mouse scrolled (420, 318) with delta (0, 0)
Screenshot: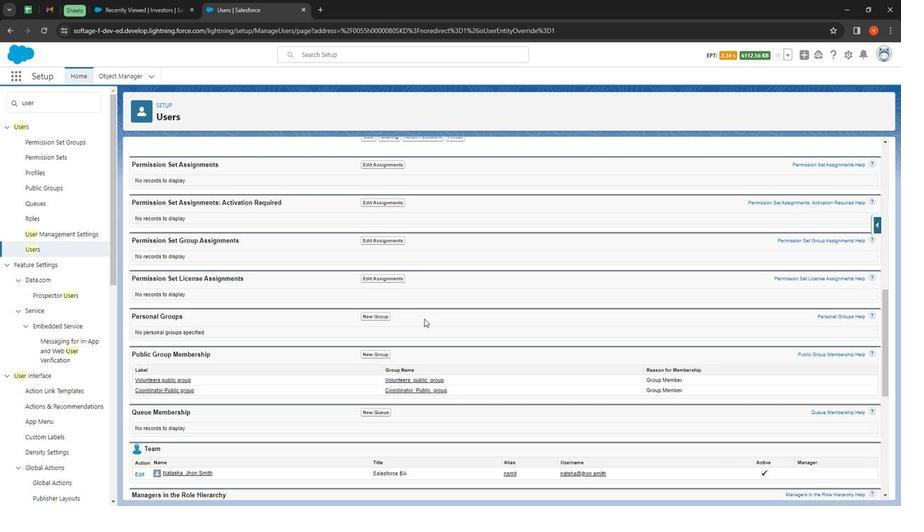 
Action: Mouse moved to (430, 322)
Screenshot: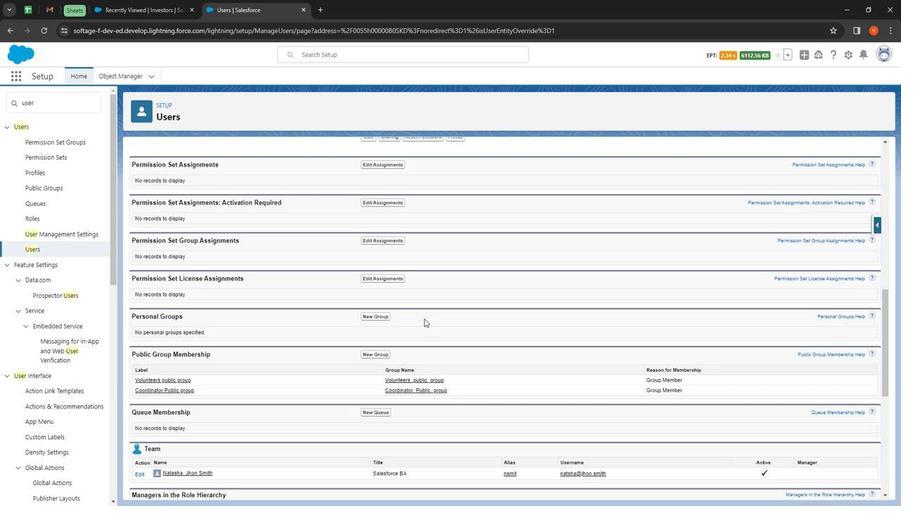 
Action: Mouse scrolled (430, 321) with delta (0, 0)
Screenshot: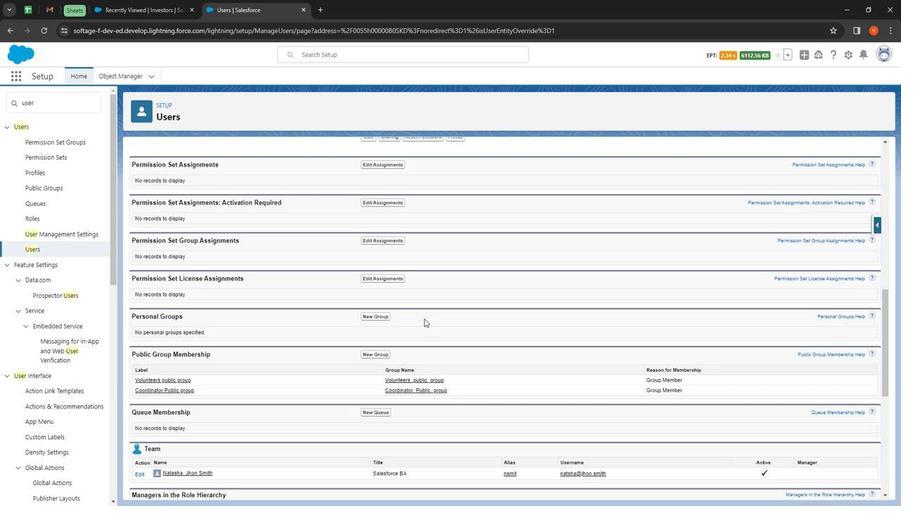 
Action: Mouse moved to (449, 303)
Screenshot: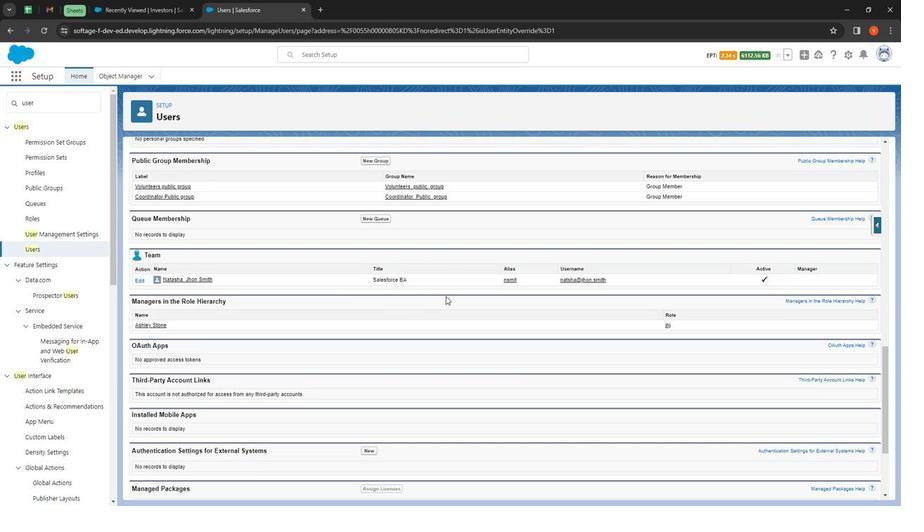 
Action: Mouse scrolled (449, 302) with delta (0, 0)
Screenshot: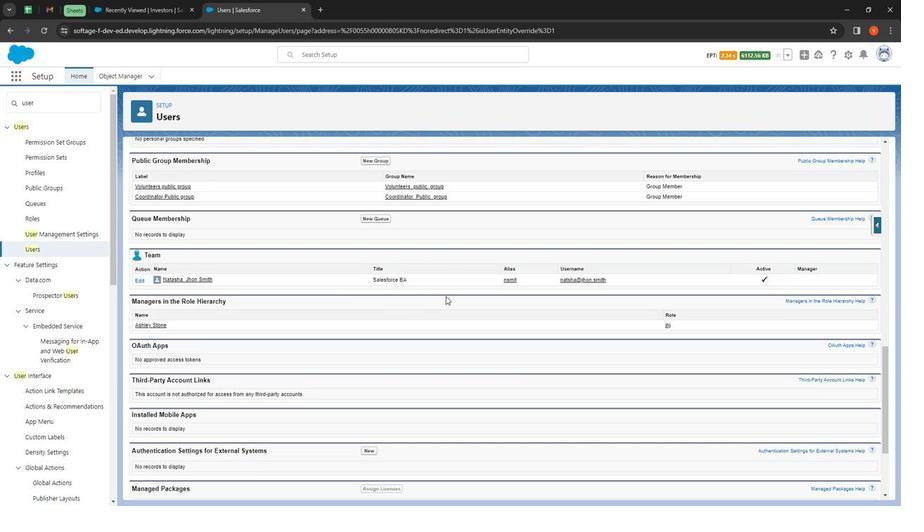 
Action: Mouse moved to (451, 304)
Screenshot: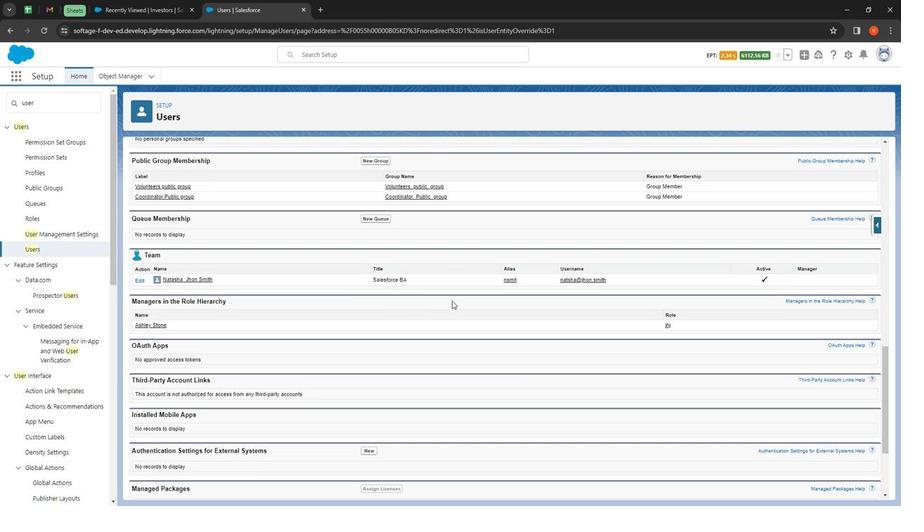 
Action: Mouse scrolled (451, 304) with delta (0, 0)
Screenshot: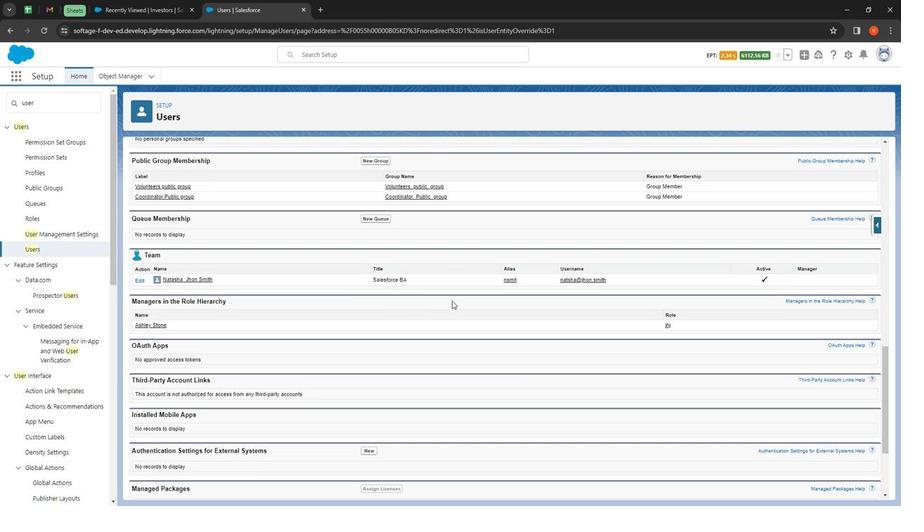 
Action: Mouse moved to (453, 305)
Screenshot: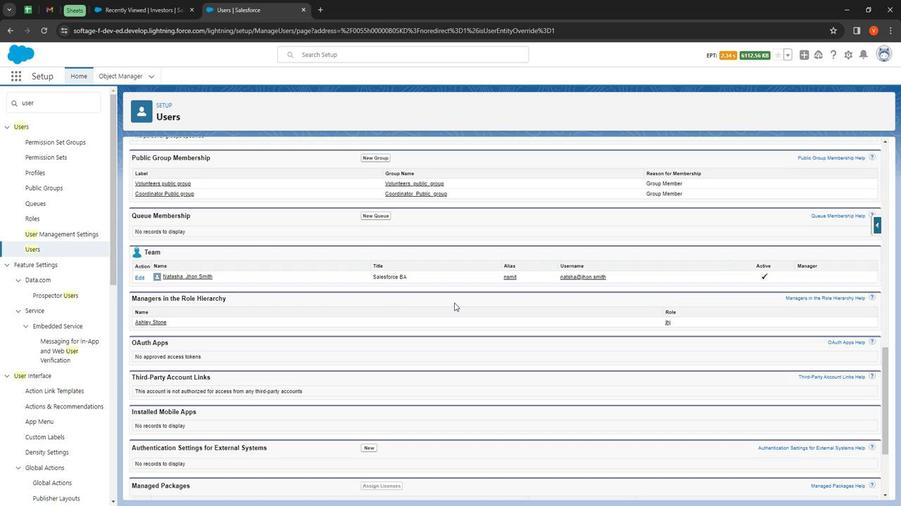 
Action: Mouse scrolled (453, 305) with delta (0, 0)
Screenshot: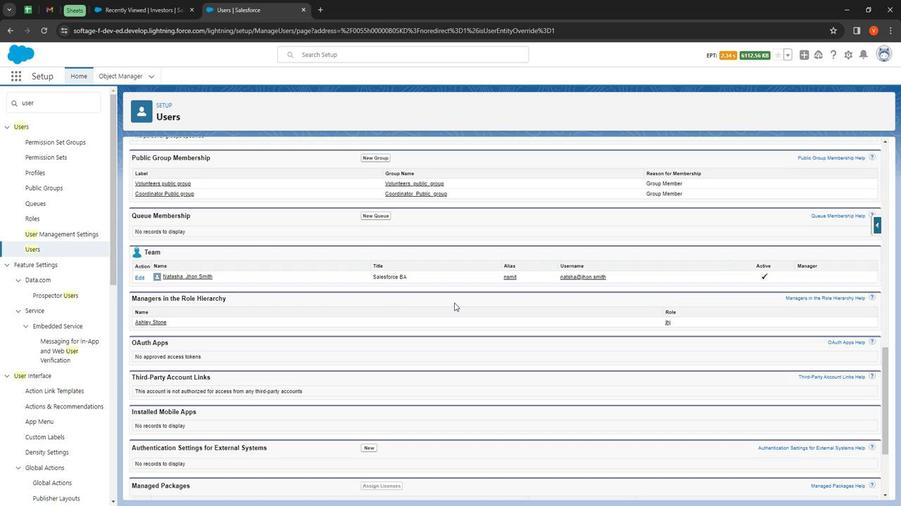 
Action: Mouse moved to (454, 306)
Screenshot: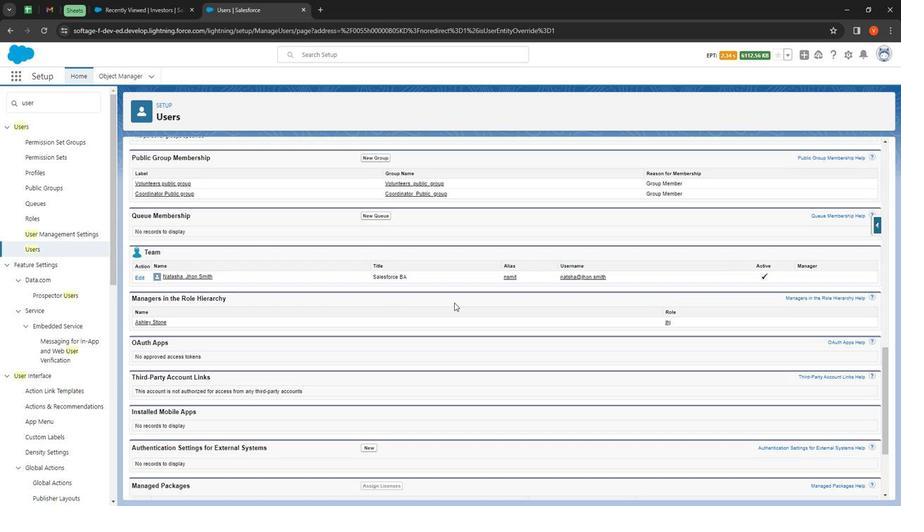 
Action: Mouse scrolled (454, 305) with delta (0, 0)
Screenshot: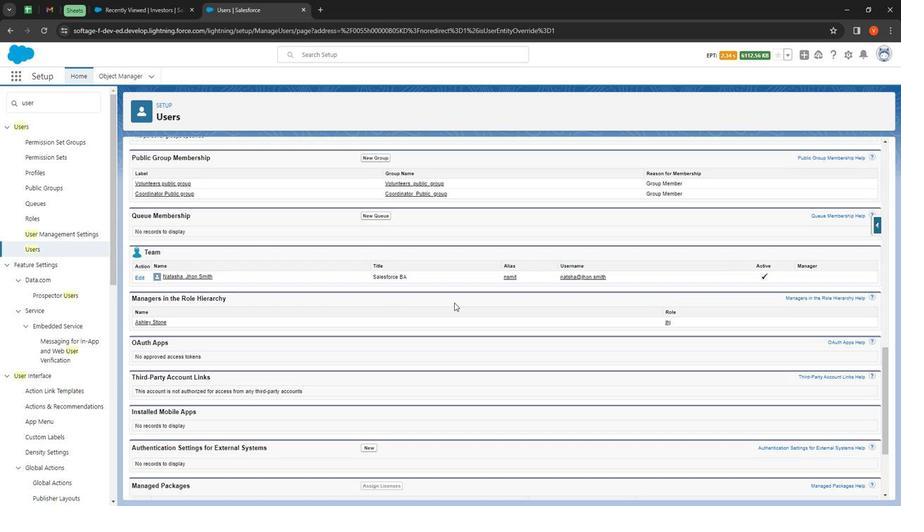 
Action: Mouse moved to (456, 306)
Screenshot: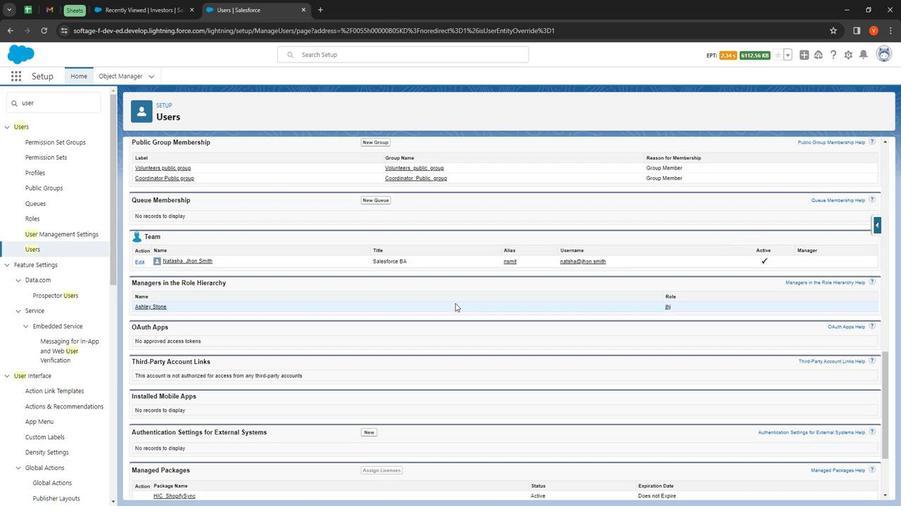 
Action: Mouse scrolled (456, 306) with delta (0, 0)
Screenshot: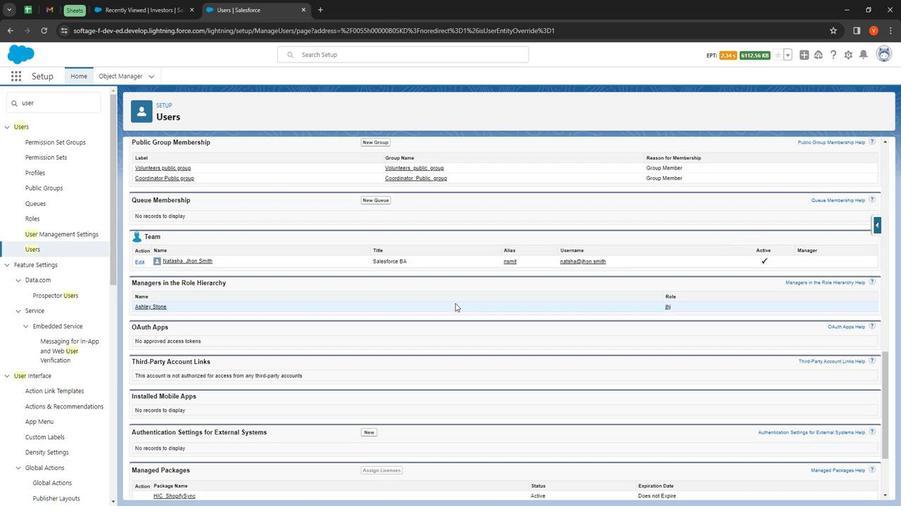 
Action: Mouse moved to (463, 309)
Screenshot: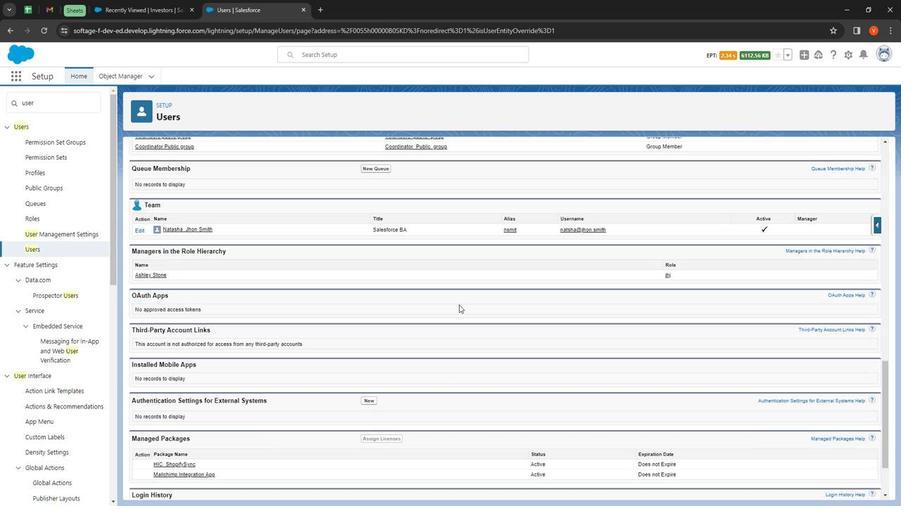 
Action: Mouse scrolled (463, 309) with delta (0, 0)
Screenshot: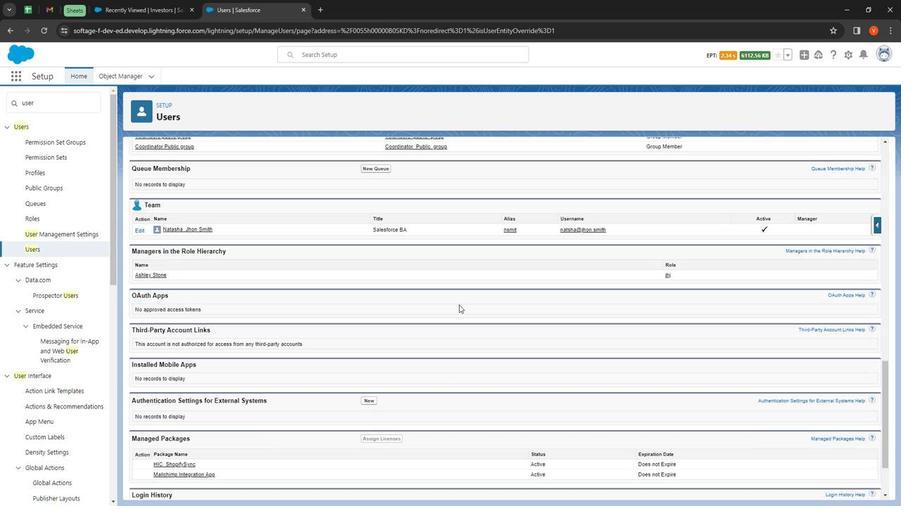 
Action: Mouse moved to (333, 311)
Screenshot: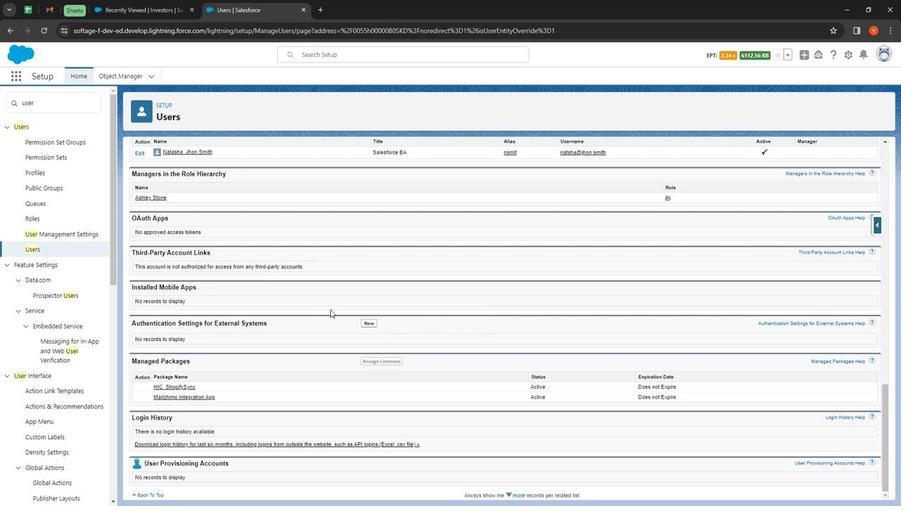 
Action: Mouse scrolled (333, 311) with delta (0, 0)
Screenshot: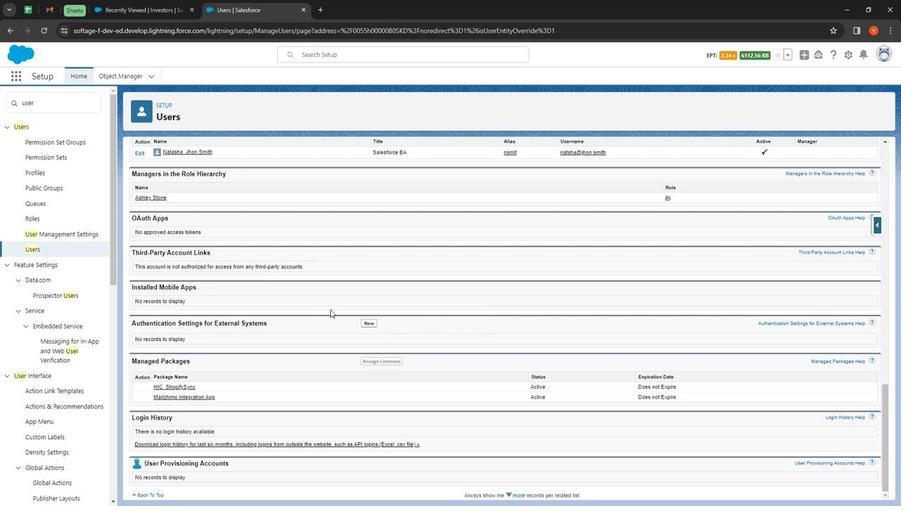 
Action: Mouse moved to (335, 311)
Screenshot: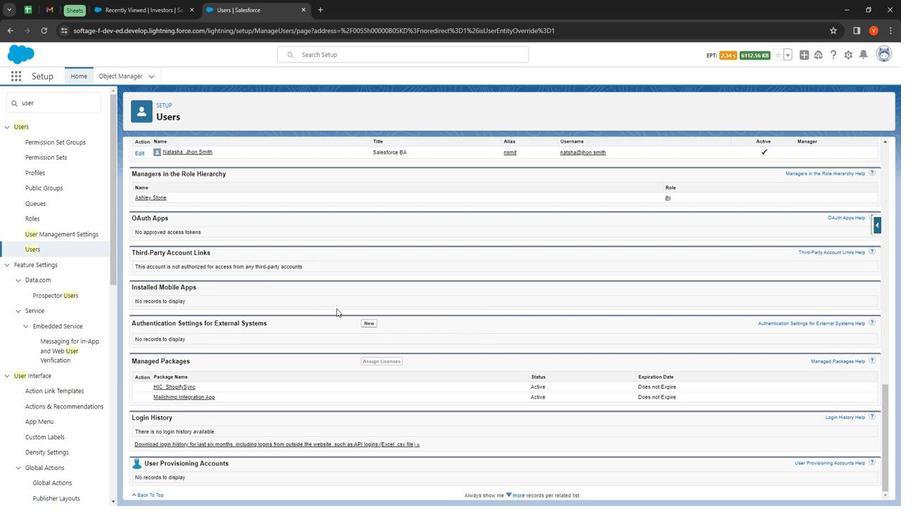 
Action: Mouse scrolled (335, 311) with delta (0, 0)
Screenshot: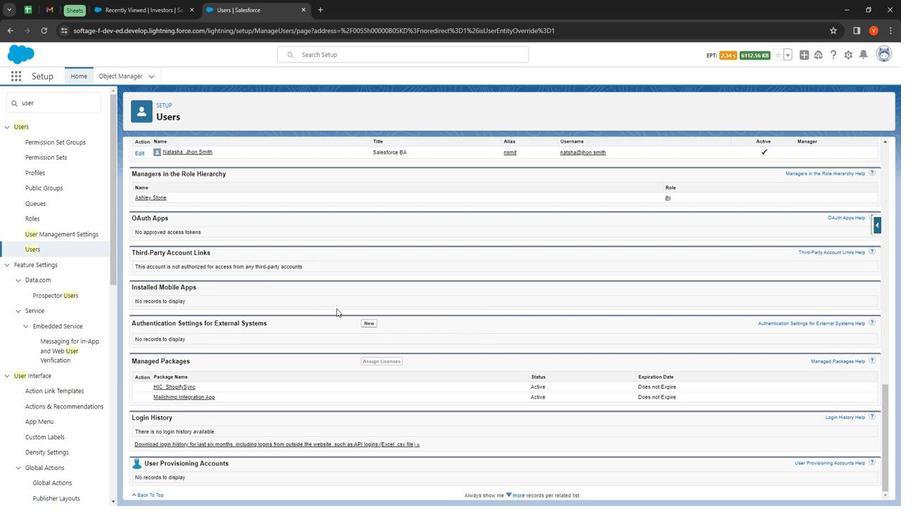 
Action: Mouse moved to (359, 315)
Screenshot: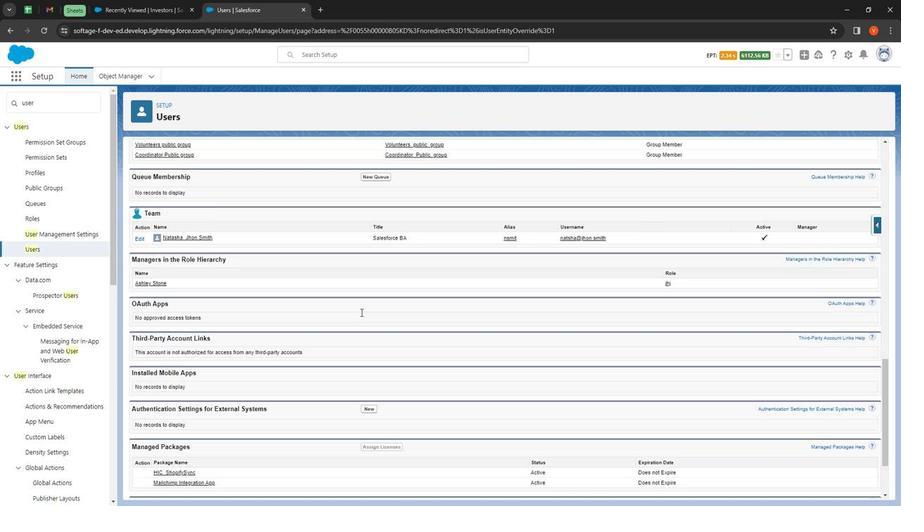 
Action: Mouse scrolled (359, 315) with delta (0, 0)
Screenshot: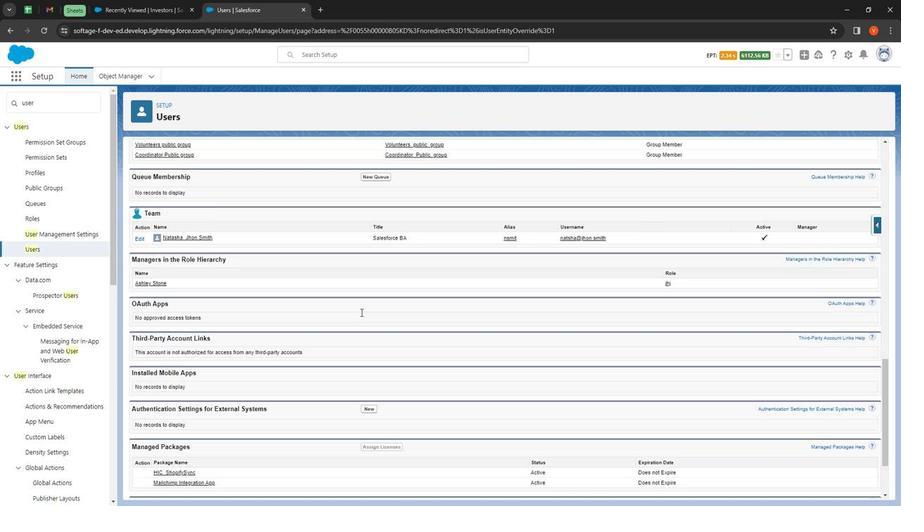 
Action: Mouse moved to (394, 316)
Screenshot: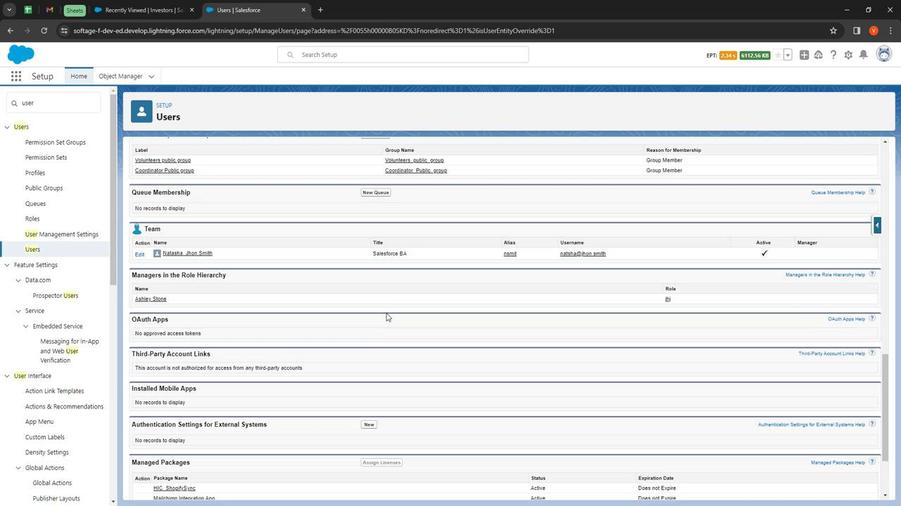 
Action: Mouse scrolled (394, 317) with delta (0, 0)
Screenshot: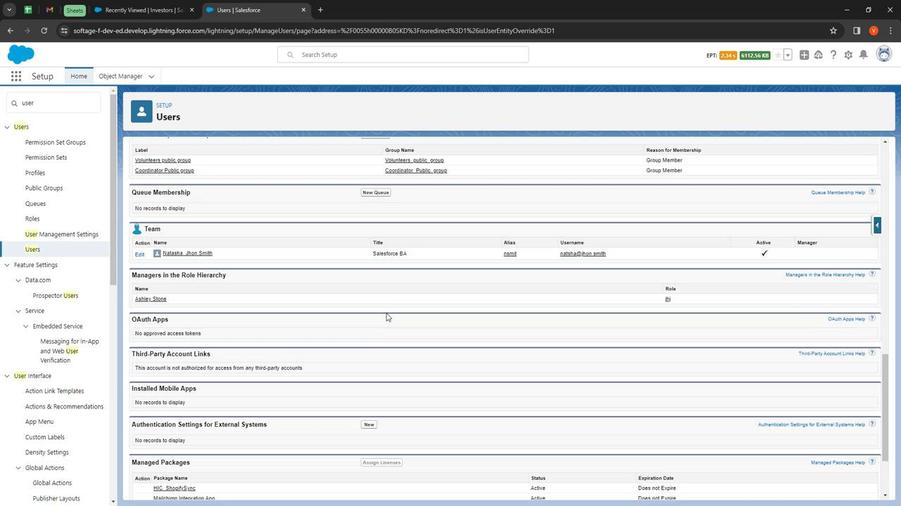 
Action: Mouse moved to (378, 233)
Screenshot: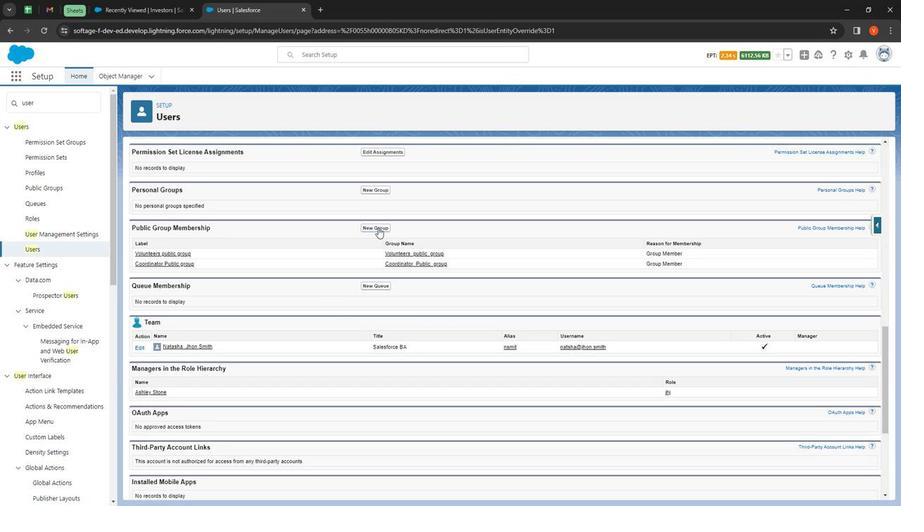 
Action: Mouse pressed left at (378, 233)
Screenshot: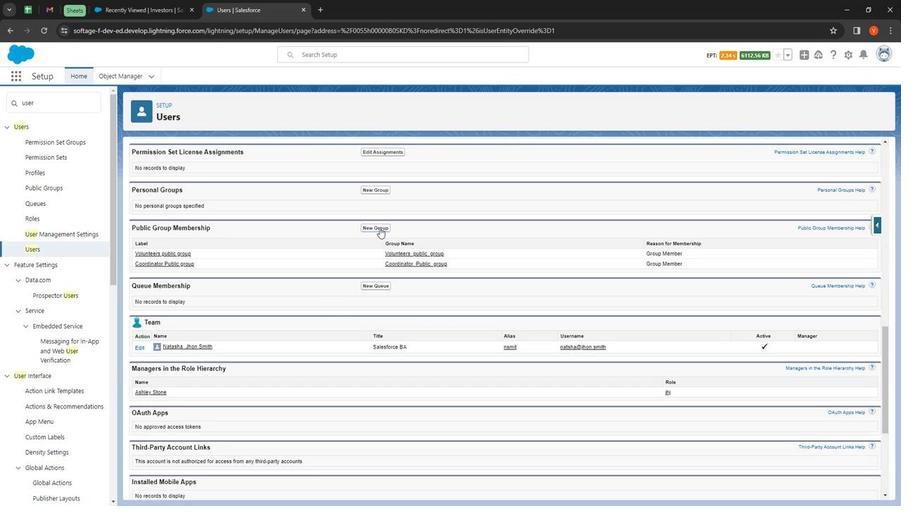 
Action: Mouse moved to (291, 216)
Screenshot: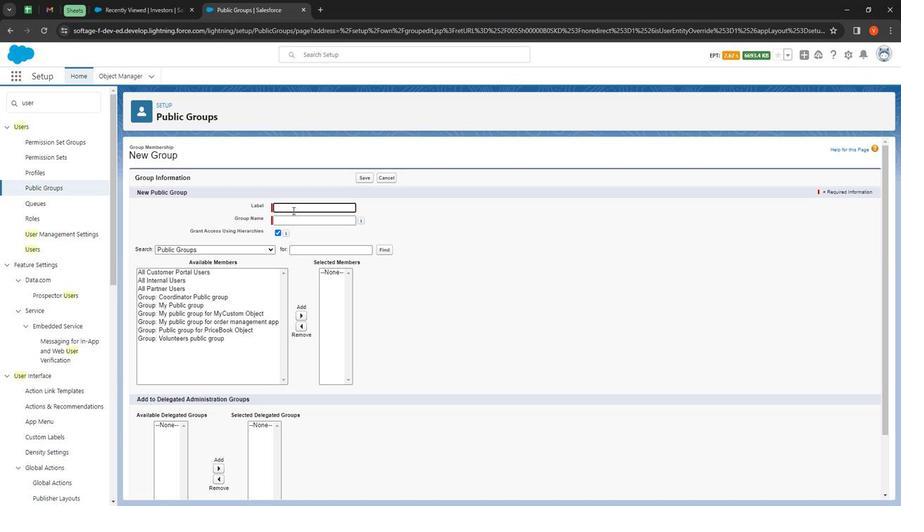 
Action: Mouse pressed left at (291, 216)
Screenshot: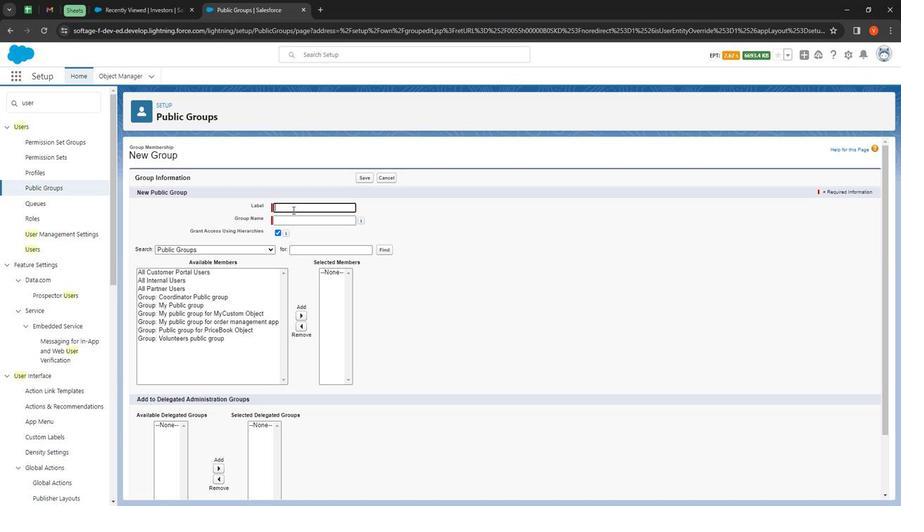 
Action: Key pressed <Key.shift>
Screenshot: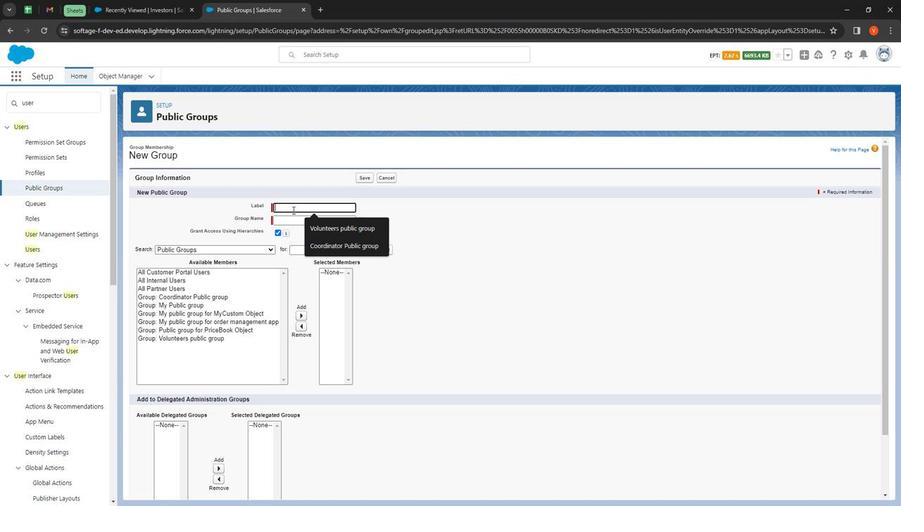 
Action: Mouse moved to (253, 187)
Screenshot: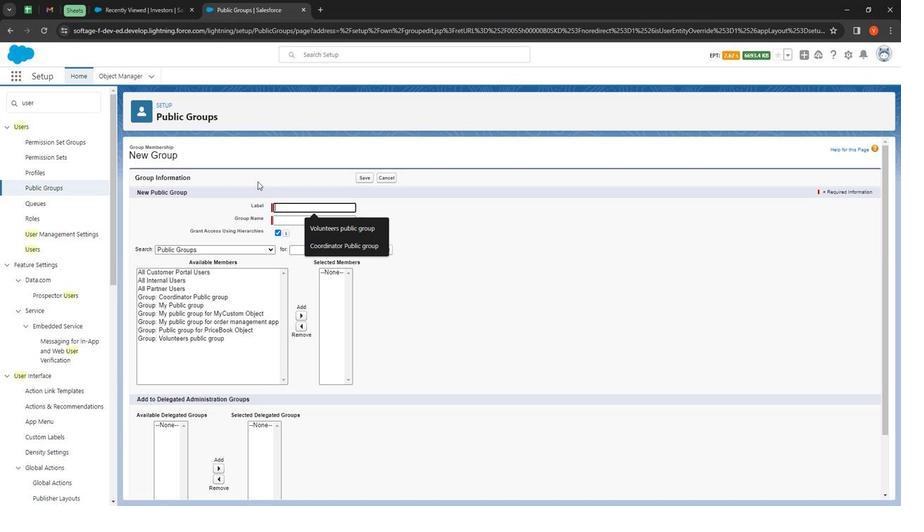 
Action: Key pressed <Key.shift><Key.shift><Key.shift><Key.shift><Key.shift><Key.shift><Key.shift><Key.shift><Key.shift><Key.shift><Key.shift><Key.shift>Public<Key.space><Key.shift>Group<Key.space>for<Key.space><Key.shift><Key.shift><Key.shift><Key.shift><Key.shift><Key.shift><Key.shift><Key.shift><Key.shift>Michel
Screenshot: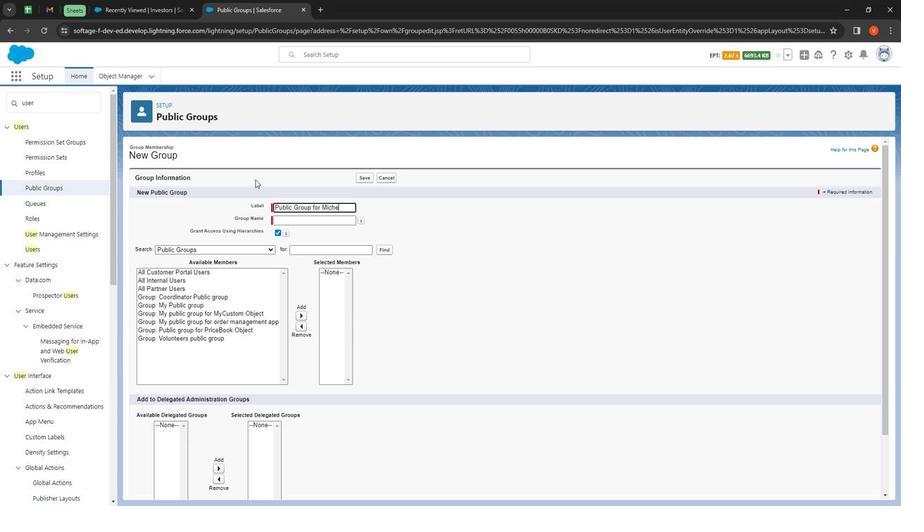 
Action: Mouse moved to (303, 226)
Screenshot: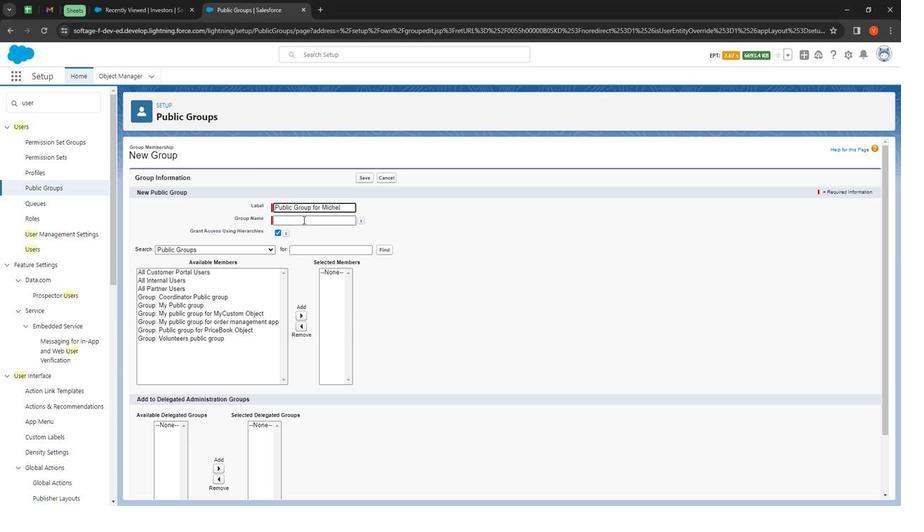 
Action: Mouse pressed left at (303, 226)
Screenshot: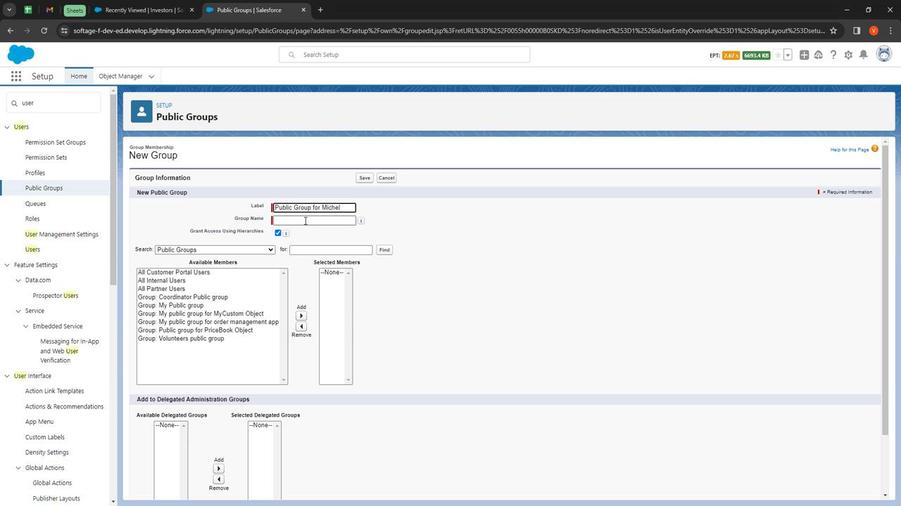 
Action: Mouse moved to (176, 280)
Screenshot: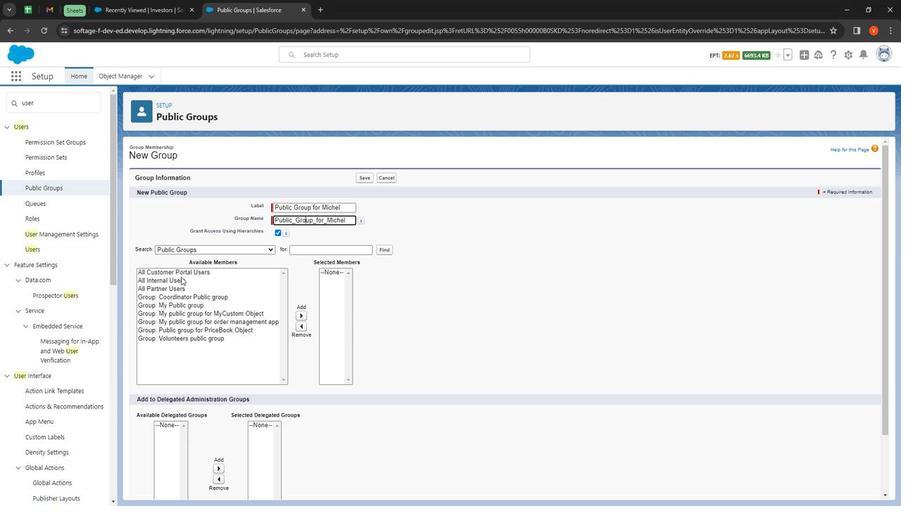 
Action: Mouse pressed left at (176, 280)
Screenshot: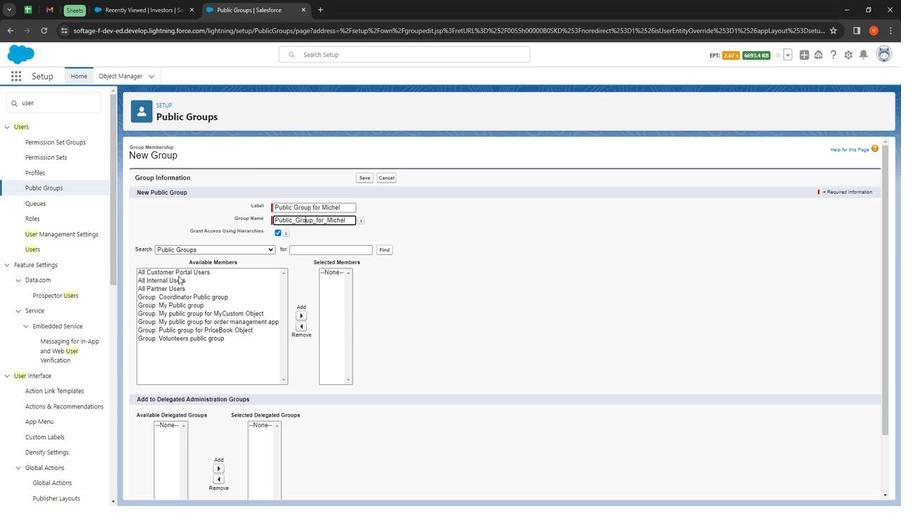 
Action: Mouse moved to (299, 318)
Screenshot: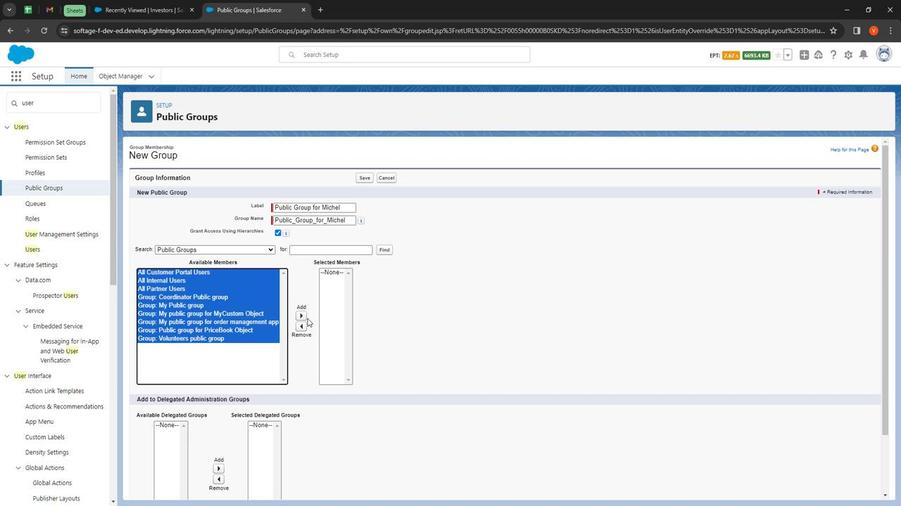 
Action: Mouse pressed left at (299, 318)
Screenshot: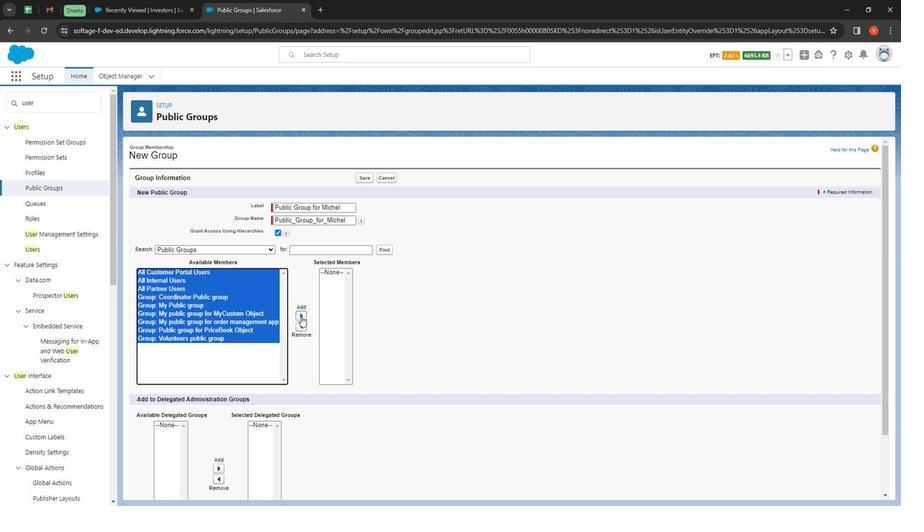 
Action: Mouse moved to (253, 254)
Screenshot: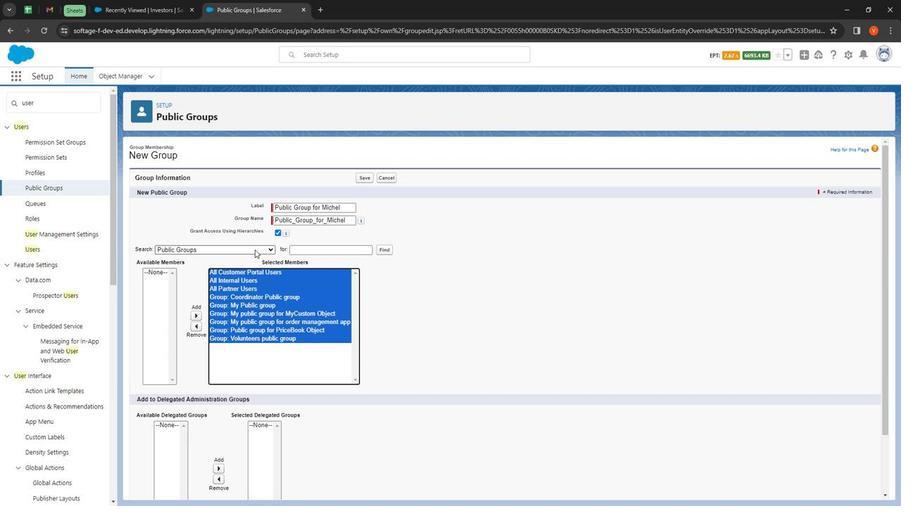 
Action: Mouse pressed left at (253, 254)
Screenshot: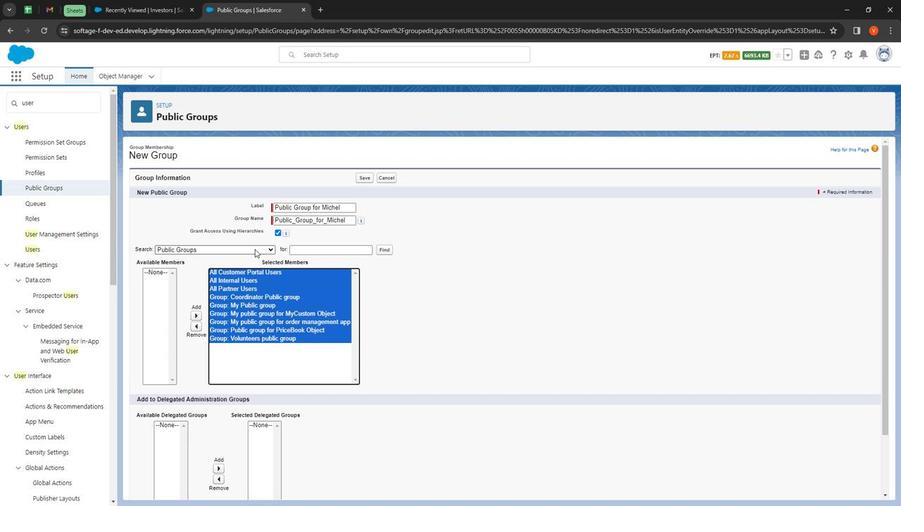 
Action: Mouse moved to (195, 292)
Screenshot: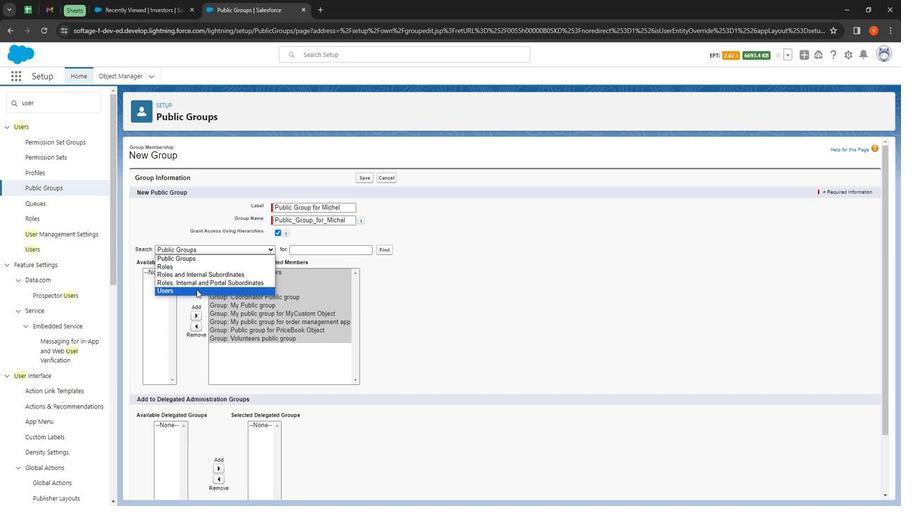 
Action: Mouse pressed left at (195, 292)
Screenshot: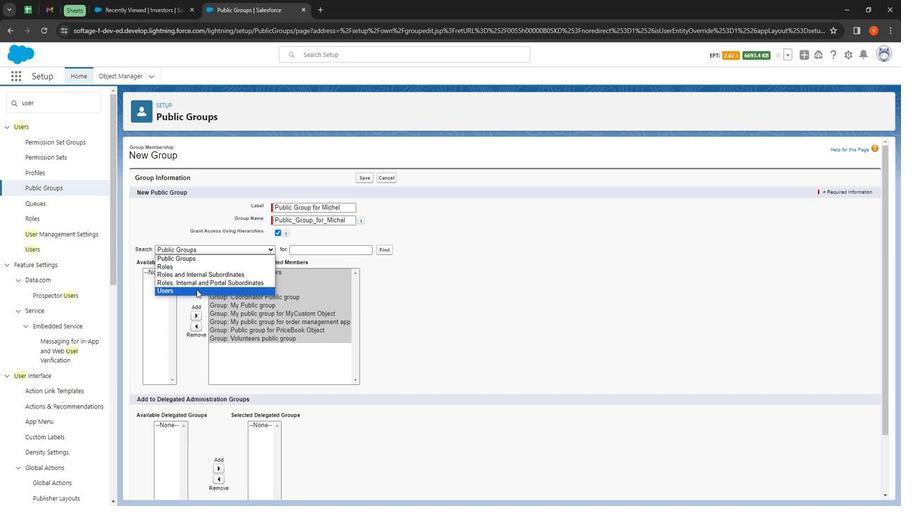 
Action: Mouse moved to (178, 327)
Screenshot: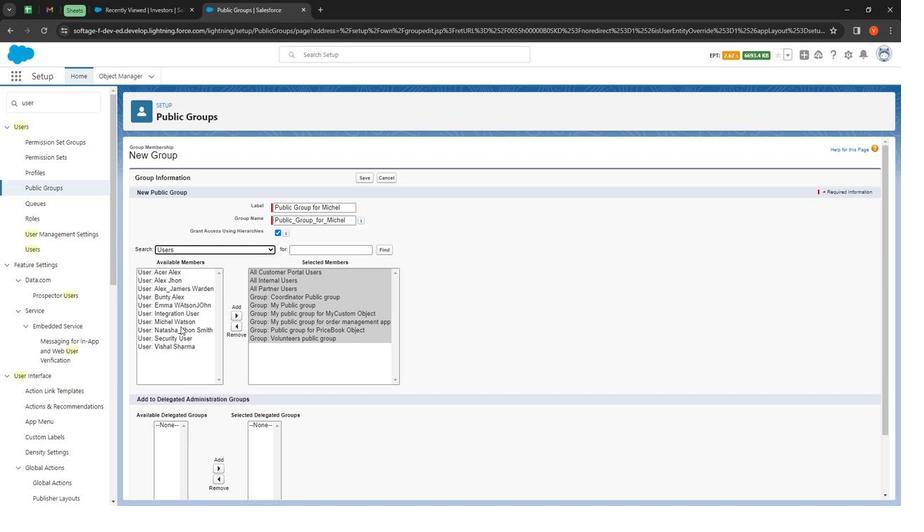 
Action: Mouse pressed left at (178, 327)
Screenshot: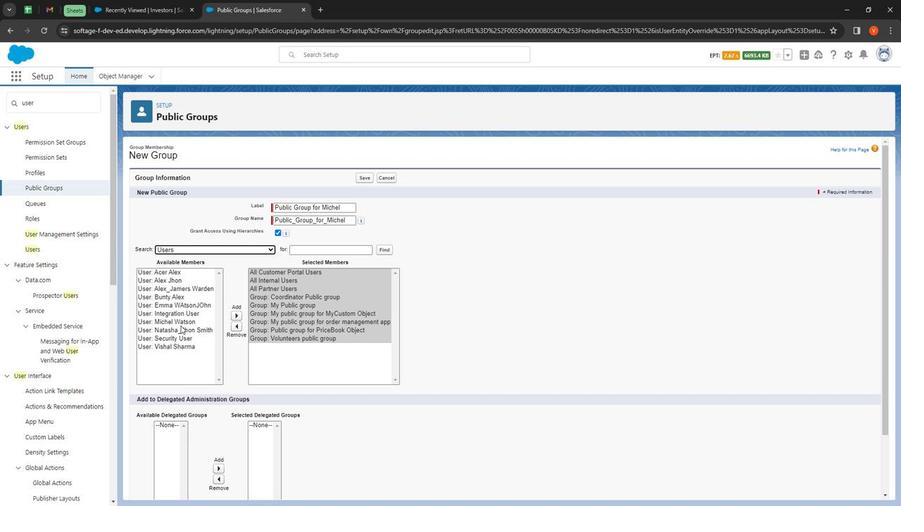 
Action: Mouse moved to (231, 316)
Screenshot: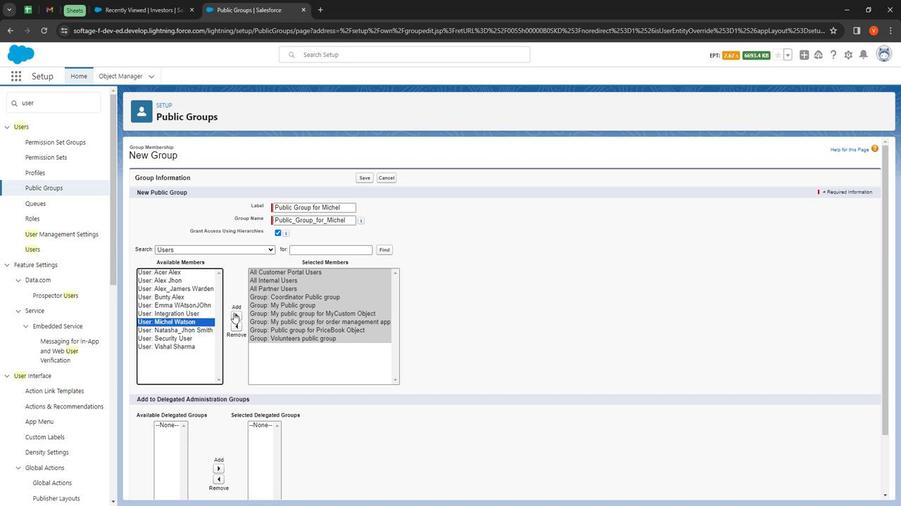
Action: Mouse pressed left at (231, 316)
Screenshot: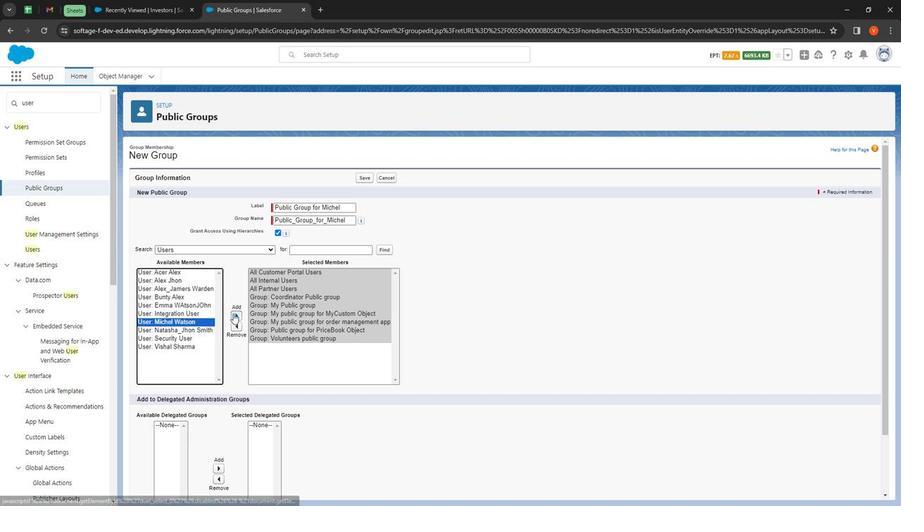 
Action: Mouse moved to (218, 258)
Screenshot: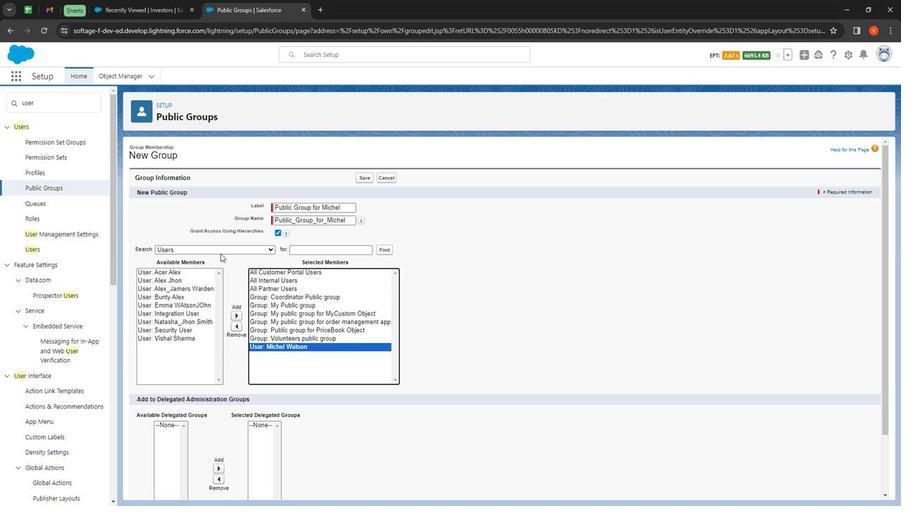 
Action: Mouse pressed left at (218, 258)
Screenshot: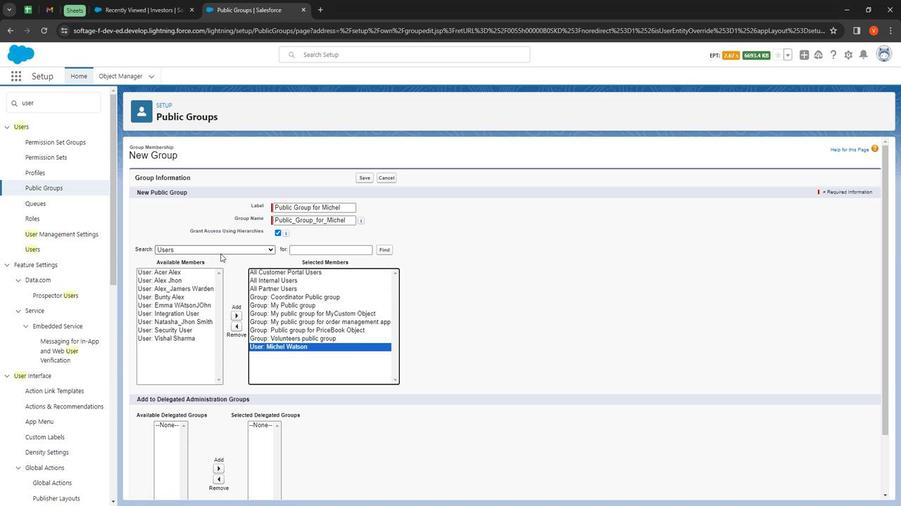 
Action: Mouse moved to (202, 287)
Screenshot: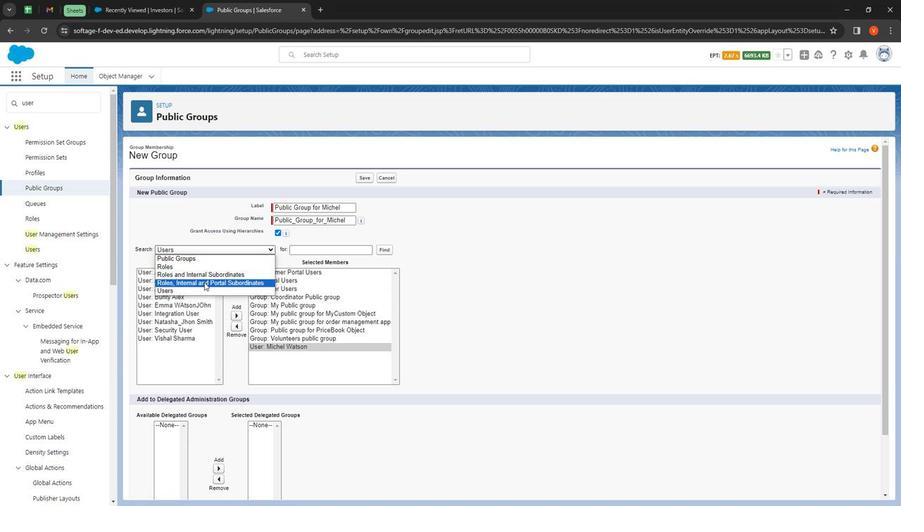 
Action: Mouse pressed left at (202, 287)
Screenshot: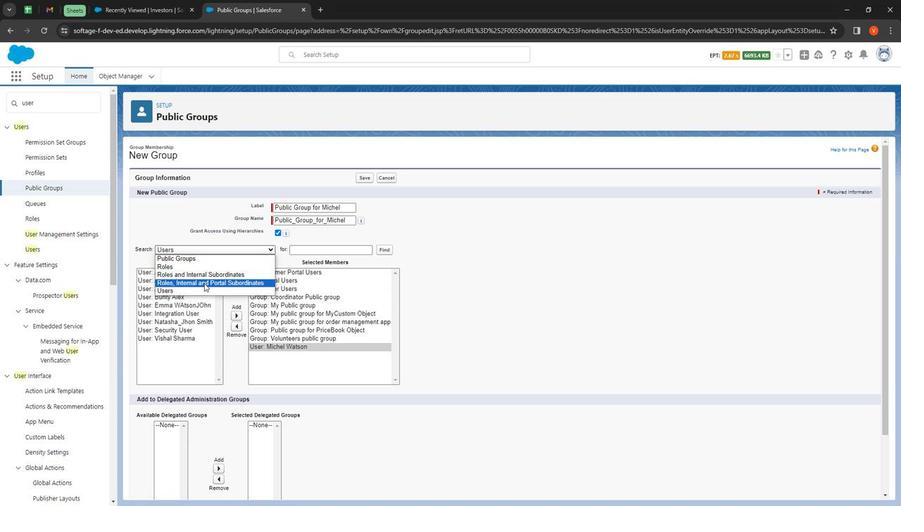 
Action: Mouse moved to (154, 278)
Screenshot: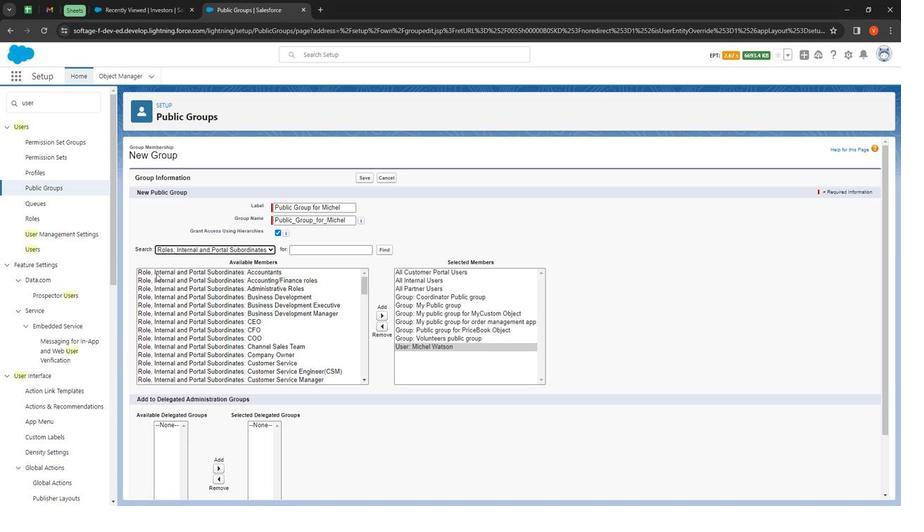 
Action: Mouse pressed left at (154, 278)
Screenshot: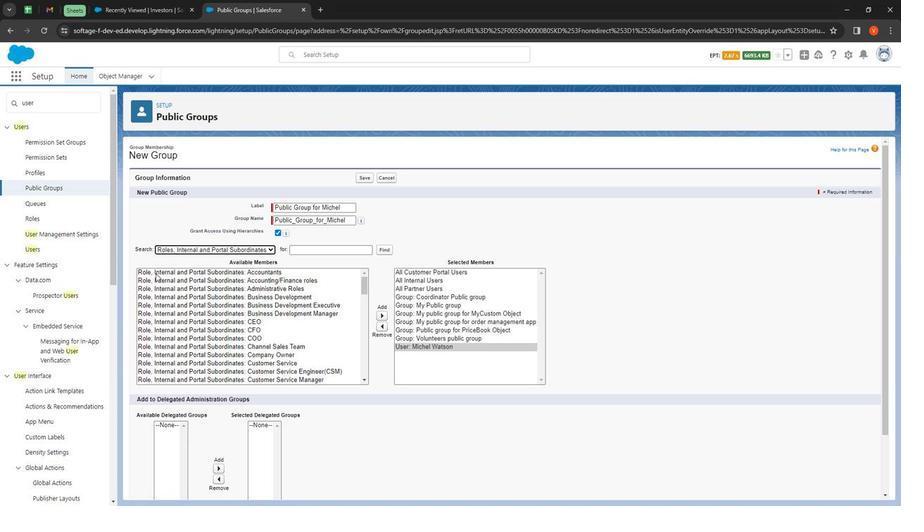 
Action: Mouse moved to (380, 316)
Screenshot: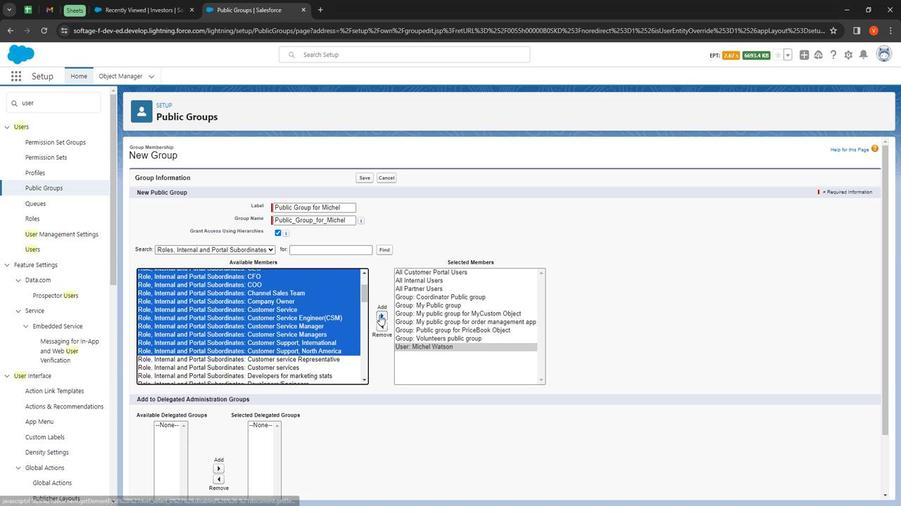 
Action: Mouse pressed left at (380, 316)
Screenshot: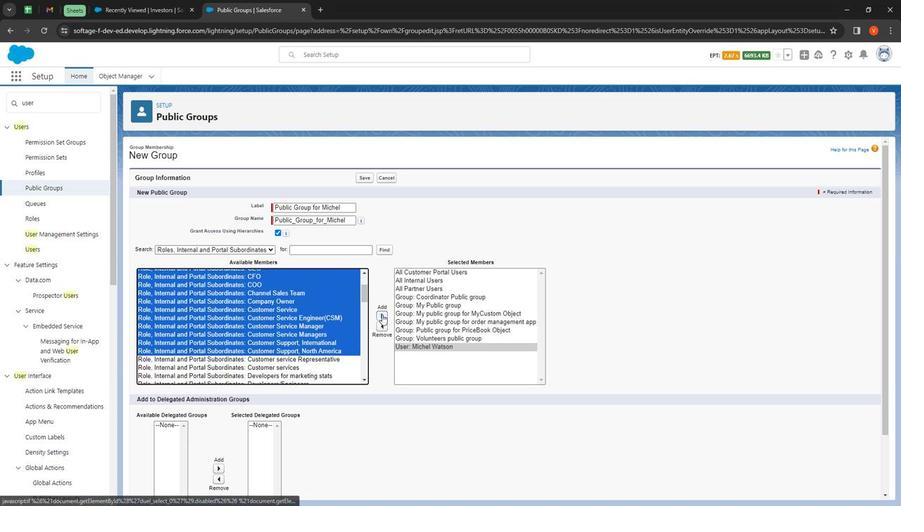 
Action: Mouse moved to (190, 277)
Screenshot: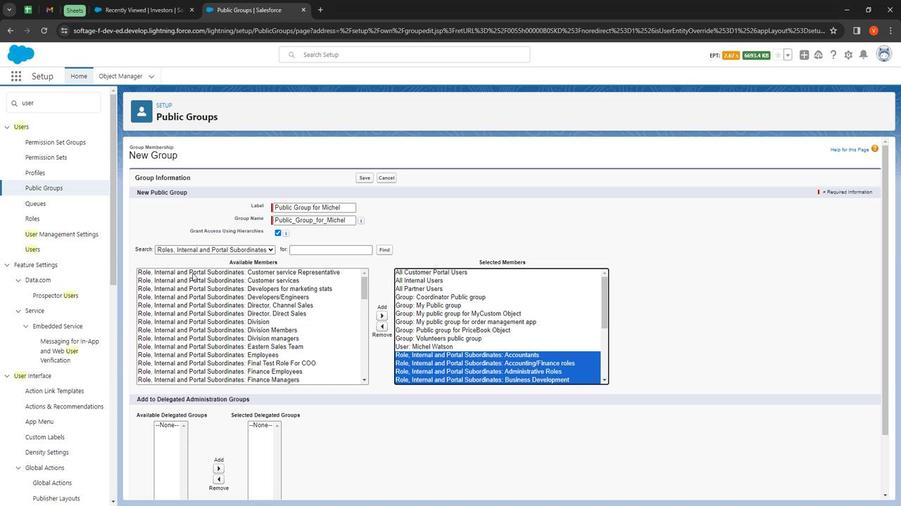
Action: Mouse pressed left at (190, 277)
Screenshot: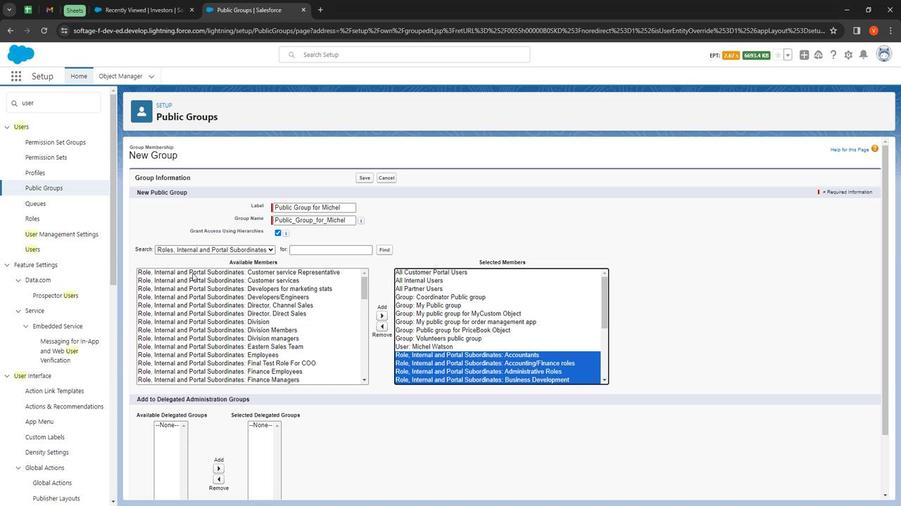 
Action: Mouse moved to (377, 315)
Screenshot: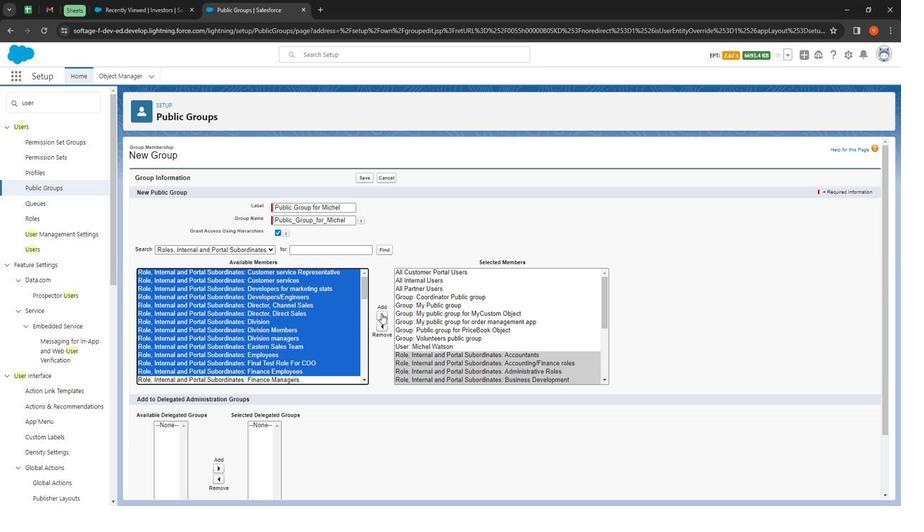 
Action: Mouse pressed left at (377, 315)
Screenshot: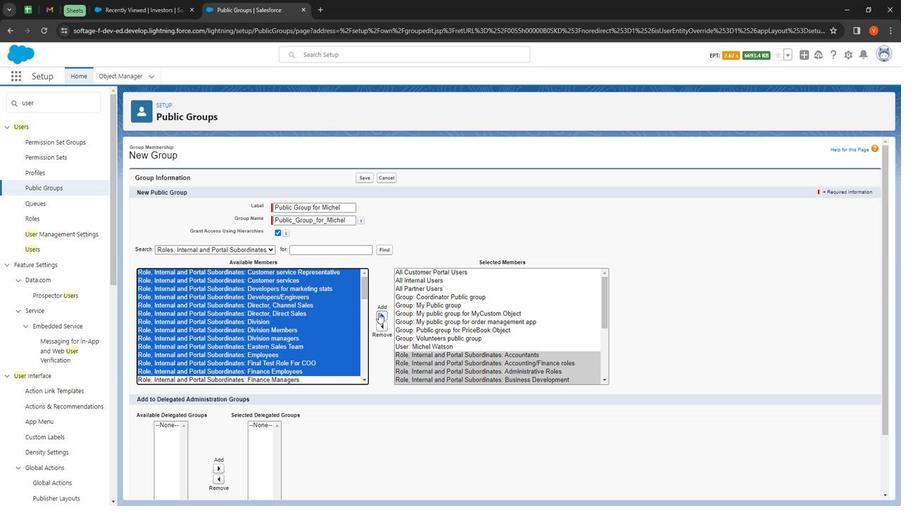 
Action: Mouse moved to (212, 276)
Screenshot: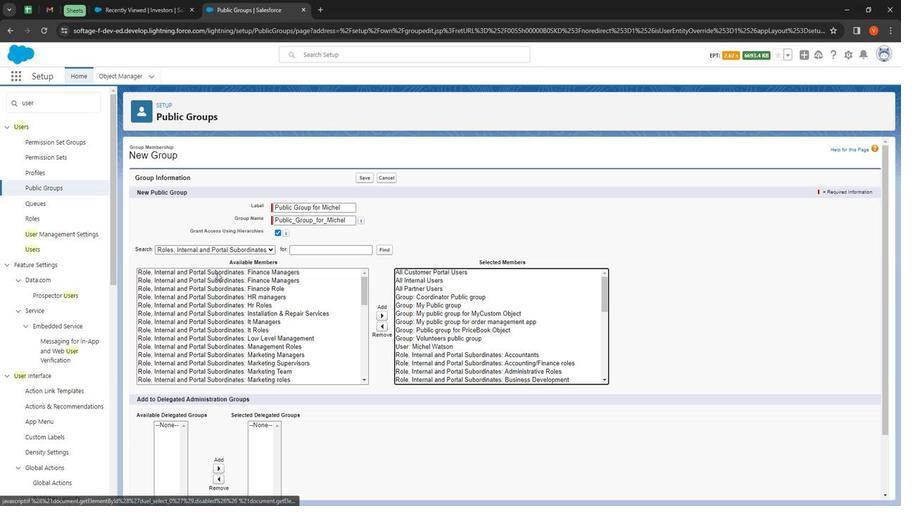 
Action: Mouse pressed left at (212, 276)
Screenshot: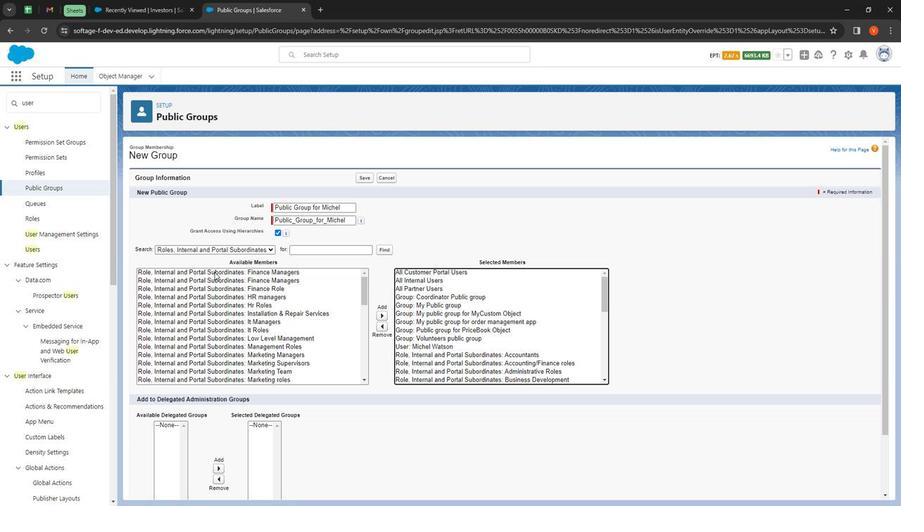 
Action: Mouse moved to (381, 317)
Screenshot: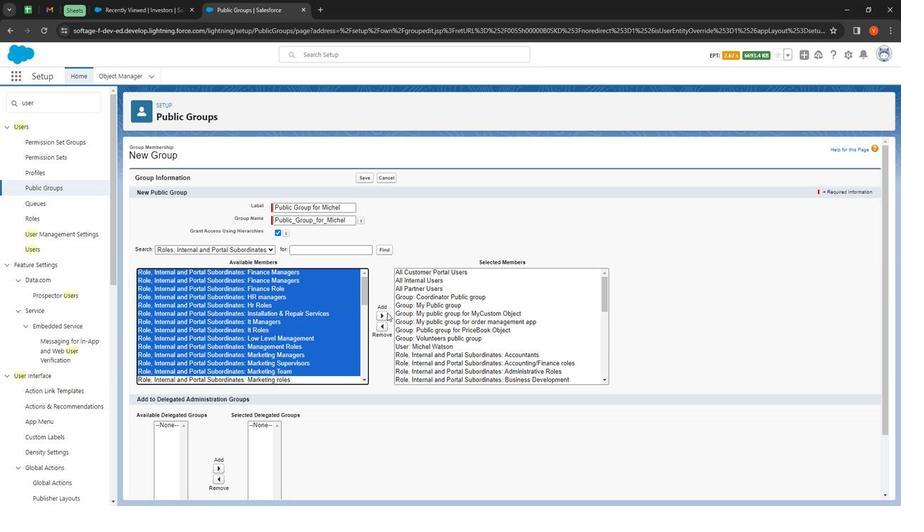 
Action: Mouse pressed left at (381, 317)
Screenshot: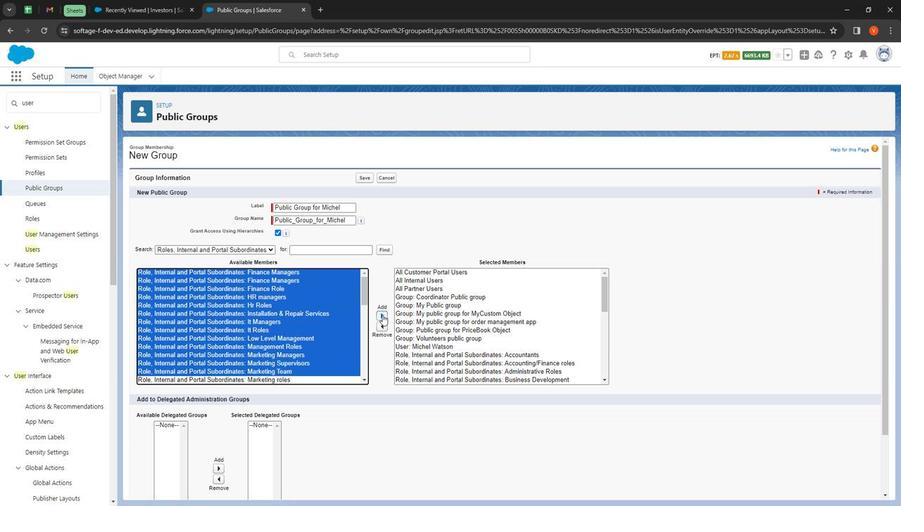 
Action: Mouse moved to (149, 273)
Screenshot: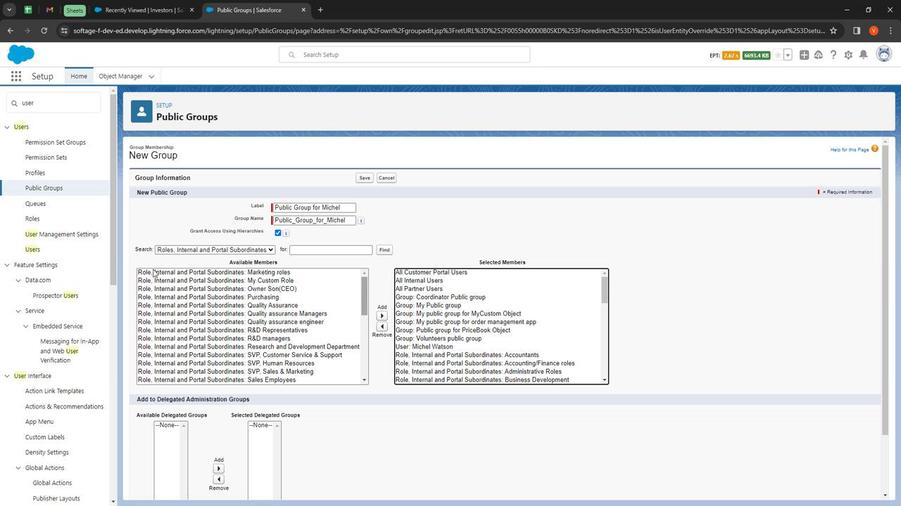 
Action: Mouse pressed left at (149, 273)
Screenshot: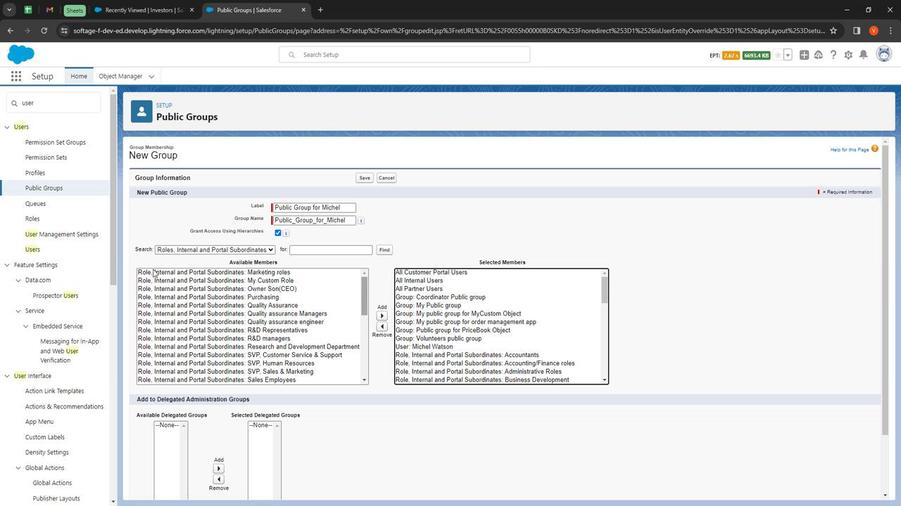 
Action: Mouse moved to (378, 316)
Screenshot: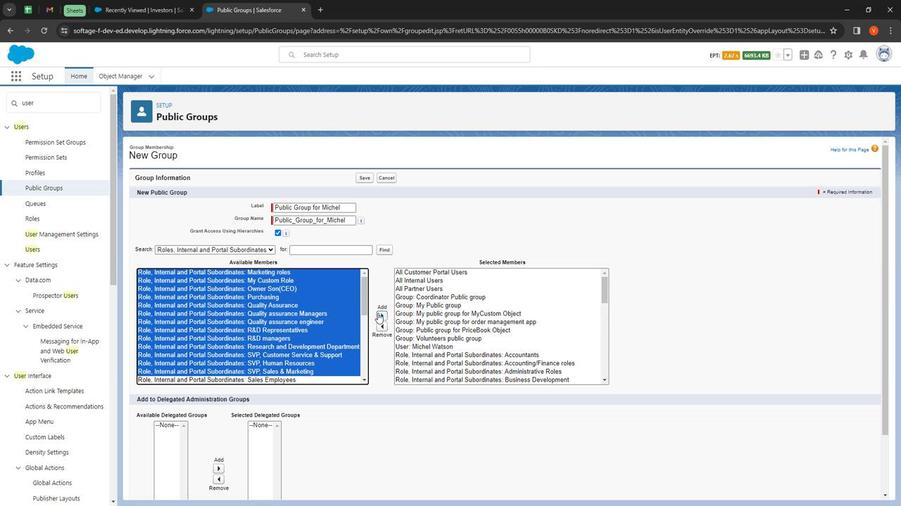 
Action: Mouse pressed left at (378, 316)
Screenshot: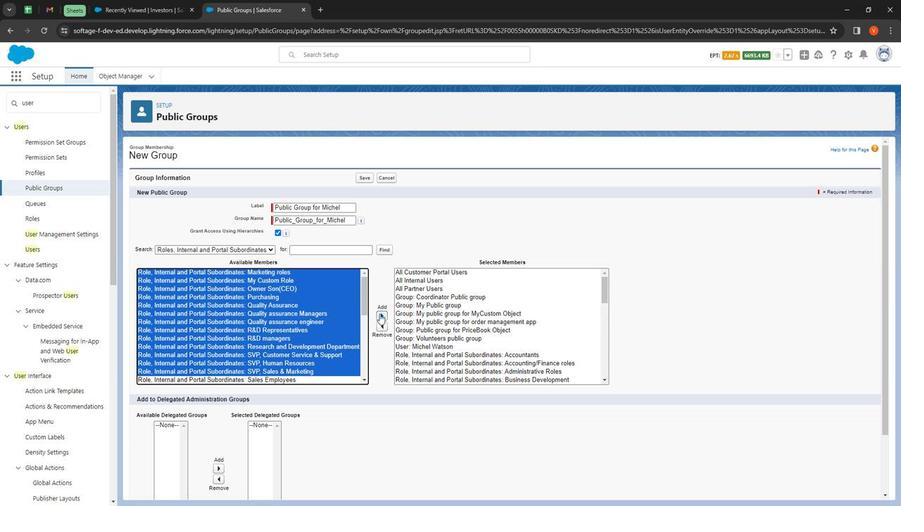 
Action: Mouse moved to (182, 277)
Screenshot: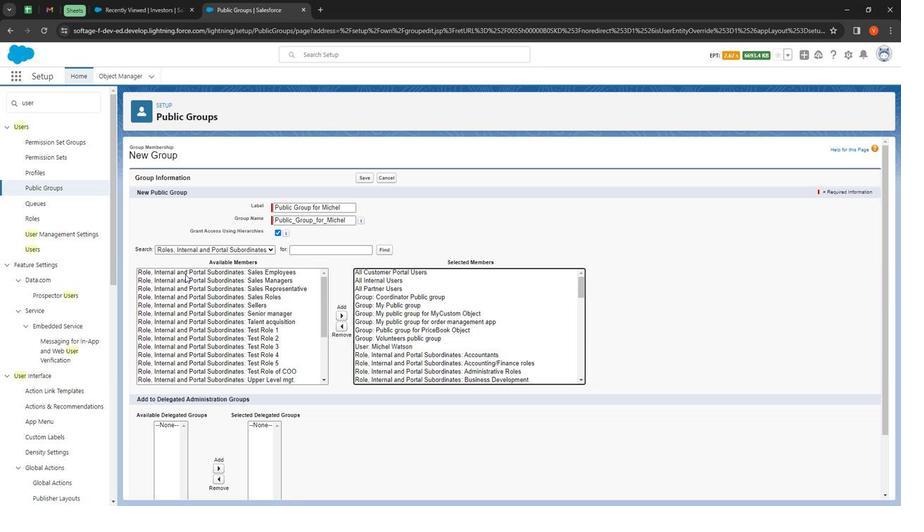 
Action: Mouse pressed left at (182, 277)
Screenshot: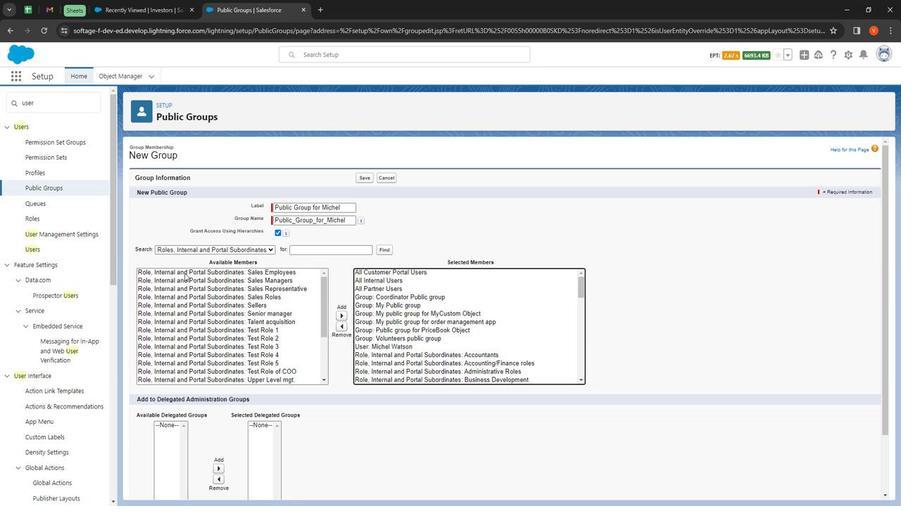 
Action: Mouse moved to (339, 316)
Screenshot: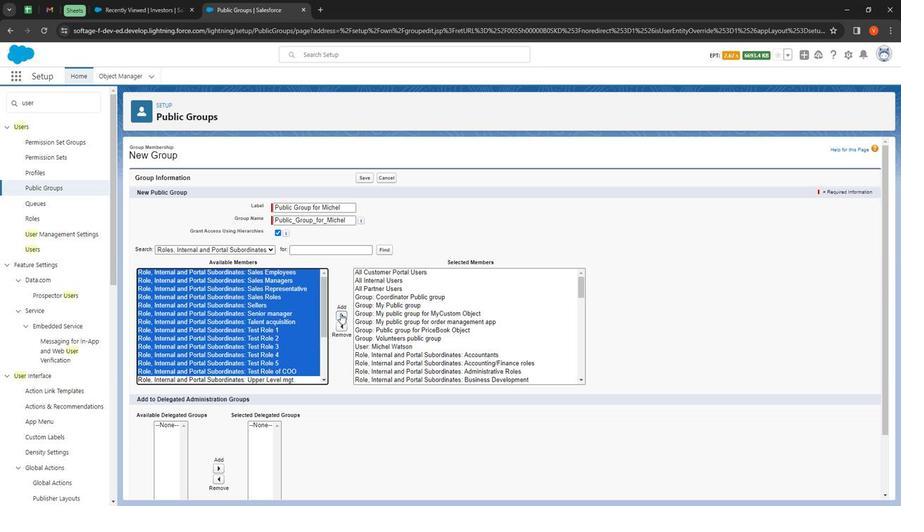
Action: Mouse pressed left at (339, 316)
Screenshot: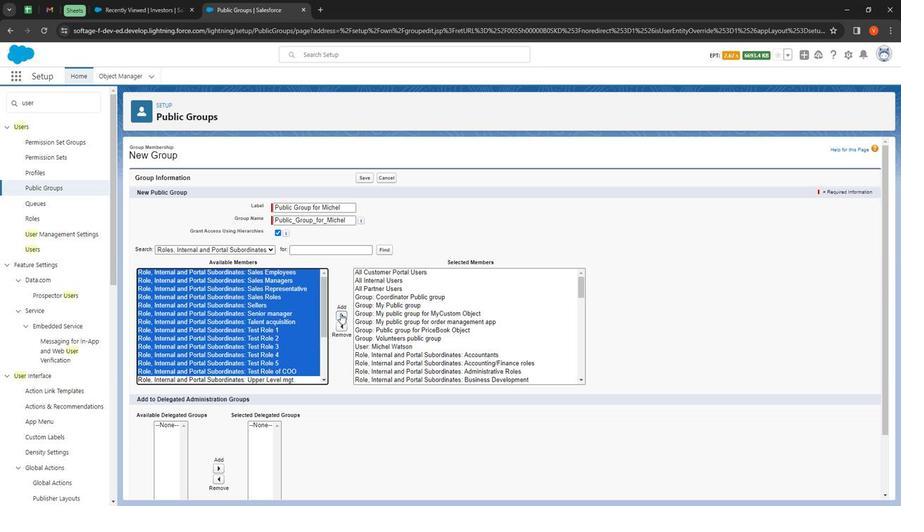 
Action: Mouse moved to (200, 276)
Screenshot: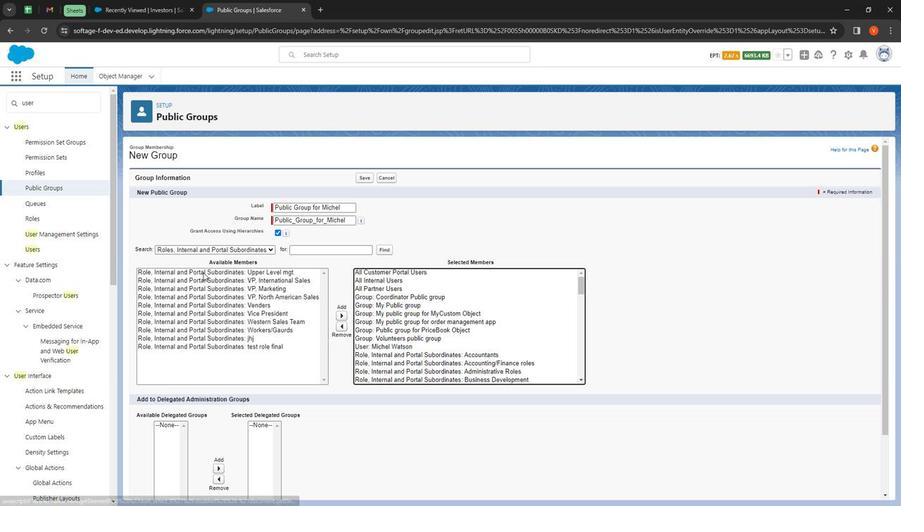 
Action: Mouse pressed left at (200, 276)
Screenshot: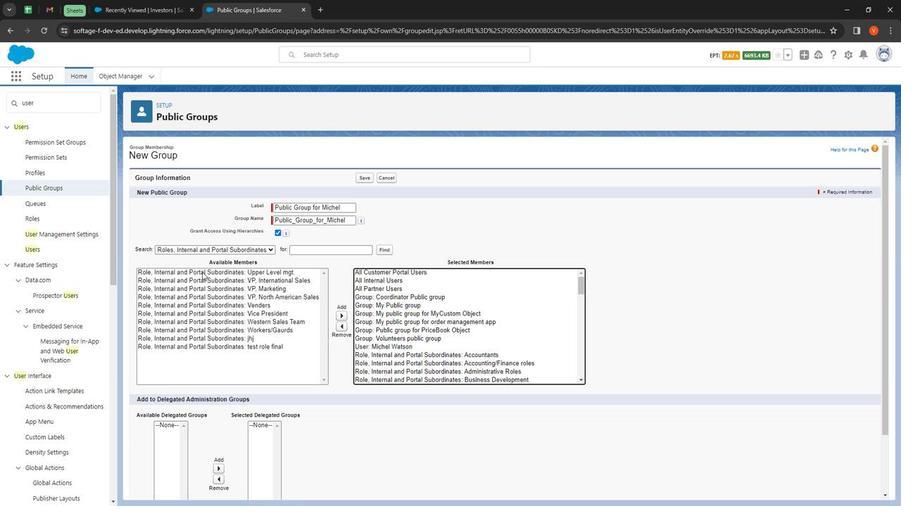 
Action: Mouse moved to (244, 344)
Screenshot: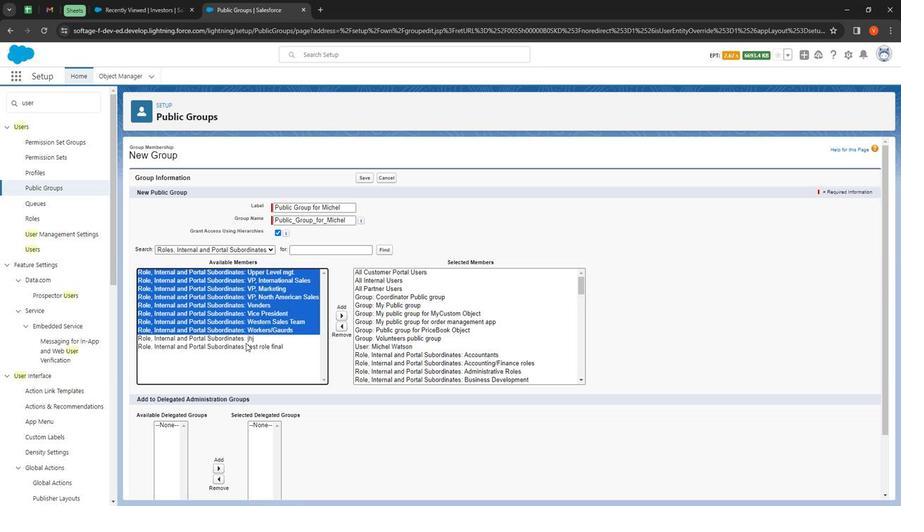 
Action: Mouse pressed left at (244, 344)
Screenshot: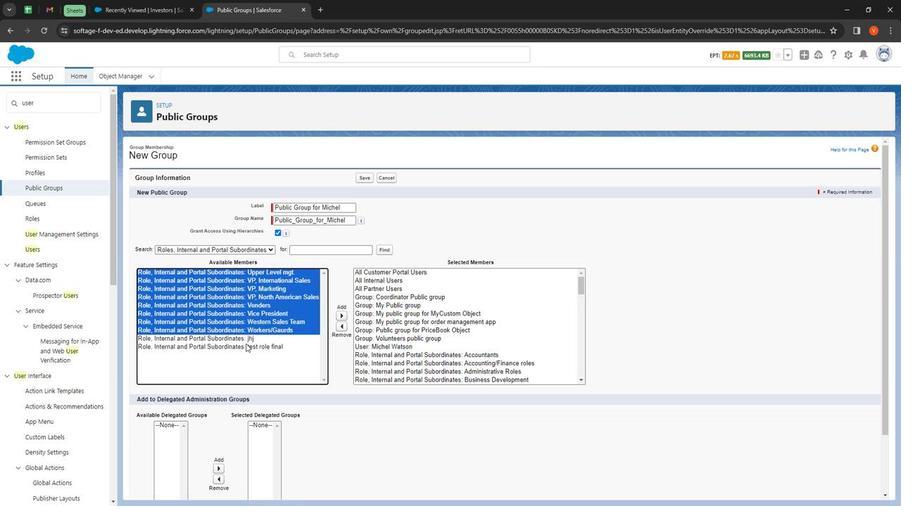 
Action: Mouse moved to (336, 318)
Screenshot: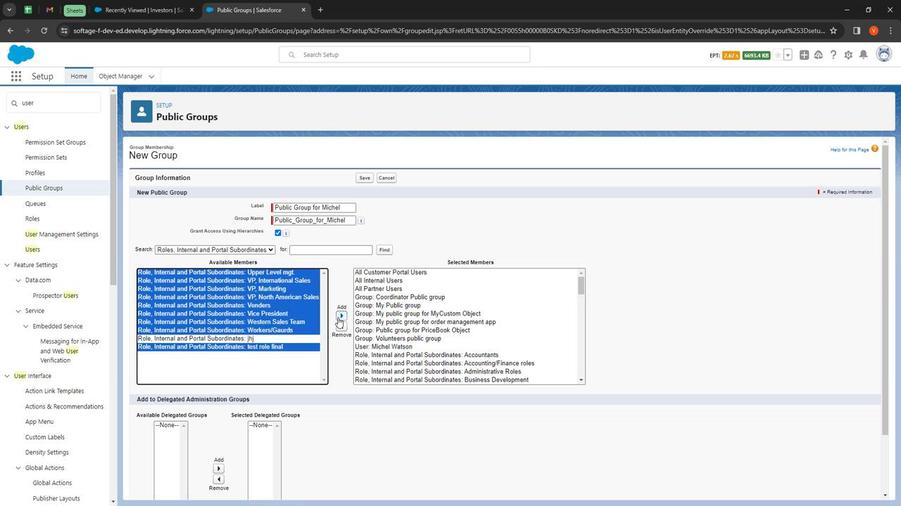 
Action: Mouse pressed left at (336, 318)
Screenshot: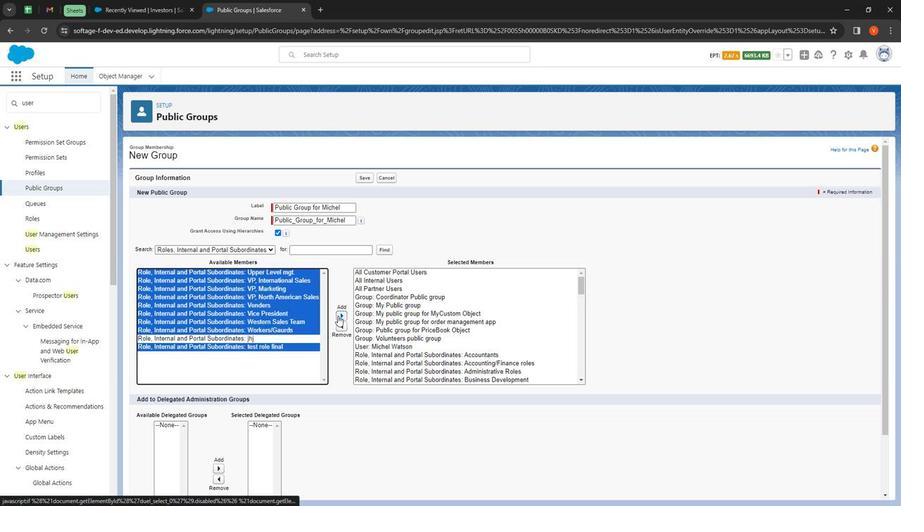 
Action: Mouse moved to (252, 257)
Screenshot: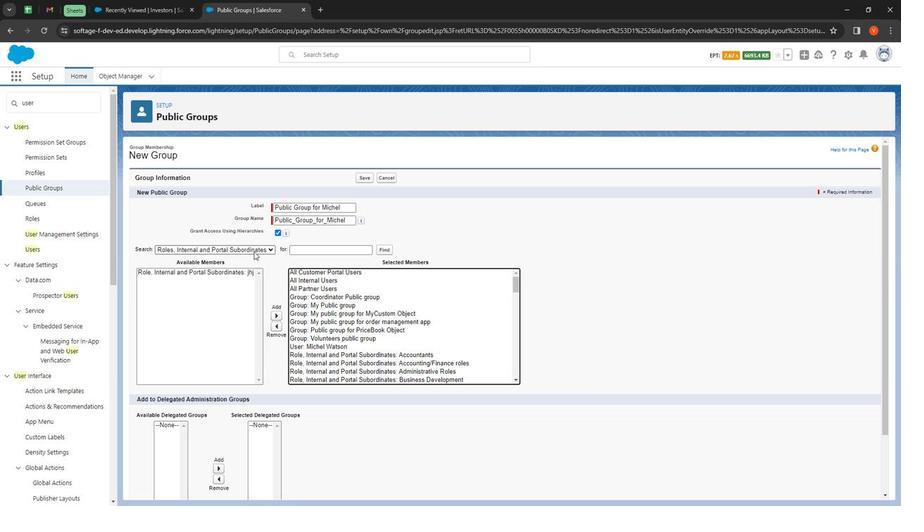 
Action: Mouse pressed left at (252, 257)
Screenshot: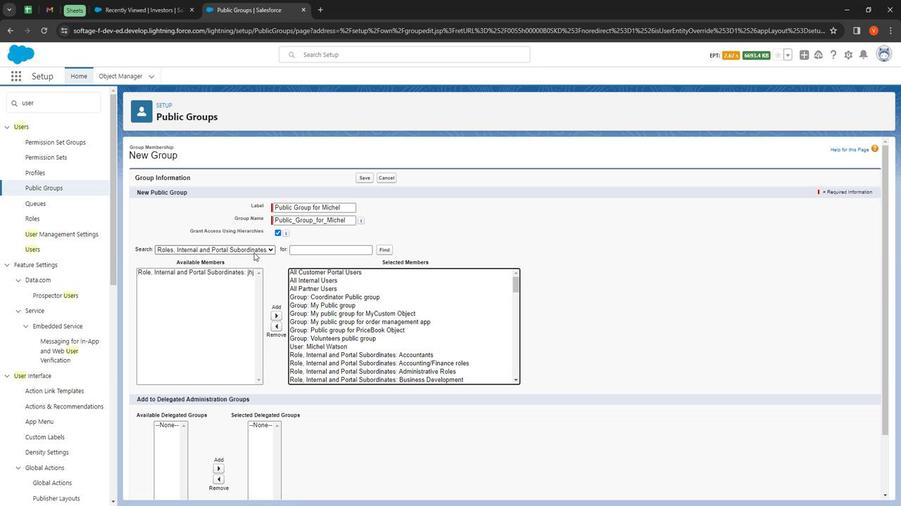 
Action: Mouse moved to (171, 279)
Screenshot: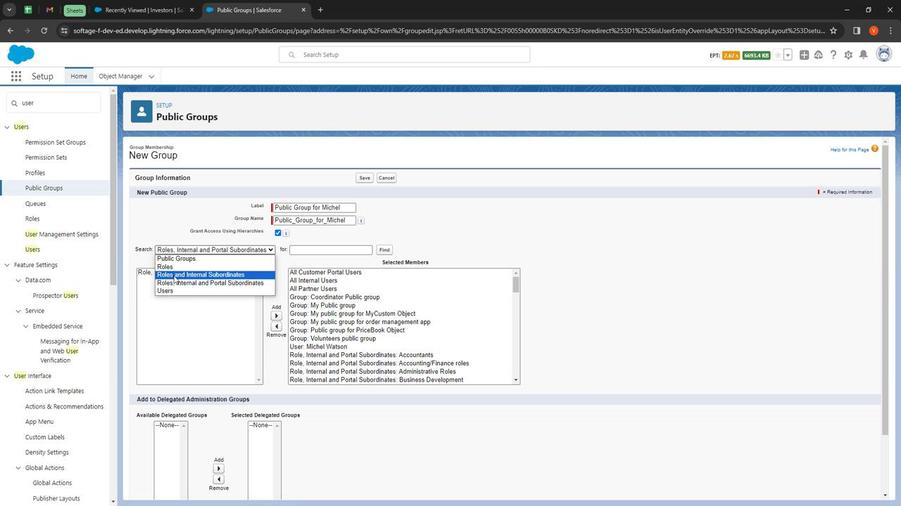 
Action: Mouse pressed left at (171, 279)
Screenshot: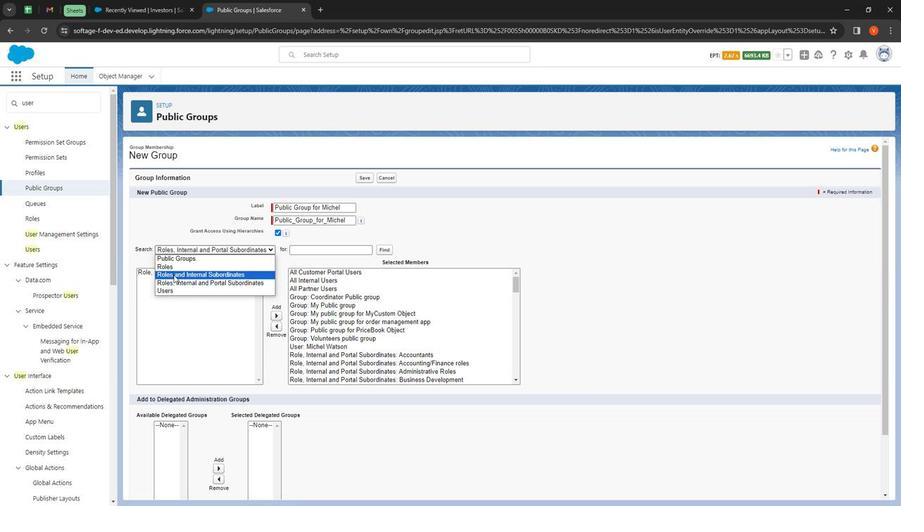 
Action: Mouse moved to (151, 278)
Screenshot: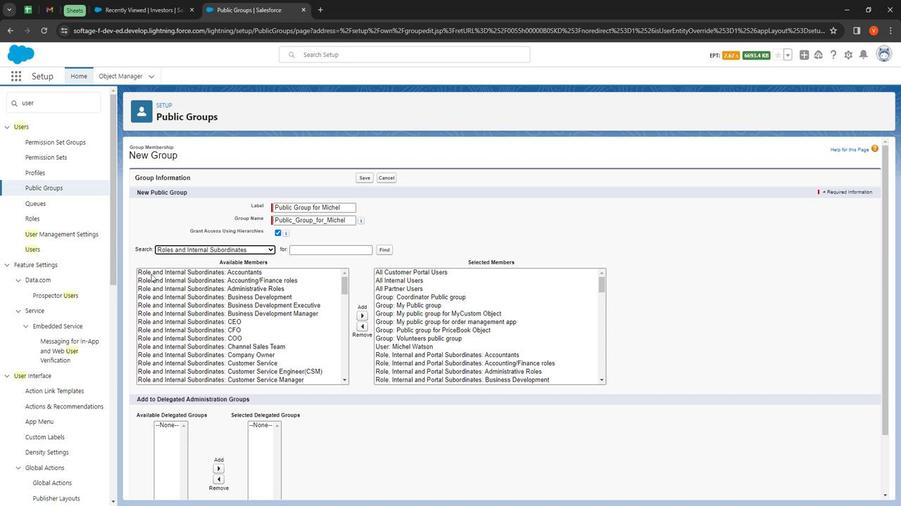 
Action: Mouse pressed left at (151, 278)
Screenshot: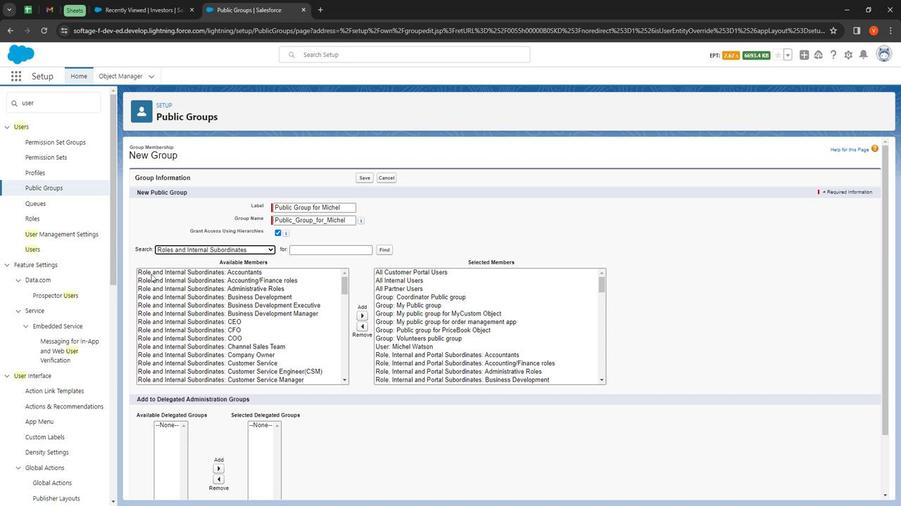 
Action: Mouse moved to (360, 318)
Screenshot: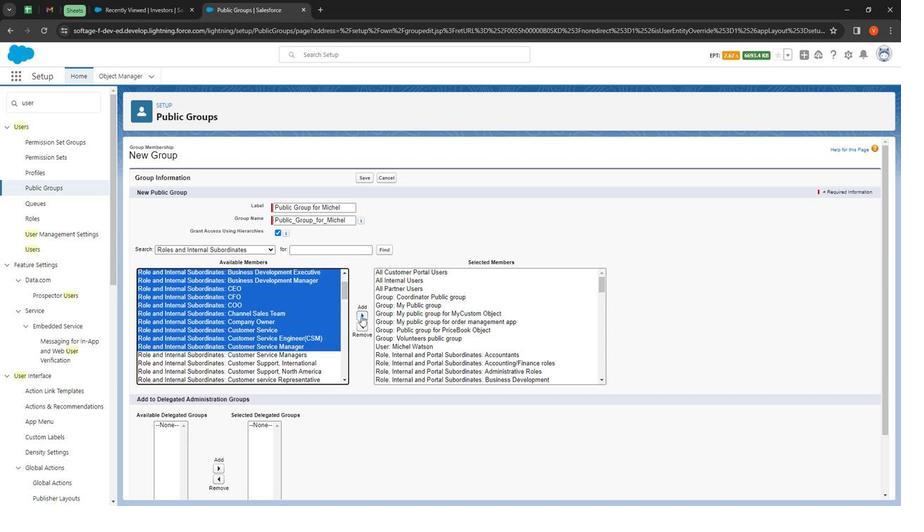 
Action: Mouse pressed left at (360, 318)
Screenshot: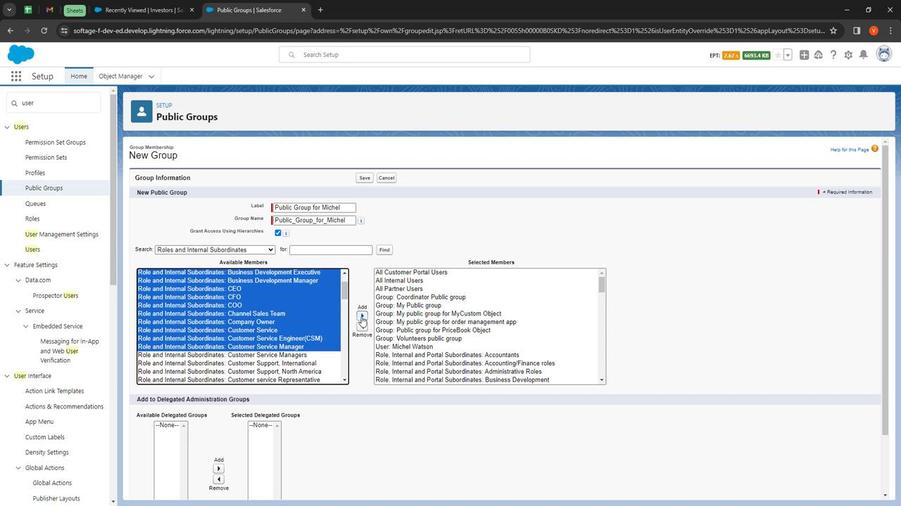 
Action: Mouse moved to (175, 276)
Screenshot: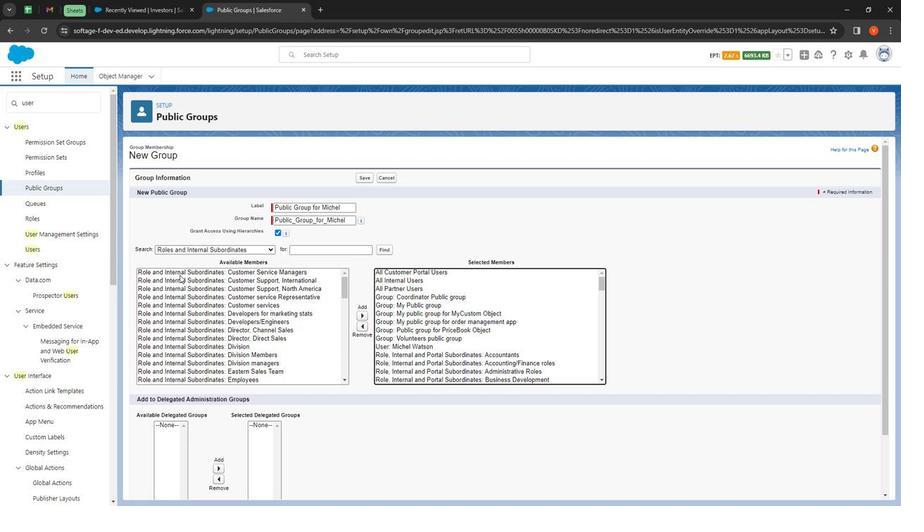 
Action: Mouse pressed left at (175, 276)
Screenshot: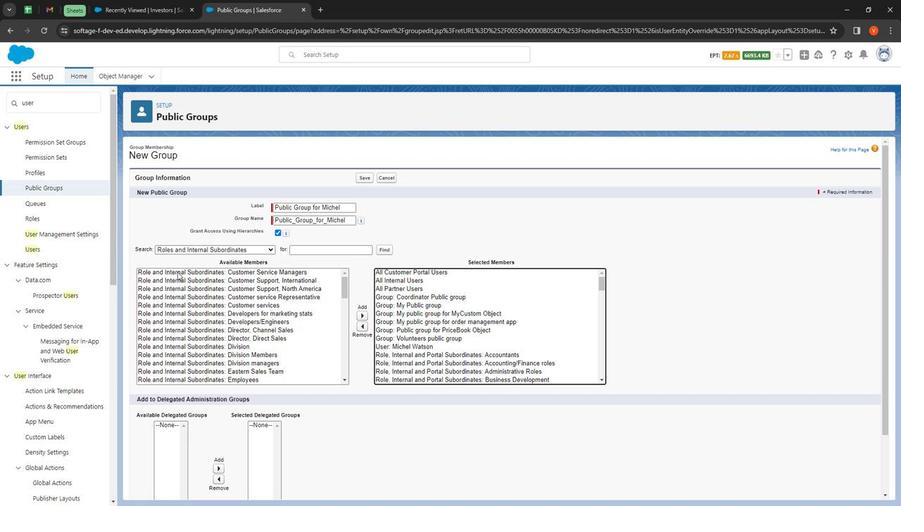 
Action: Mouse moved to (356, 318)
Screenshot: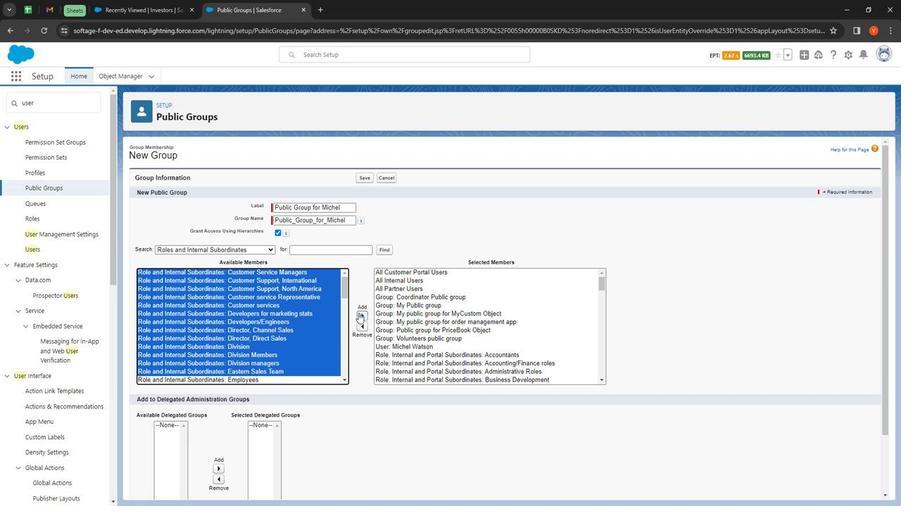 
Action: Mouse pressed left at (356, 318)
Screenshot: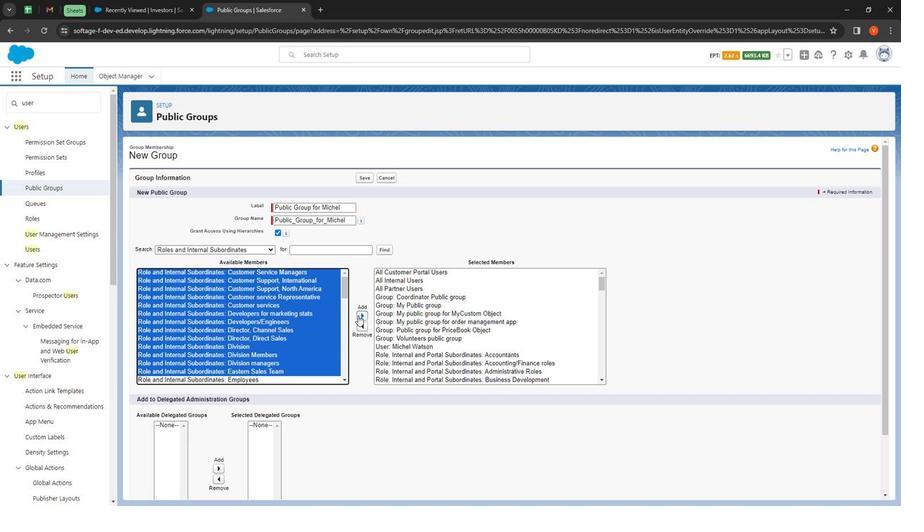 
Action: Mouse moved to (163, 278)
Screenshot: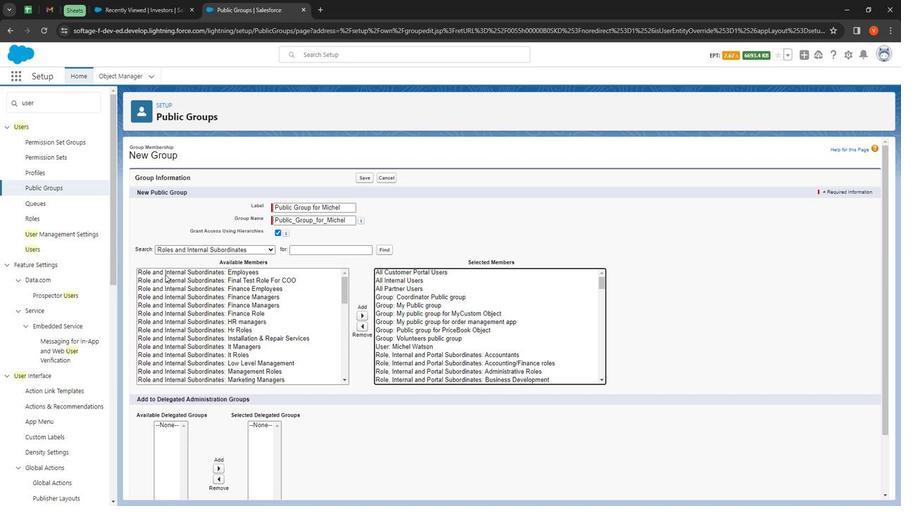 
Action: Mouse pressed left at (163, 278)
Screenshot: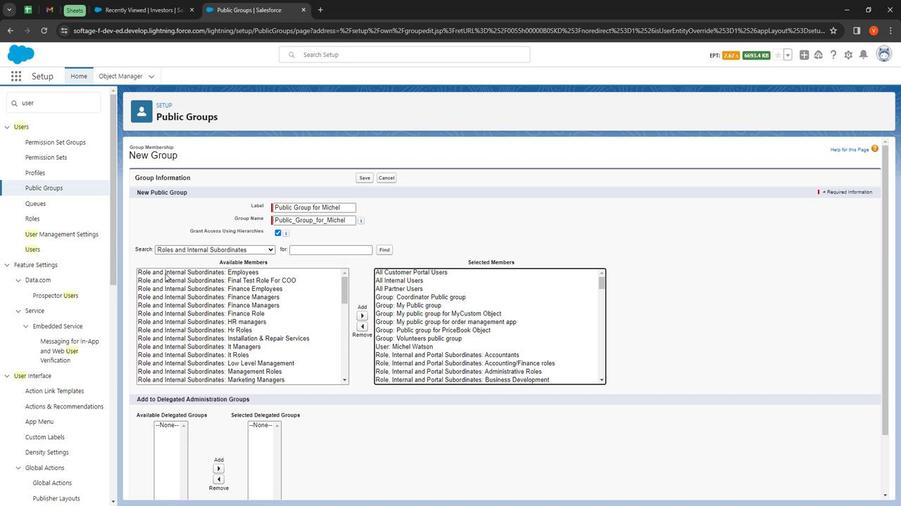 
Action: Mouse moved to (357, 321)
Screenshot: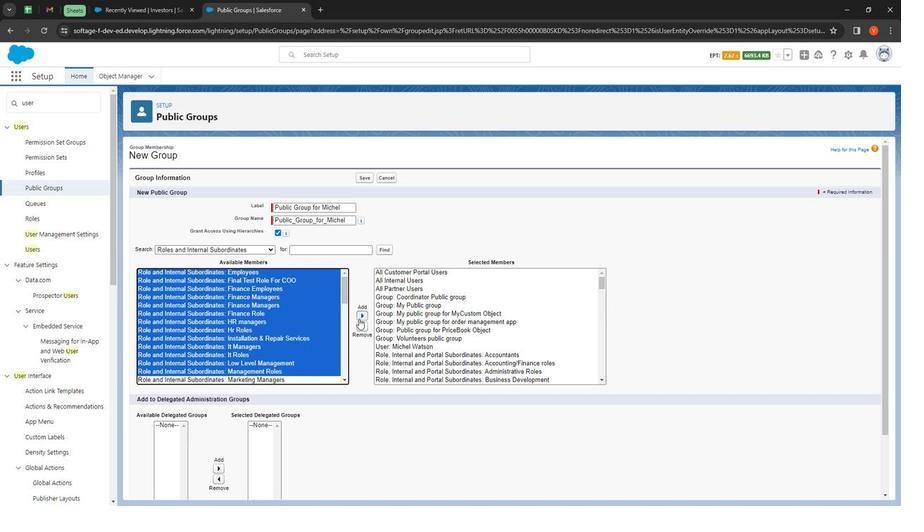 
Action: Mouse pressed left at (357, 321)
Screenshot: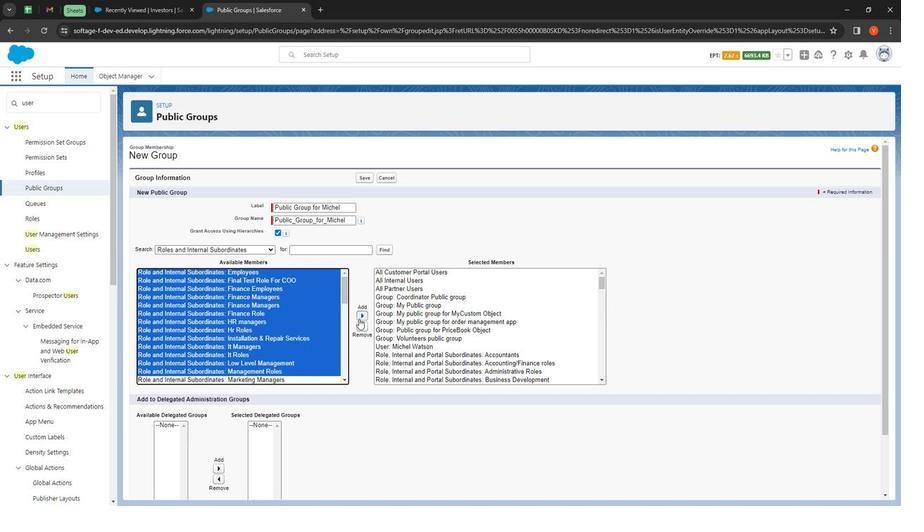 
Action: Mouse moved to (162, 277)
Screenshot: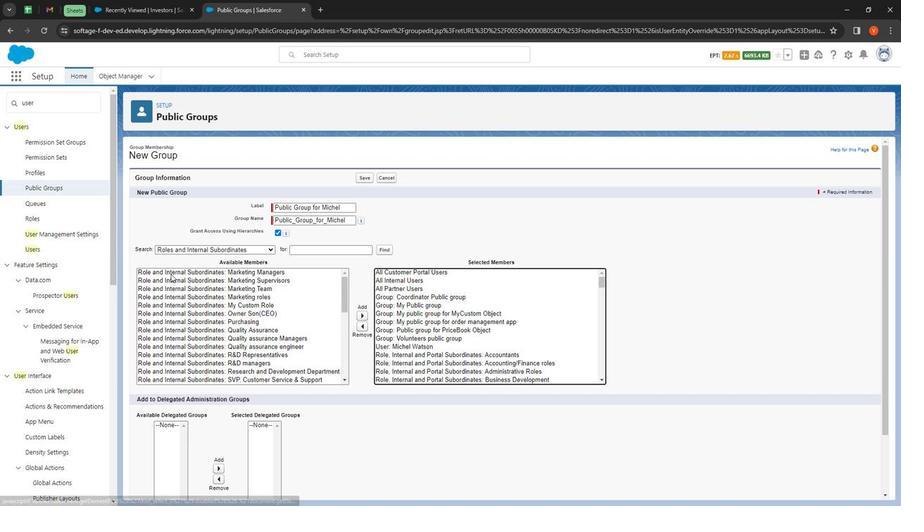 
Action: Mouse pressed left at (162, 277)
Screenshot: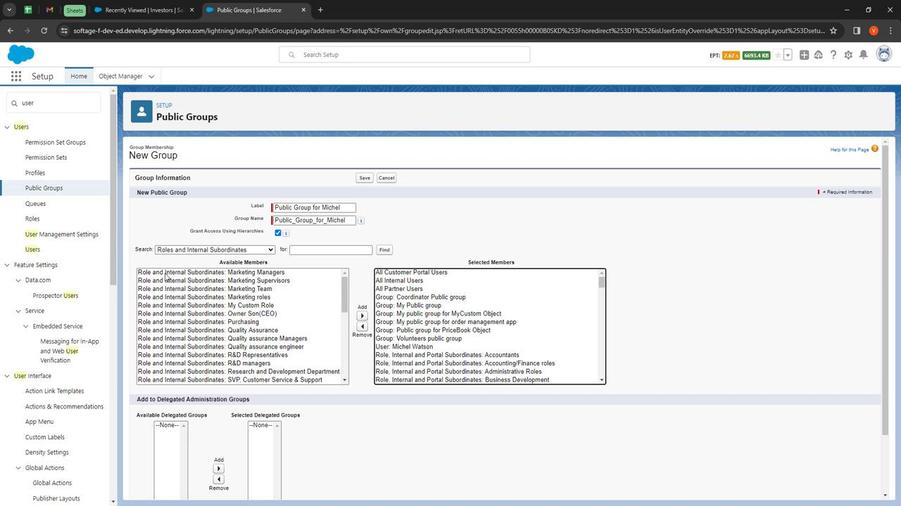 
Action: Mouse moved to (361, 317)
Screenshot: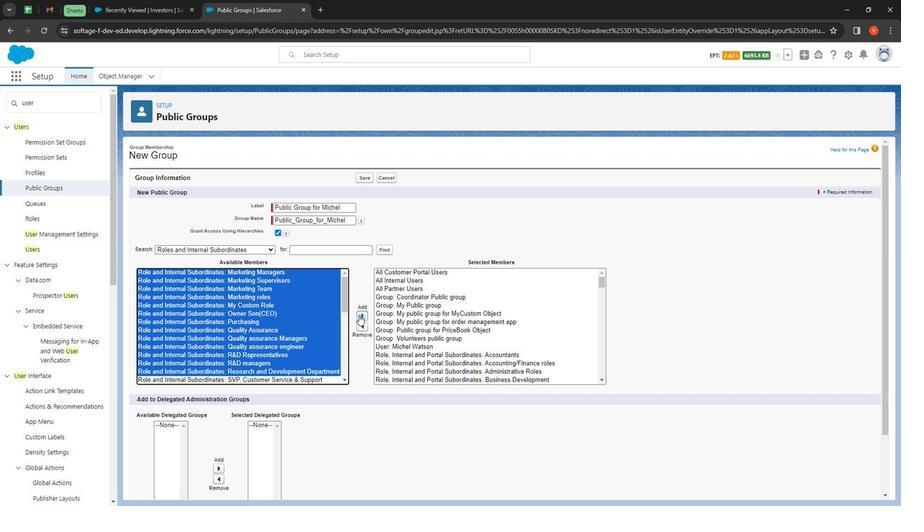 
Action: Mouse pressed left at (361, 317)
Screenshot: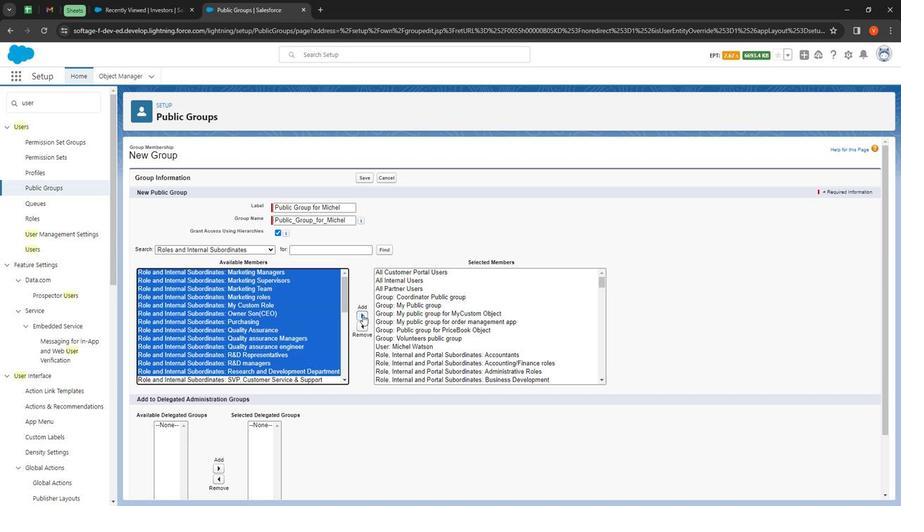 
Action: Mouse moved to (161, 278)
Screenshot: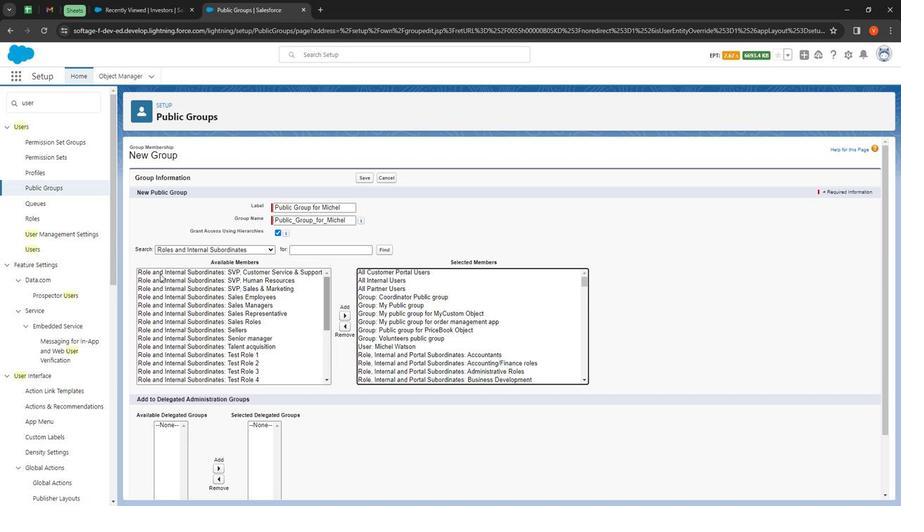 
Action: Mouse pressed left at (161, 278)
Screenshot: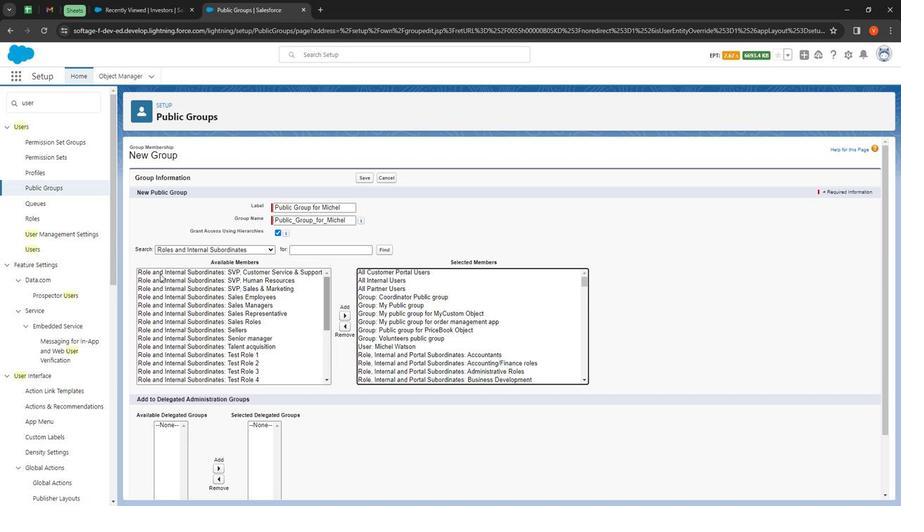 
Action: Mouse moved to (342, 318)
Screenshot: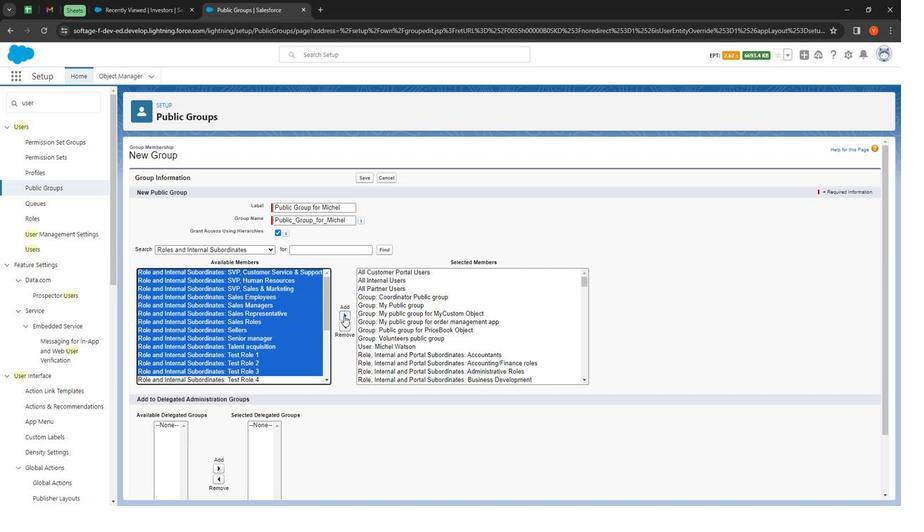 
Action: Mouse pressed left at (342, 318)
Screenshot: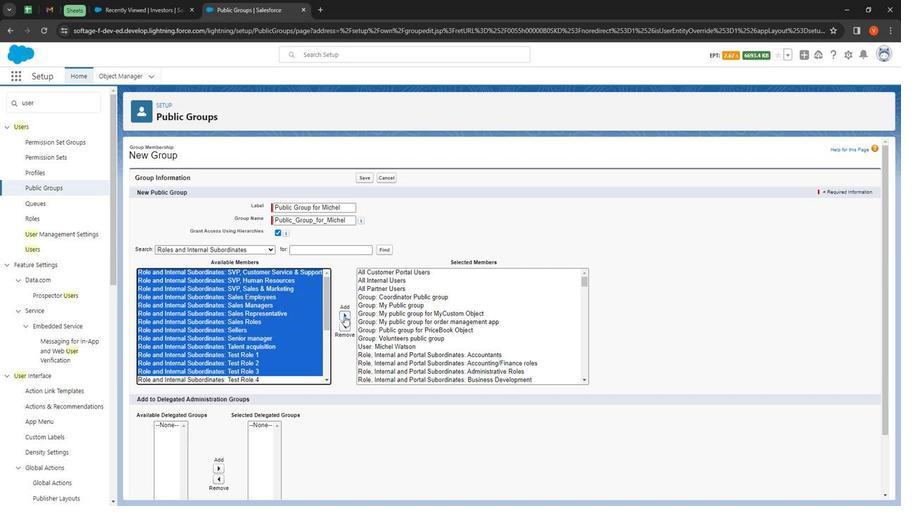 
Action: Mouse moved to (171, 277)
Screenshot: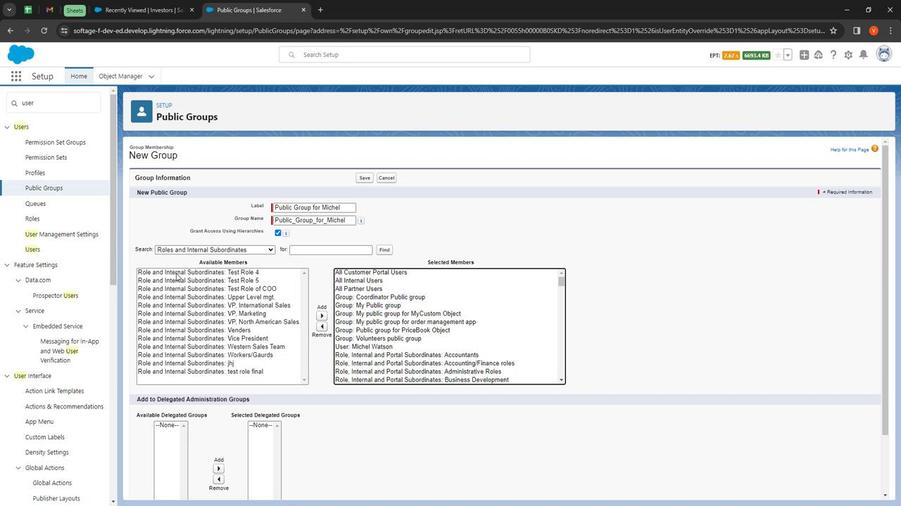 
Action: Mouse pressed left at (171, 277)
Screenshot: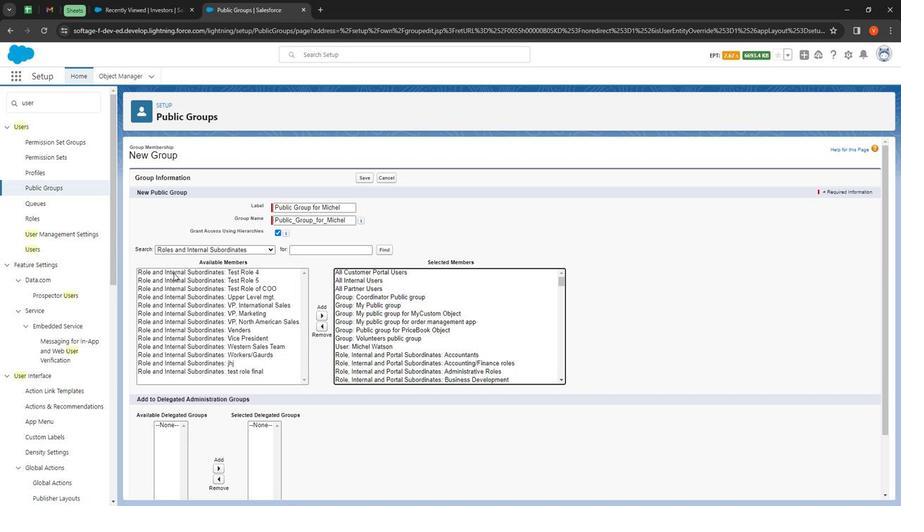 
Action: Mouse moved to (230, 363)
Screenshot: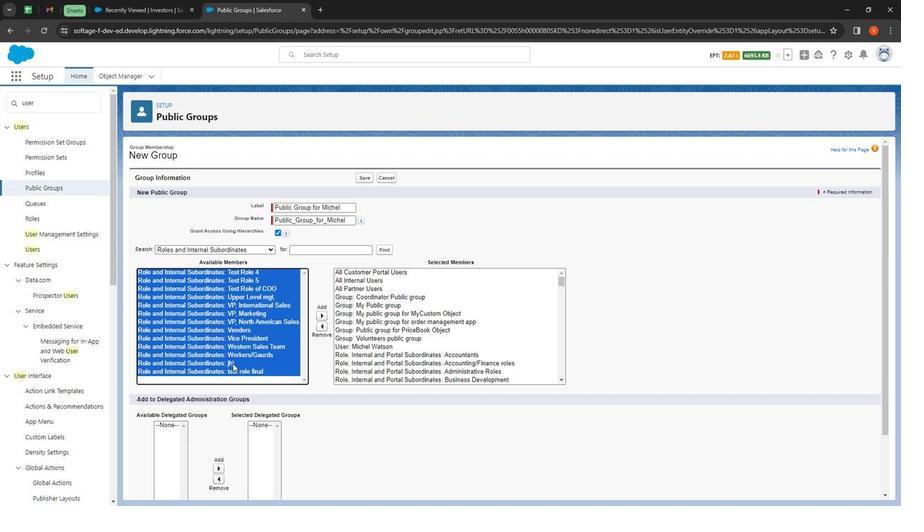 
Action: Mouse pressed left at (230, 363)
Screenshot: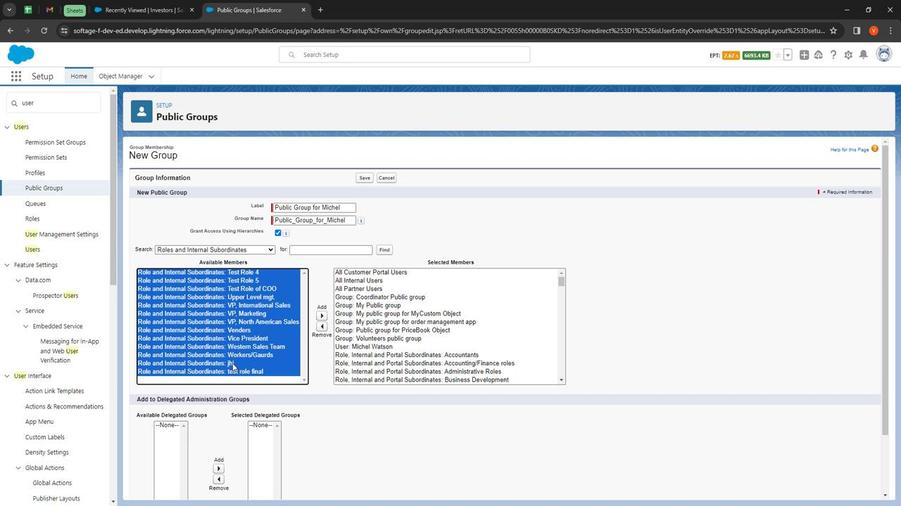 
Action: Mouse moved to (322, 321)
Screenshot: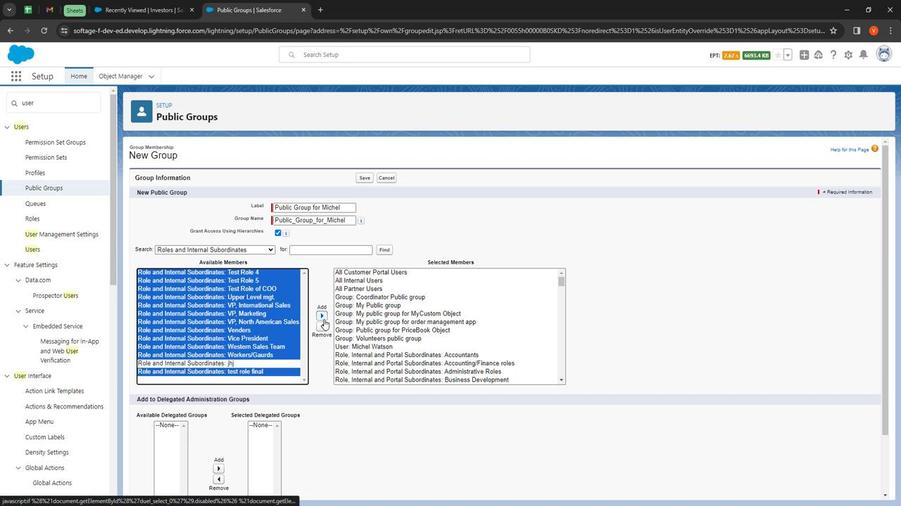 
Action: Mouse pressed left at (322, 321)
Screenshot: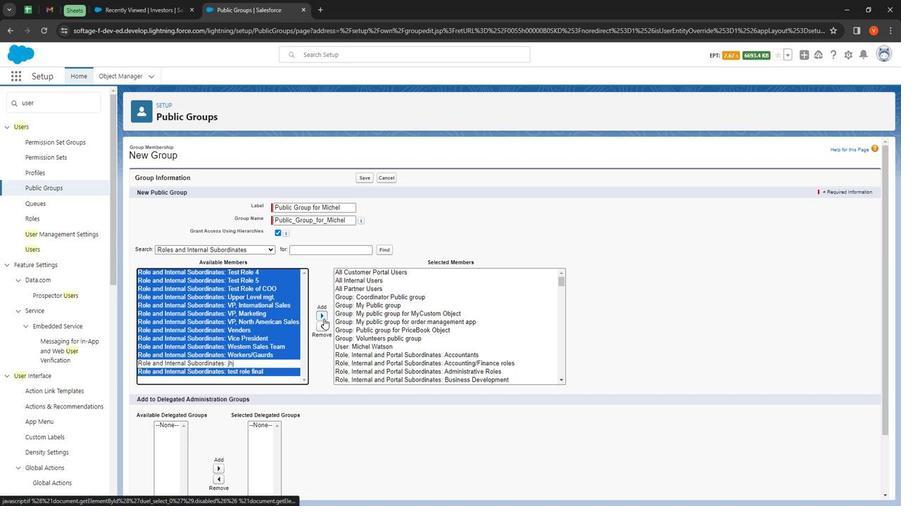 
Action: Mouse moved to (325, 409)
Screenshot: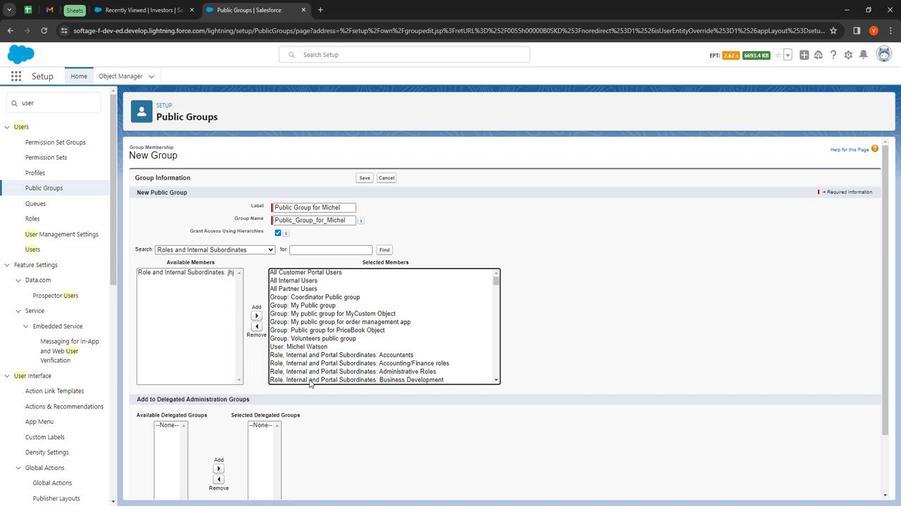 
Action: Mouse scrolled (325, 408) with delta (0, 0)
Screenshot: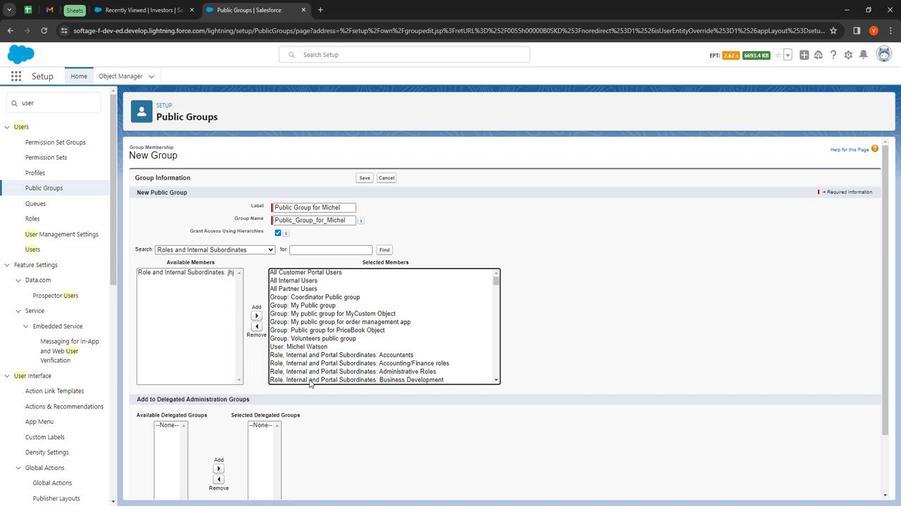 
Action: Mouse moved to (337, 421)
Screenshot: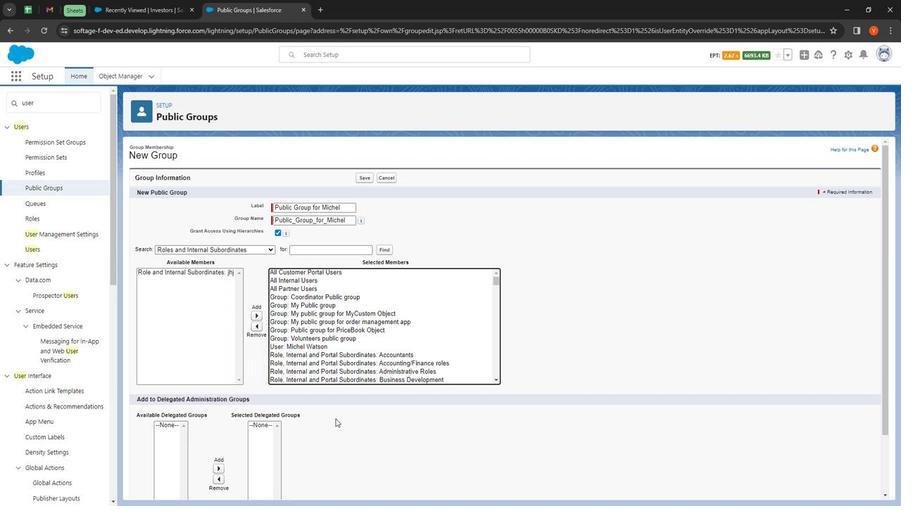 
Action: Mouse scrolled (337, 421) with delta (0, 0)
Screenshot: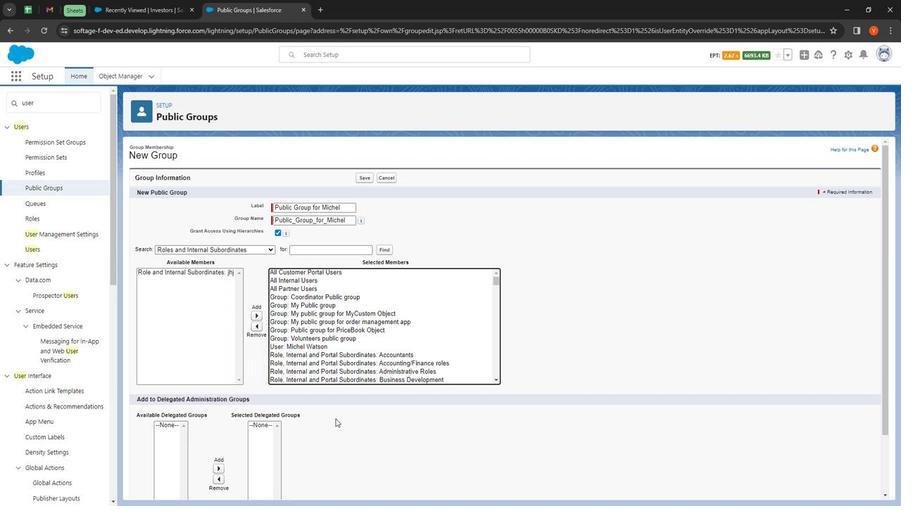 
Action: Mouse moved to (359, 436)
Screenshot: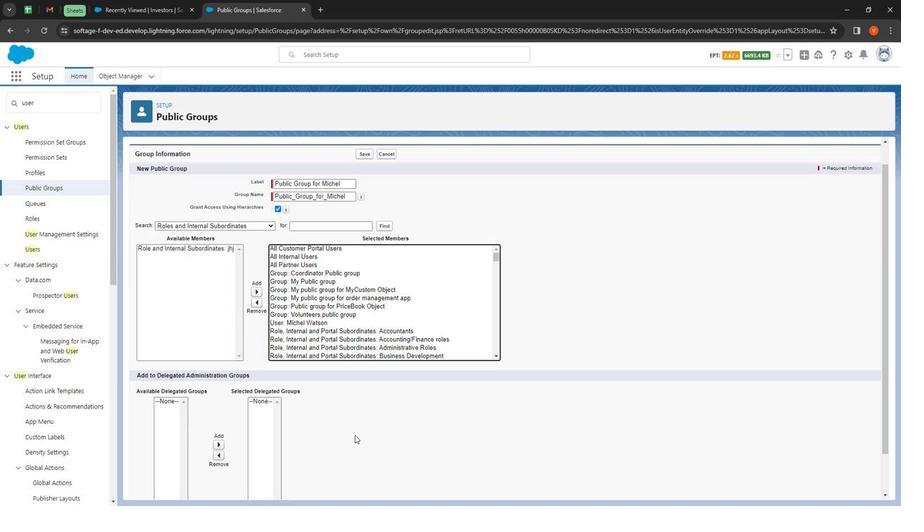 
Action: Mouse scrolled (359, 435) with delta (0, 0)
Screenshot: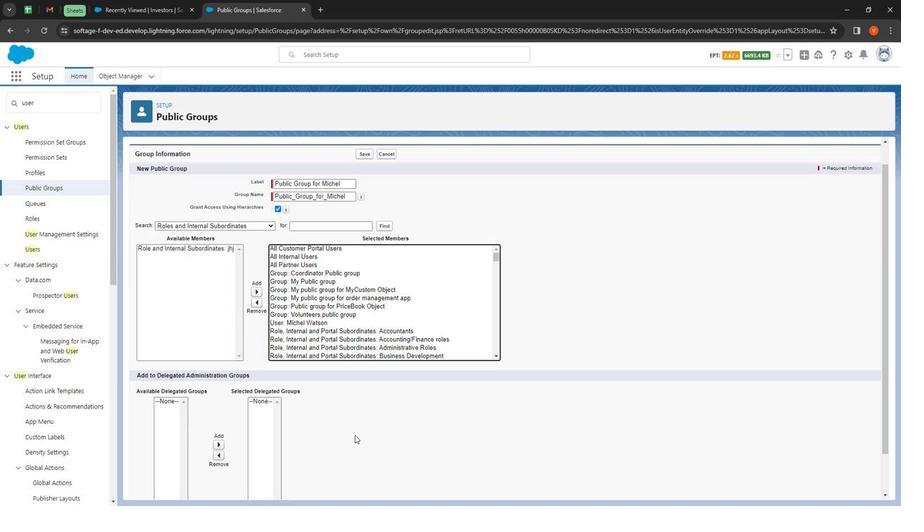
Action: Mouse moved to (429, 461)
Screenshot: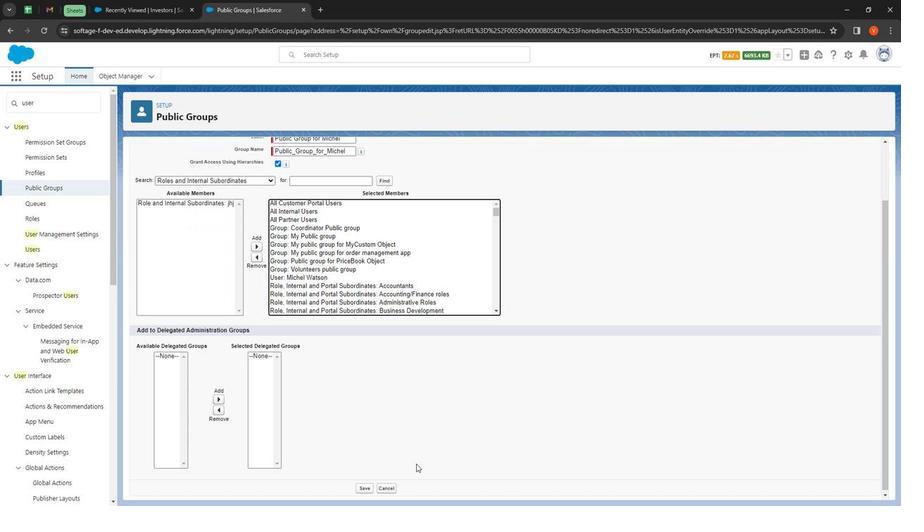 
Action: Mouse scrolled (429, 461) with delta (0, 0)
Screenshot: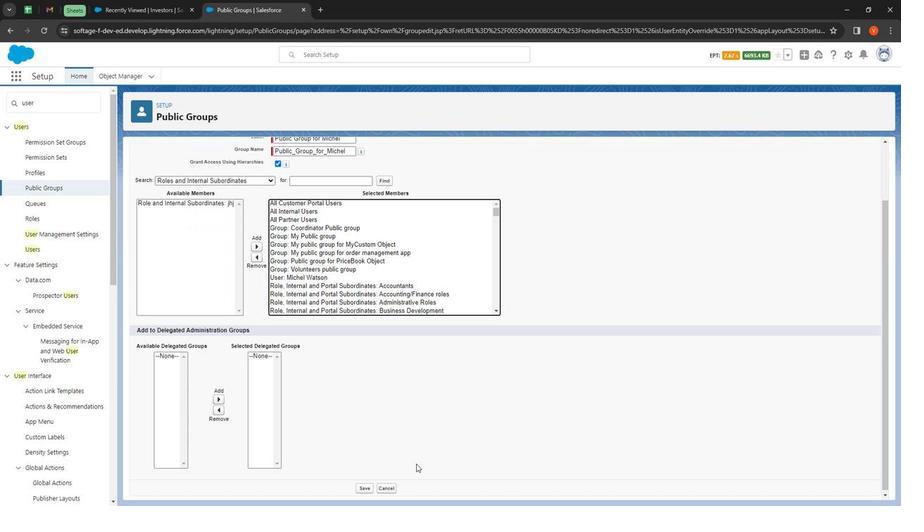 
Action: Mouse moved to (366, 483)
